 Task: Reply to email with the signature Gabriel Evans with the subject Request for a video from softage.1@softage.net with the message Could you please provide a summary of the customer feedback received? Undo the message and rewrite the message as I am writing to confirm the details of the conference call. Send the email
Action: Mouse moved to (479, 597)
Screenshot: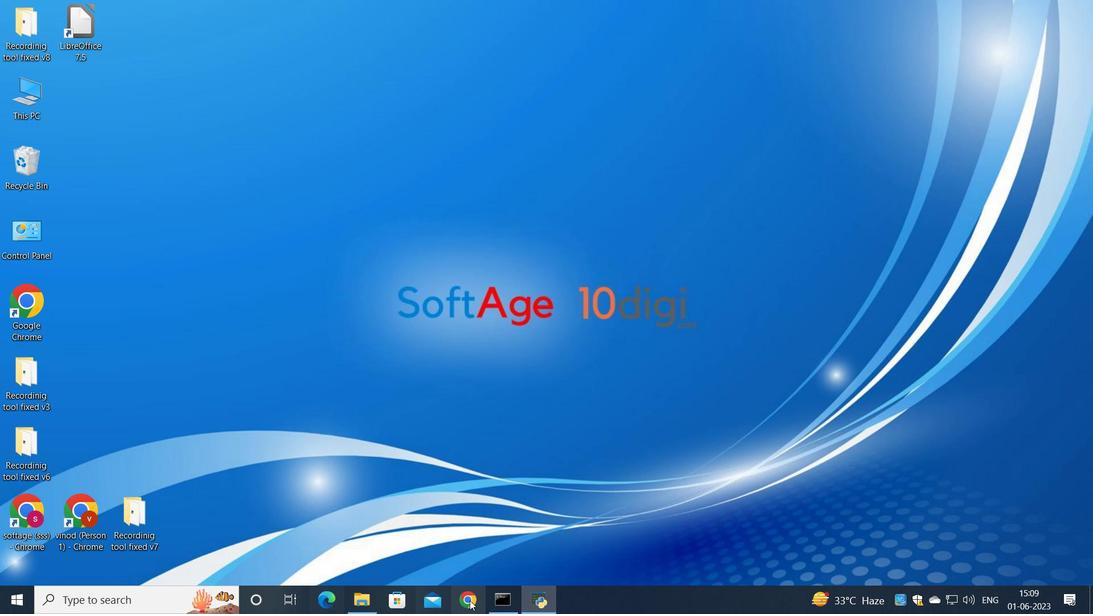 
Action: Mouse pressed left at (479, 597)
Screenshot: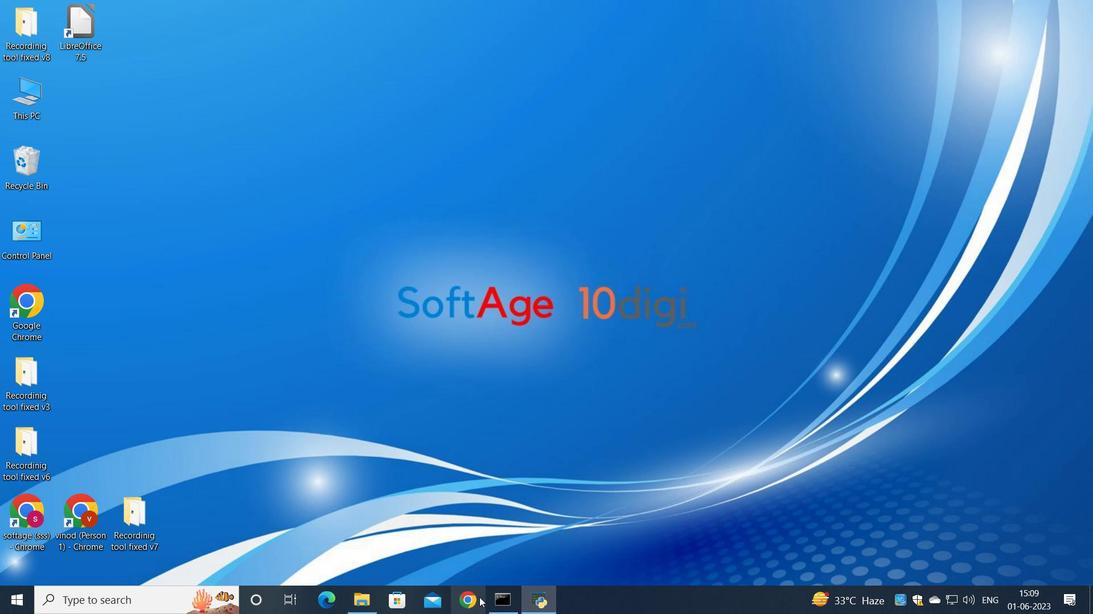
Action: Mouse moved to (470, 348)
Screenshot: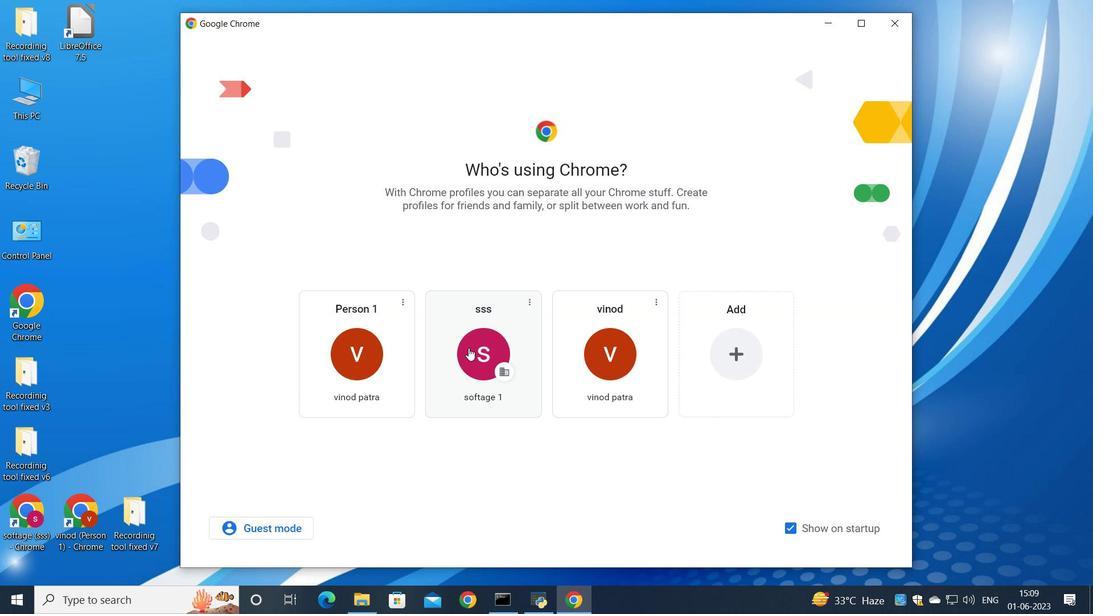 
Action: Mouse pressed left at (470, 348)
Screenshot: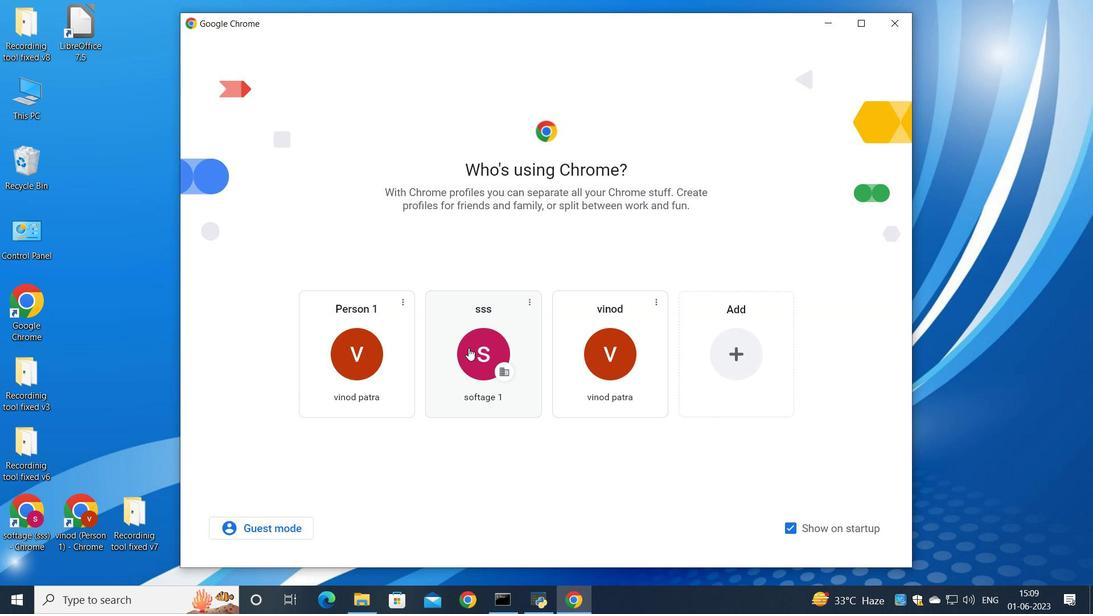 
Action: Mouse moved to (945, 96)
Screenshot: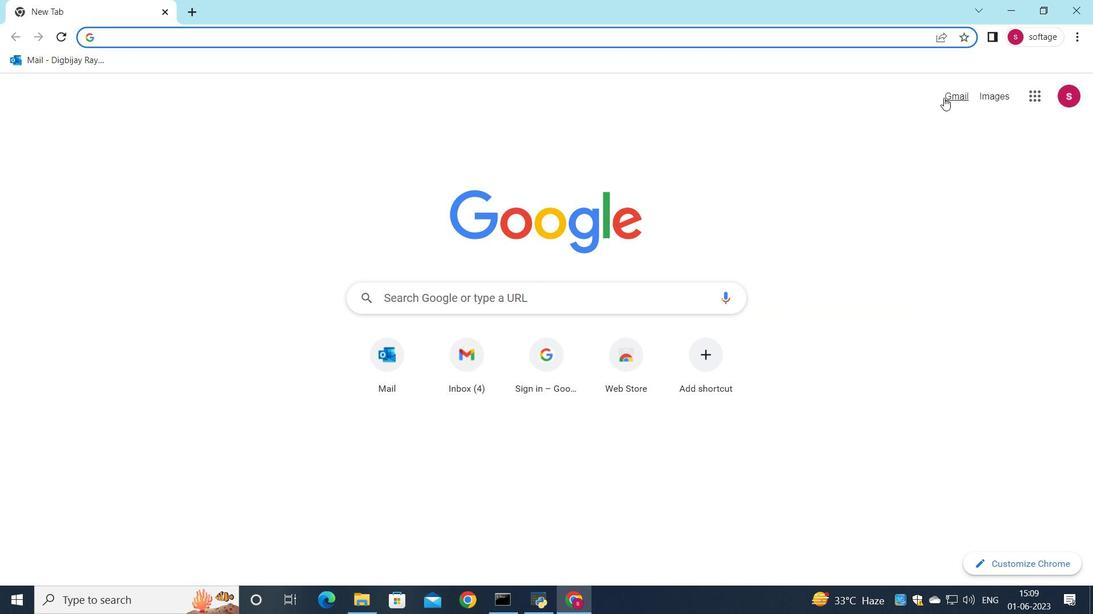 
Action: Mouse pressed left at (945, 96)
Screenshot: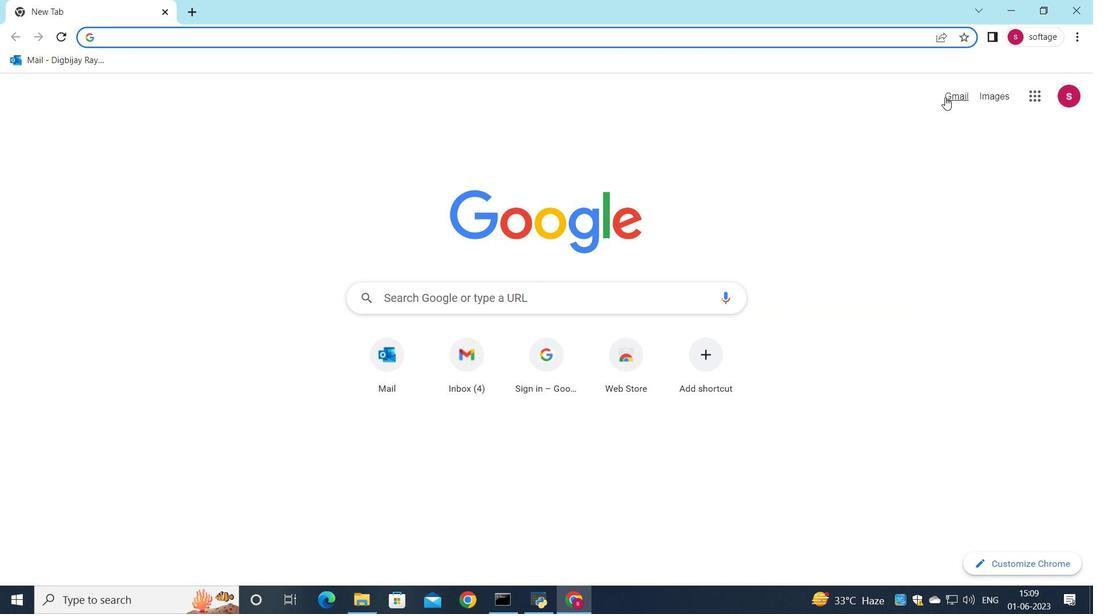 
Action: Mouse moved to (935, 103)
Screenshot: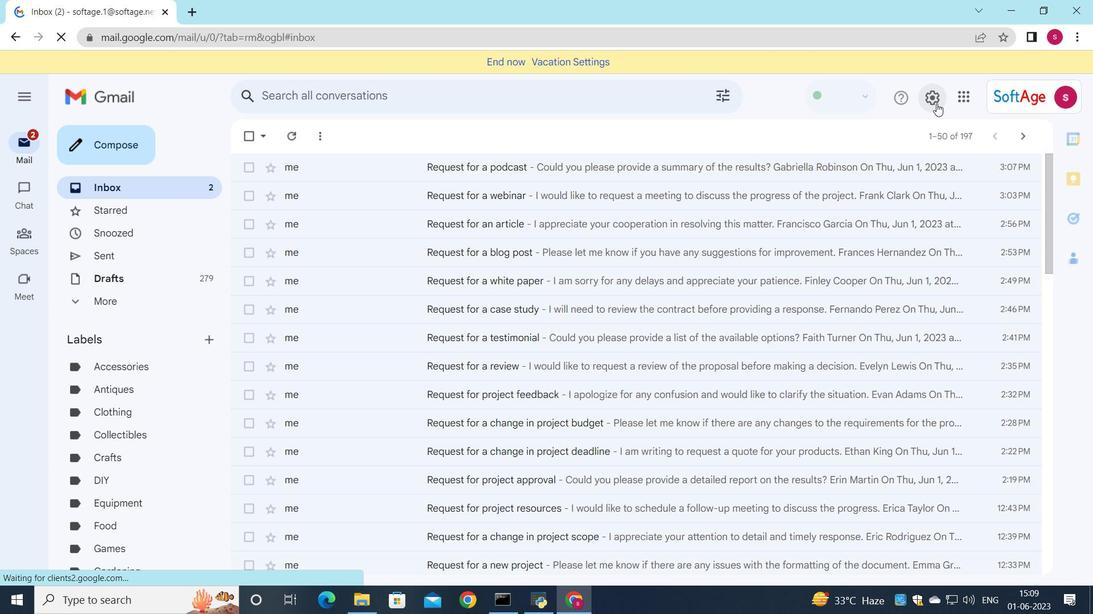 
Action: Mouse pressed left at (935, 103)
Screenshot: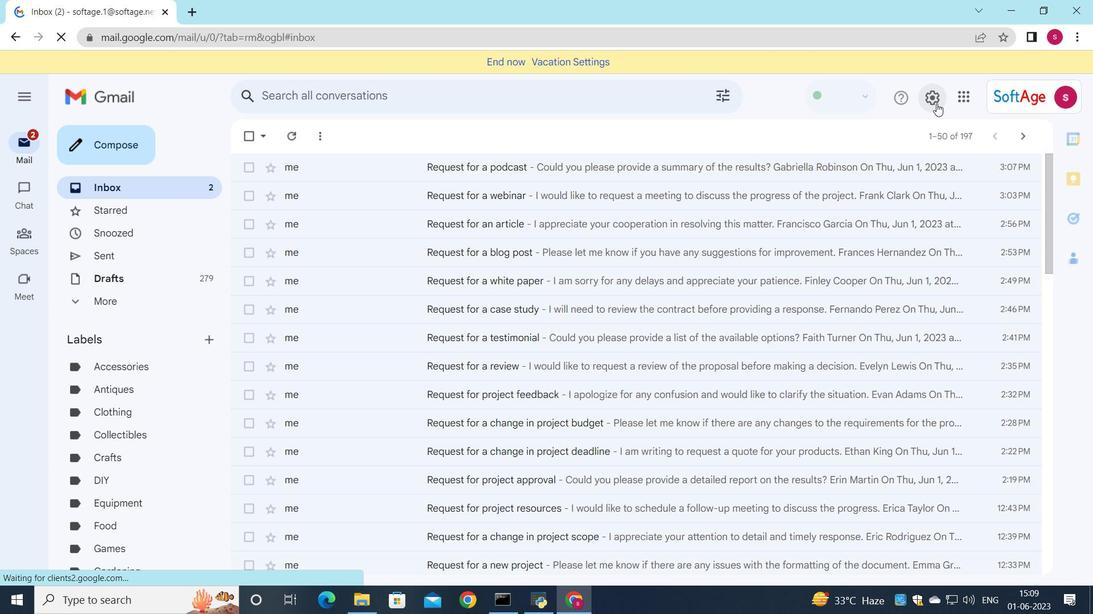
Action: Mouse moved to (946, 165)
Screenshot: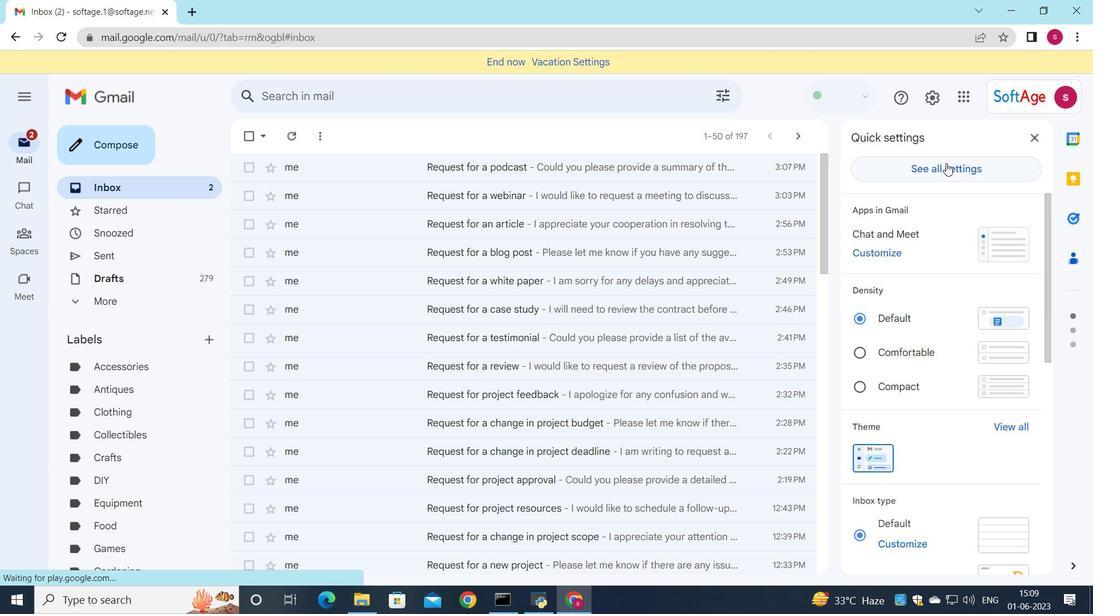 
Action: Mouse pressed left at (946, 165)
Screenshot: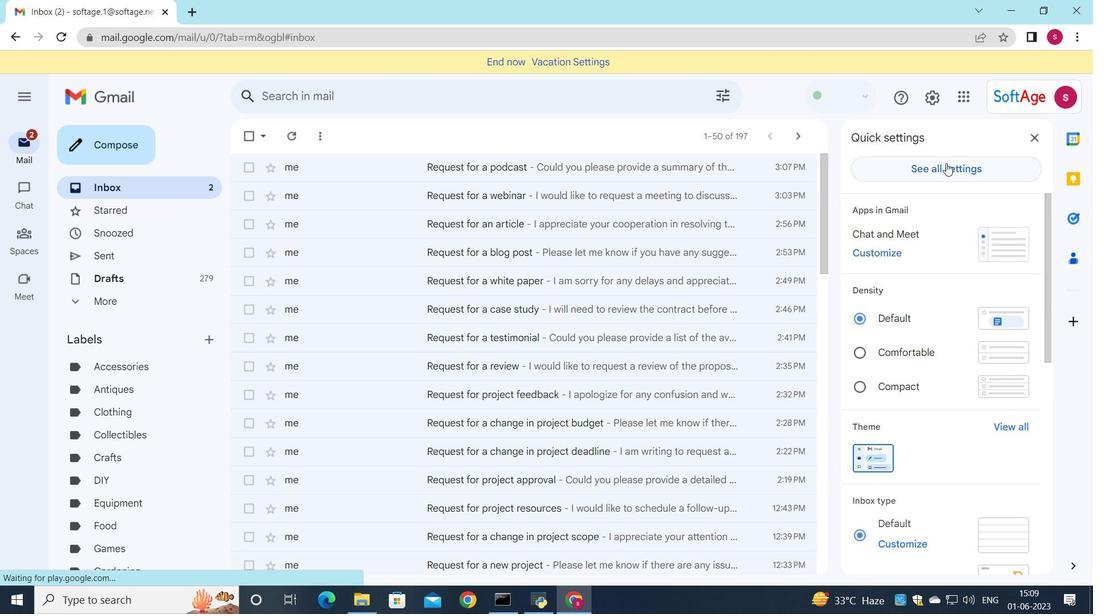 
Action: Mouse moved to (594, 248)
Screenshot: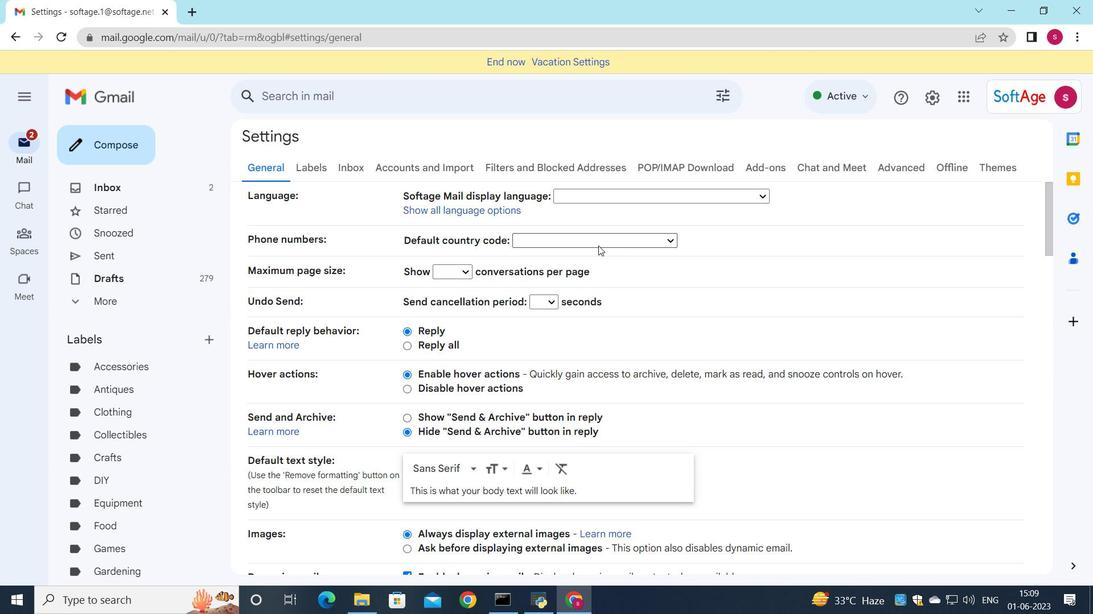 
Action: Mouse scrolled (594, 247) with delta (0, 0)
Screenshot: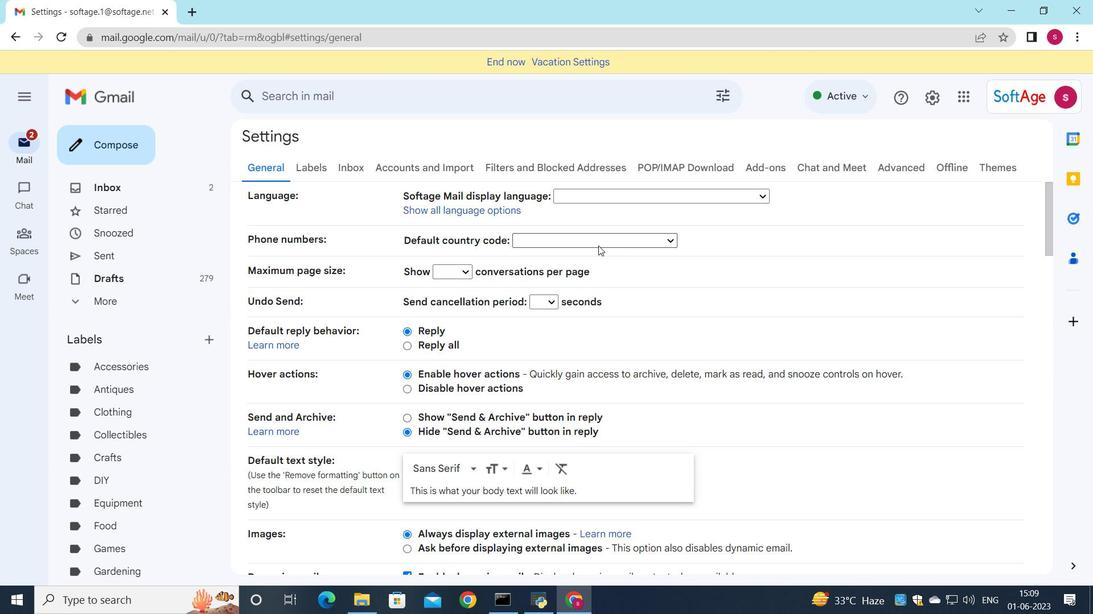 
Action: Mouse moved to (594, 248)
Screenshot: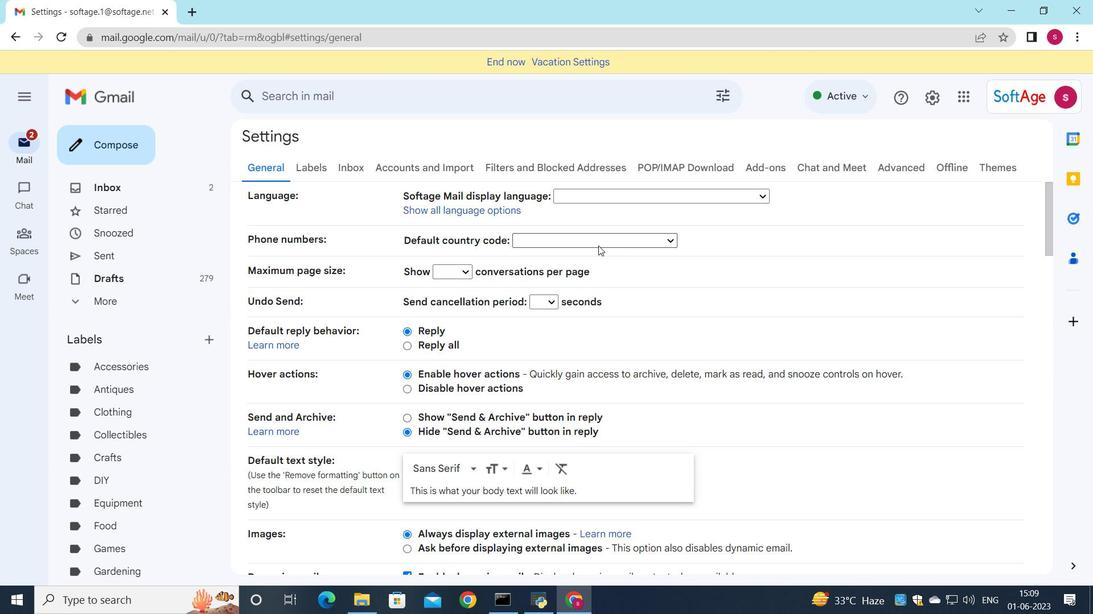 
Action: Mouse scrolled (594, 247) with delta (0, 0)
Screenshot: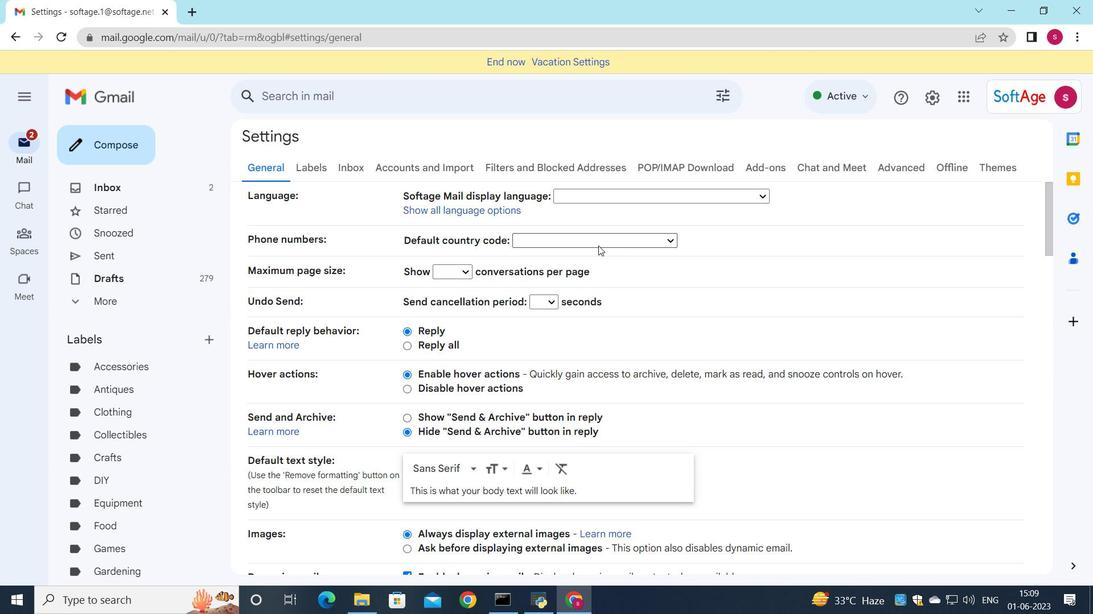
Action: Mouse moved to (594, 249)
Screenshot: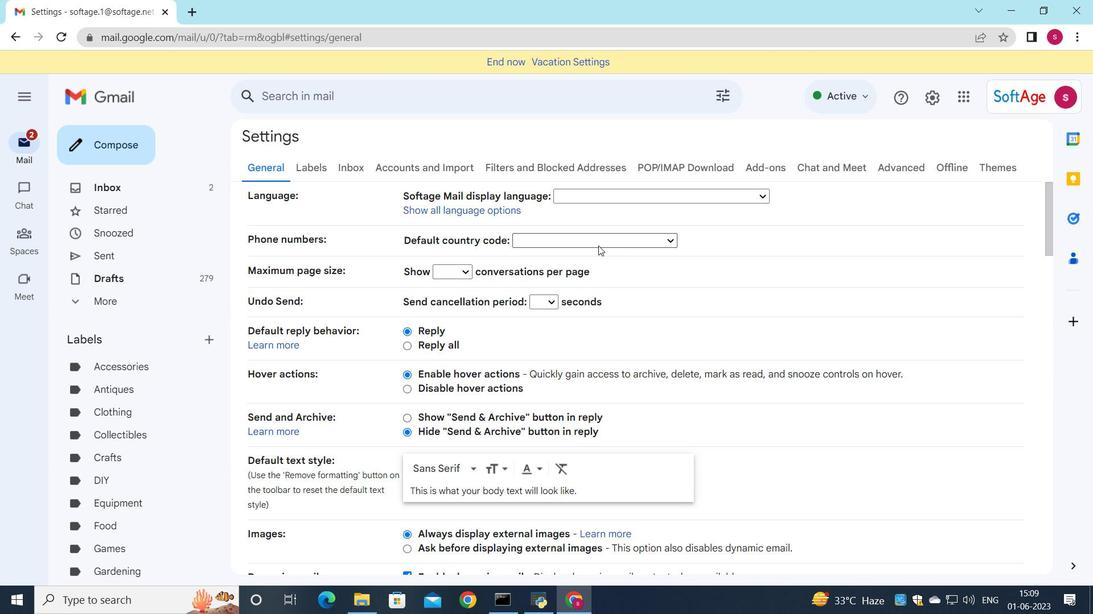 
Action: Mouse scrolled (594, 248) with delta (0, 0)
Screenshot: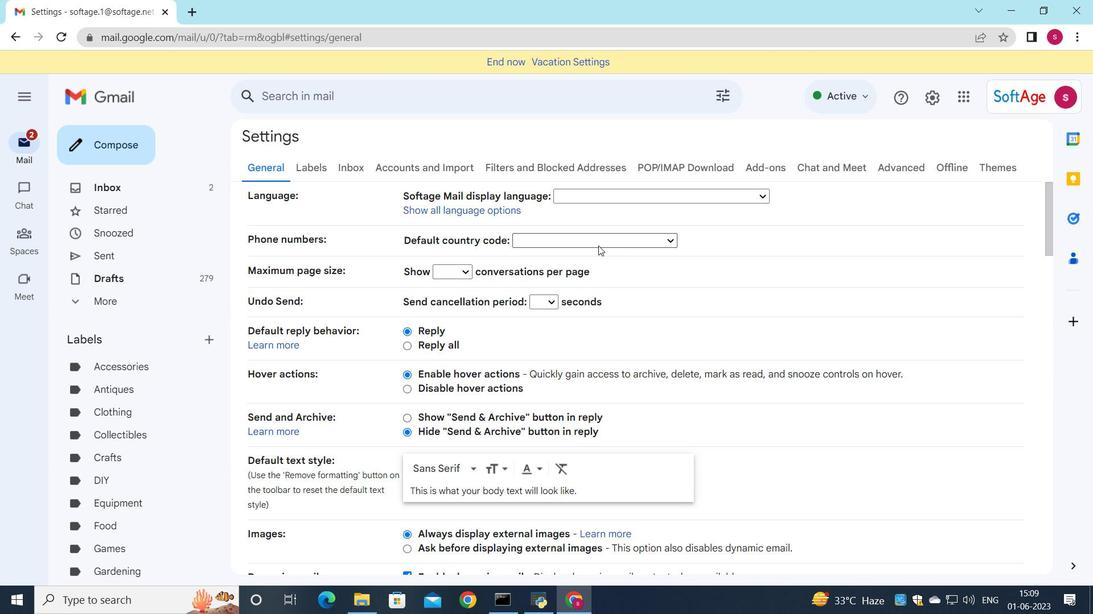 
Action: Mouse moved to (593, 251)
Screenshot: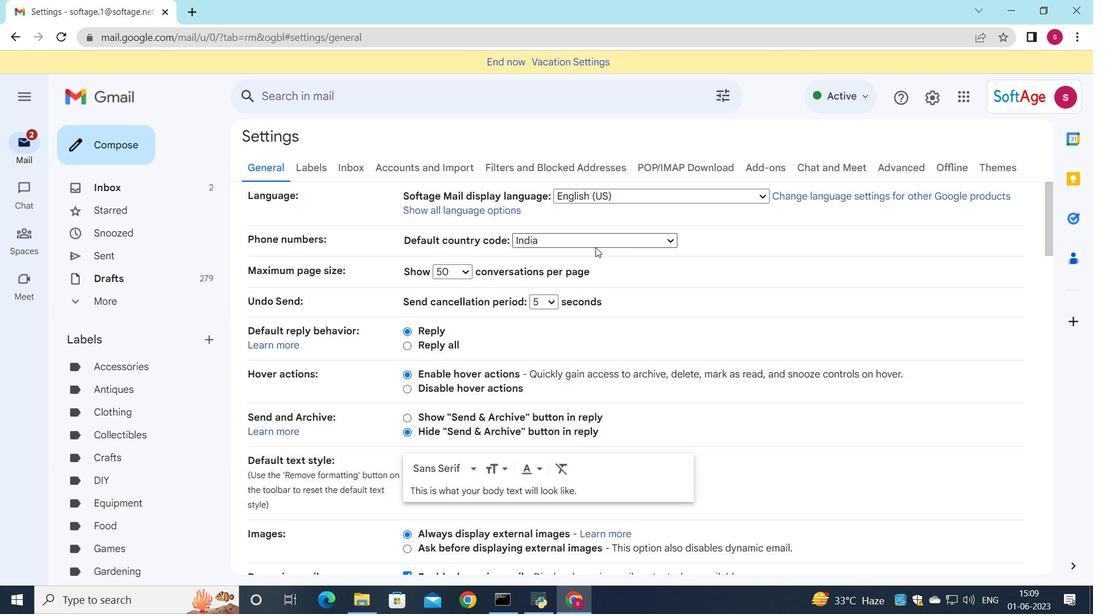 
Action: Mouse scrolled (593, 250) with delta (0, 0)
Screenshot: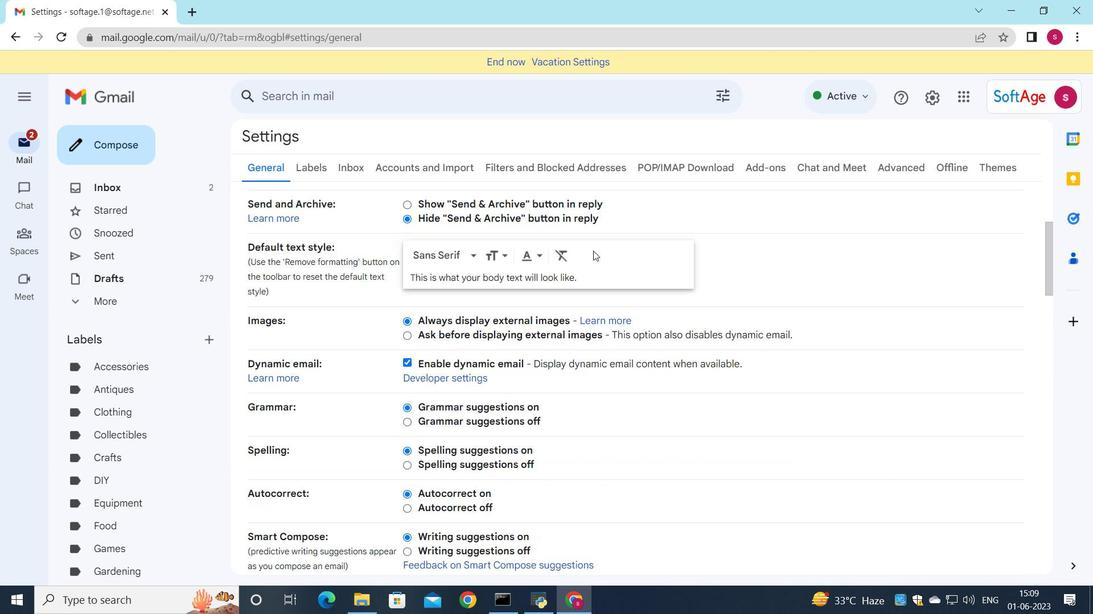 
Action: Mouse scrolled (593, 250) with delta (0, 0)
Screenshot: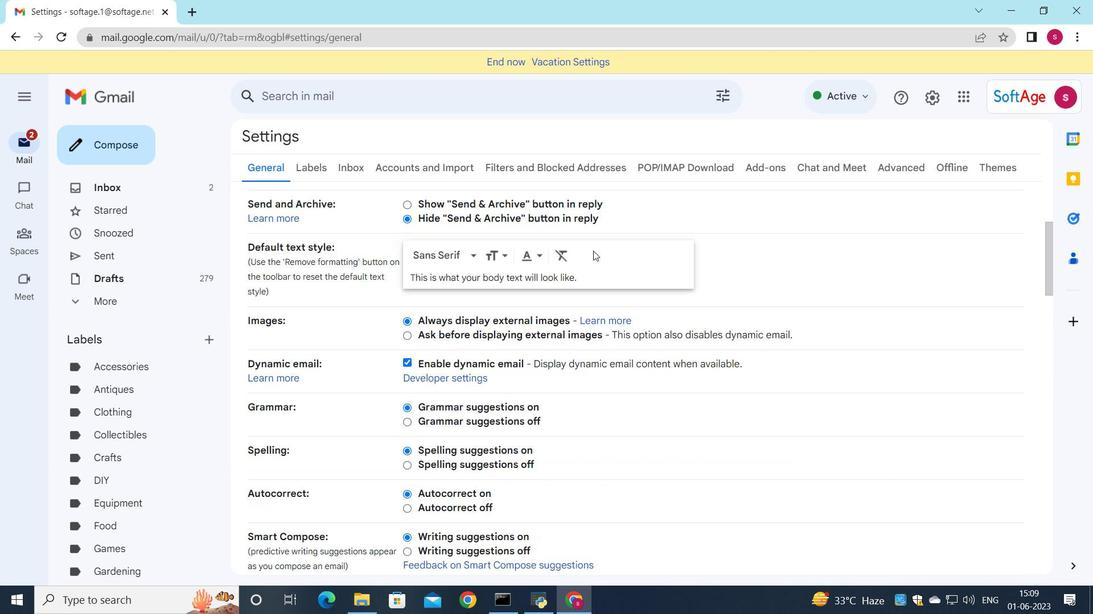 
Action: Mouse scrolled (593, 250) with delta (0, 0)
Screenshot: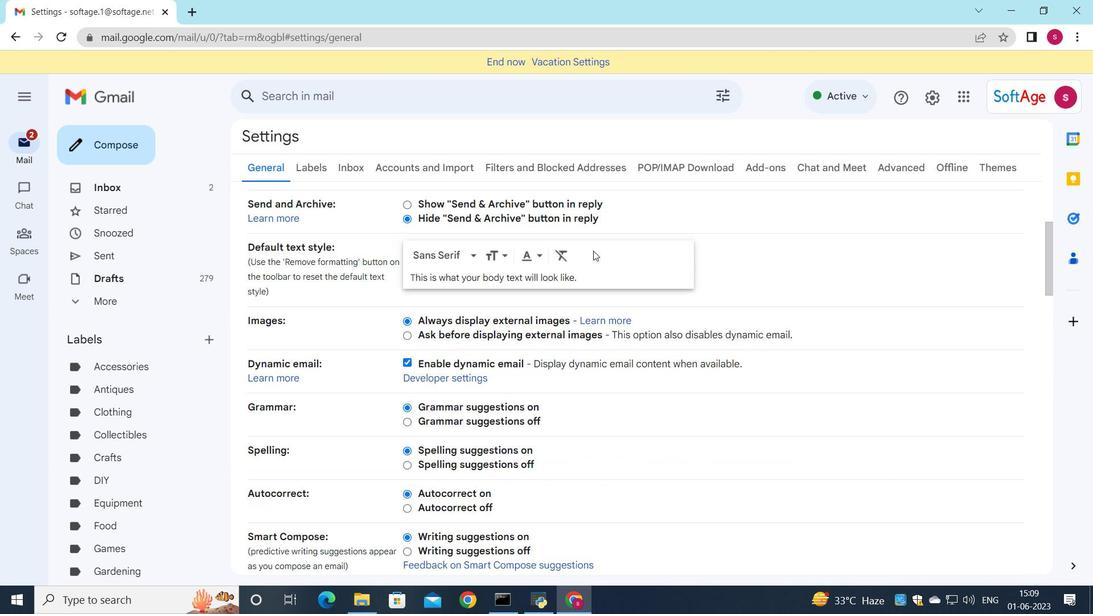 
Action: Mouse scrolled (593, 250) with delta (0, 0)
Screenshot: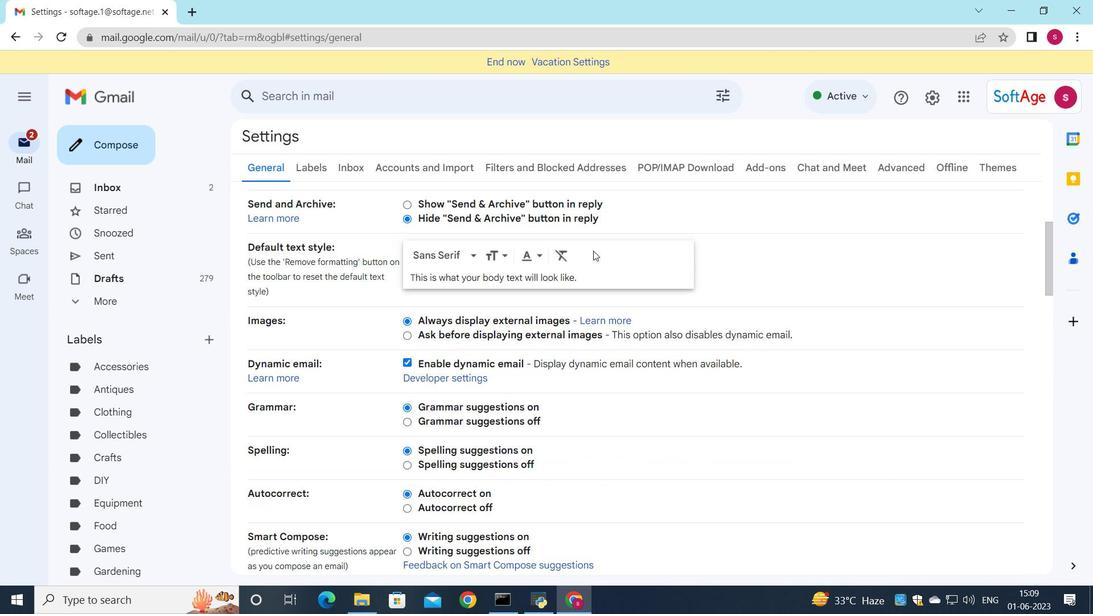 
Action: Mouse scrolled (593, 250) with delta (0, 0)
Screenshot: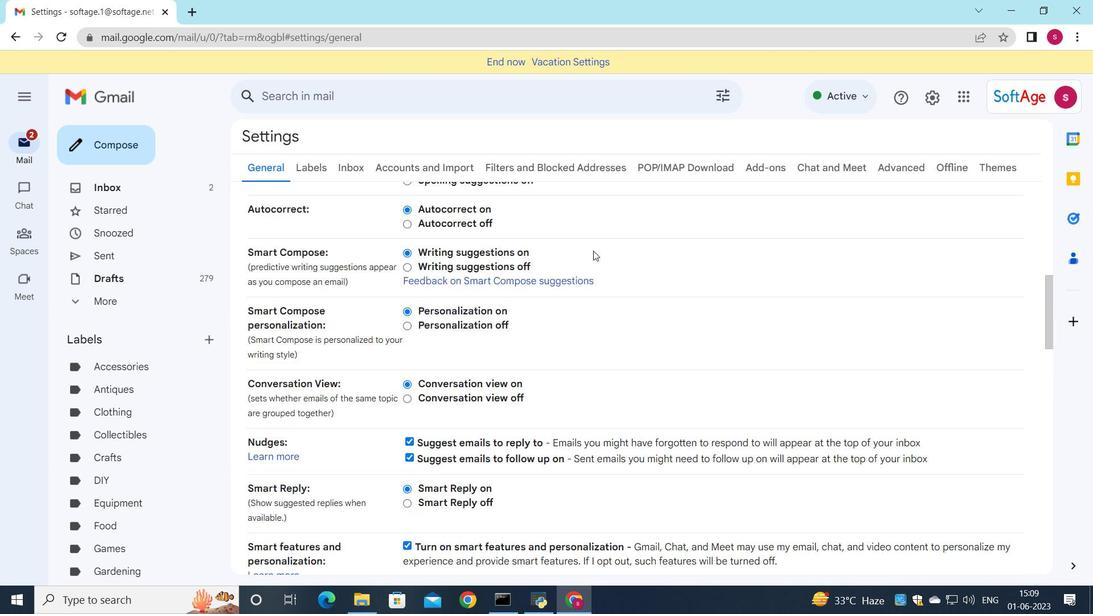 
Action: Mouse scrolled (593, 250) with delta (0, 0)
Screenshot: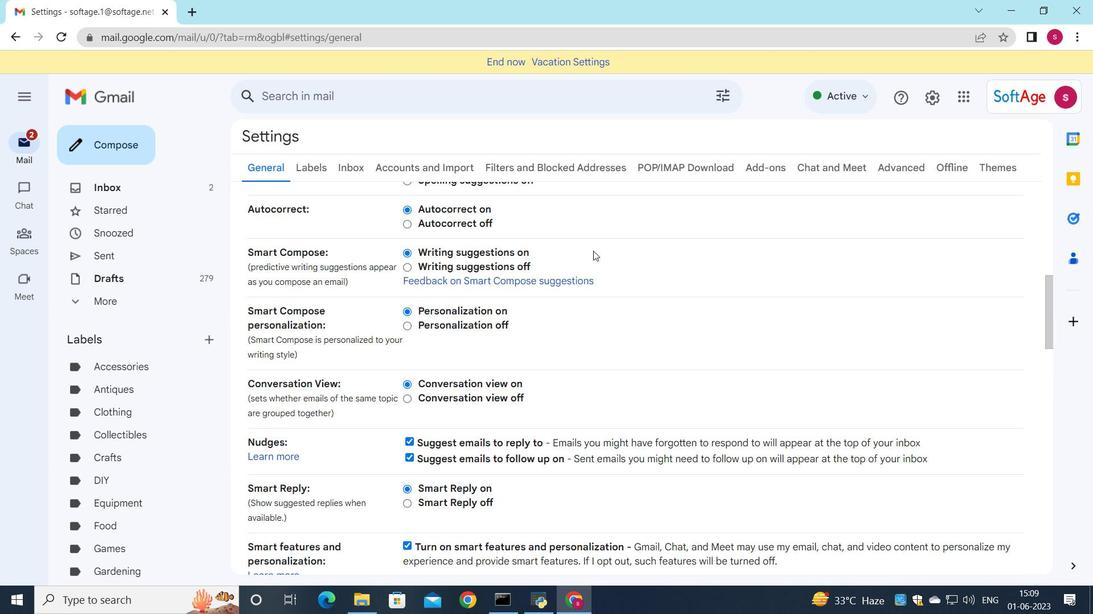 
Action: Mouse scrolled (593, 250) with delta (0, 0)
Screenshot: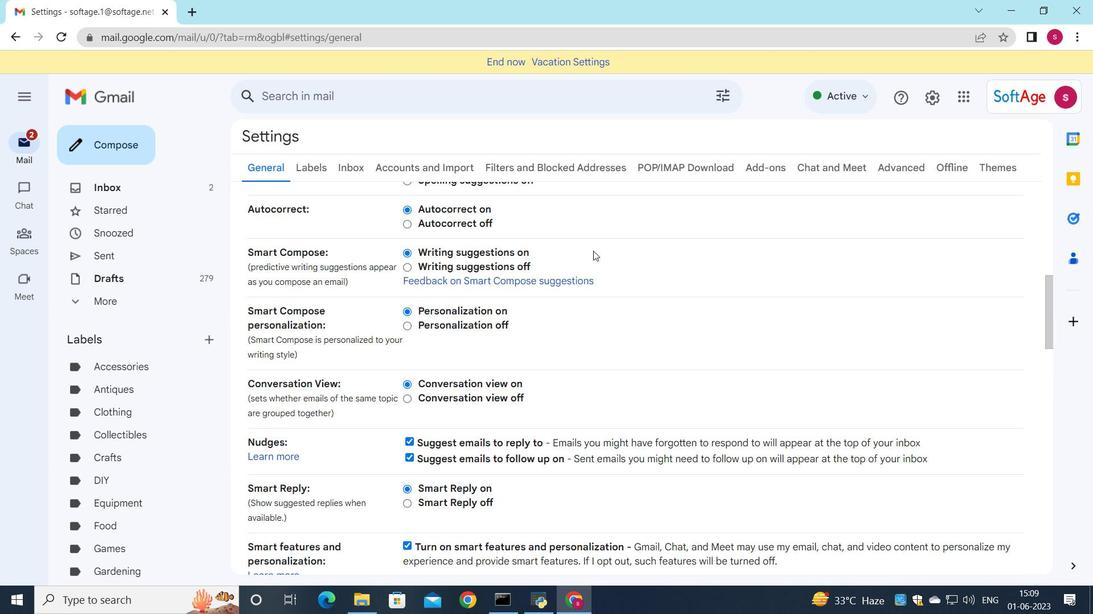 
Action: Mouse scrolled (593, 250) with delta (0, 0)
Screenshot: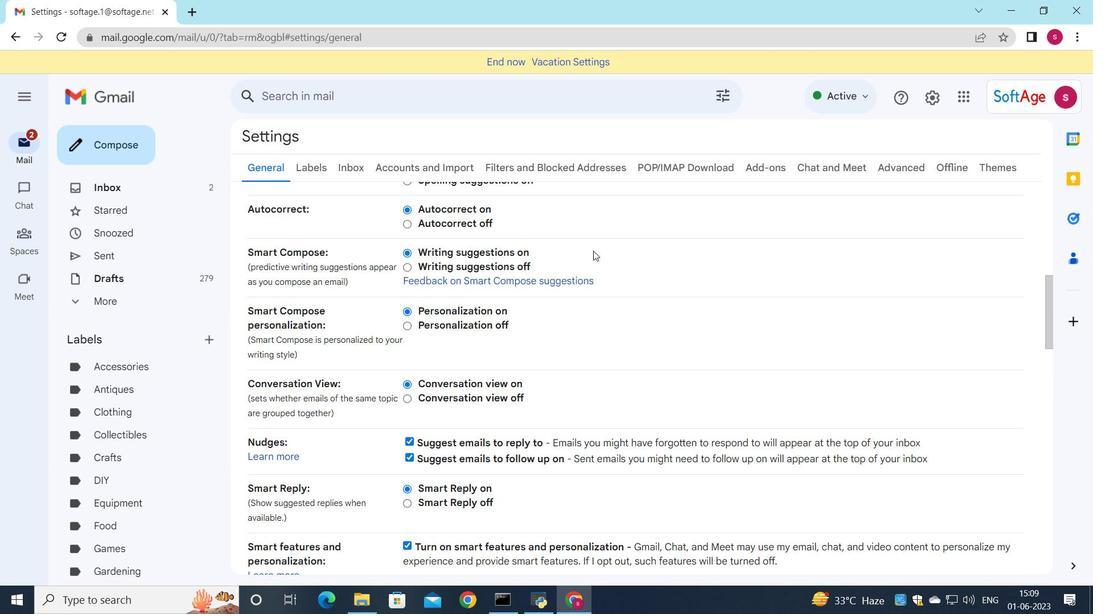 
Action: Mouse scrolled (593, 250) with delta (0, 0)
Screenshot: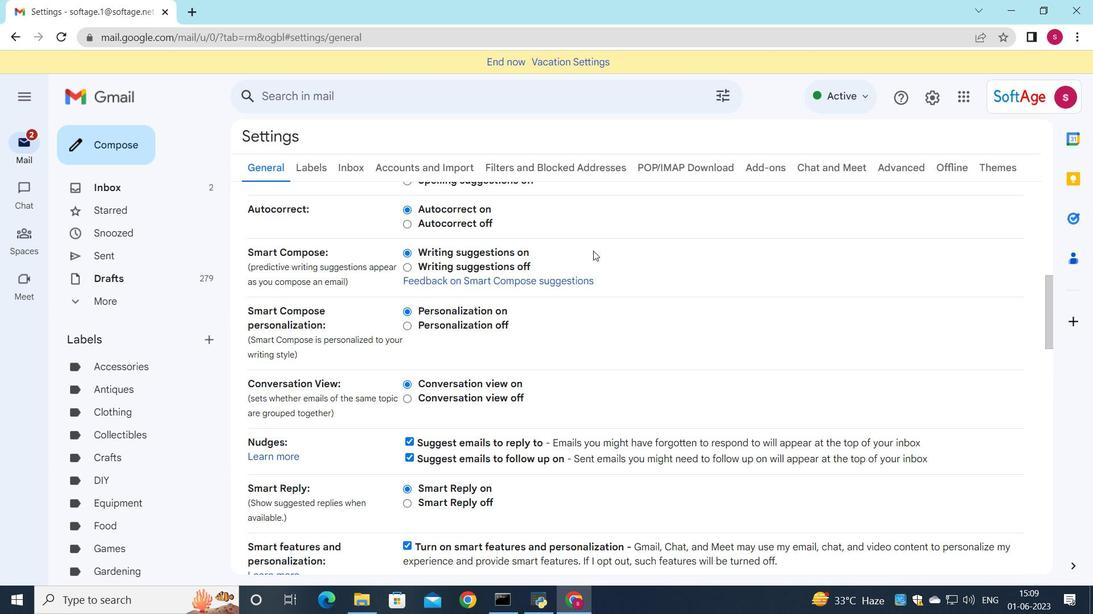 
Action: Mouse scrolled (593, 250) with delta (0, 0)
Screenshot: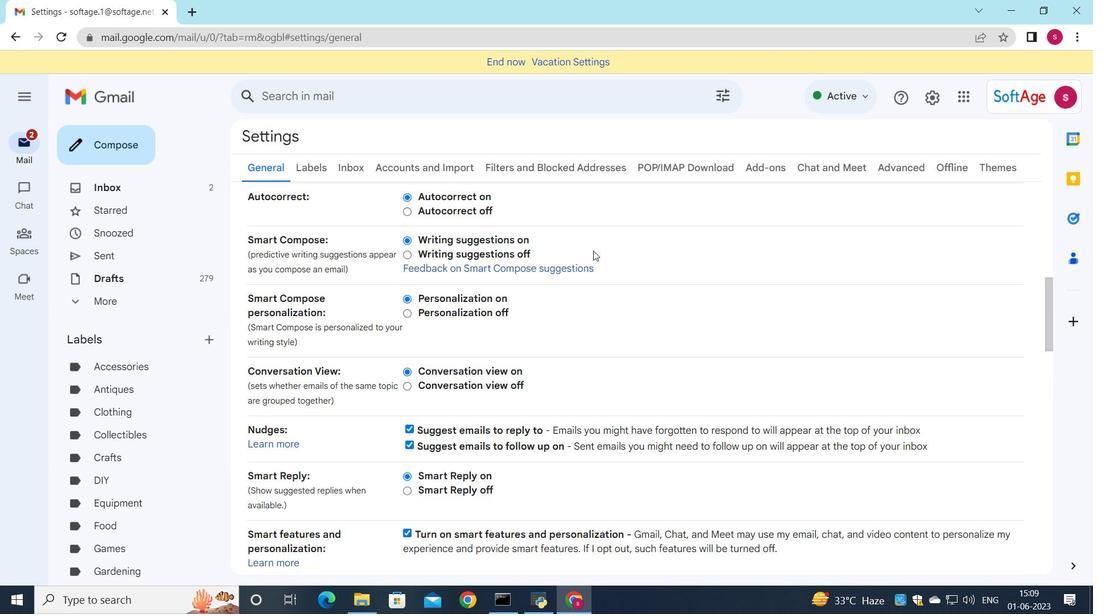 
Action: Mouse scrolled (593, 250) with delta (0, 0)
Screenshot: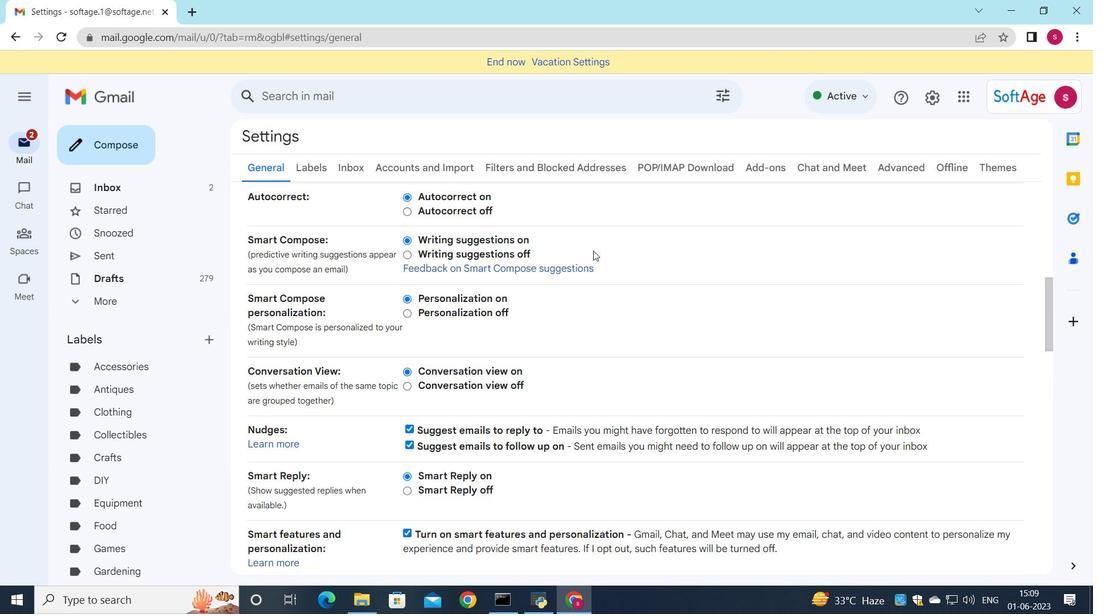 
Action: Mouse scrolled (593, 250) with delta (0, 0)
Screenshot: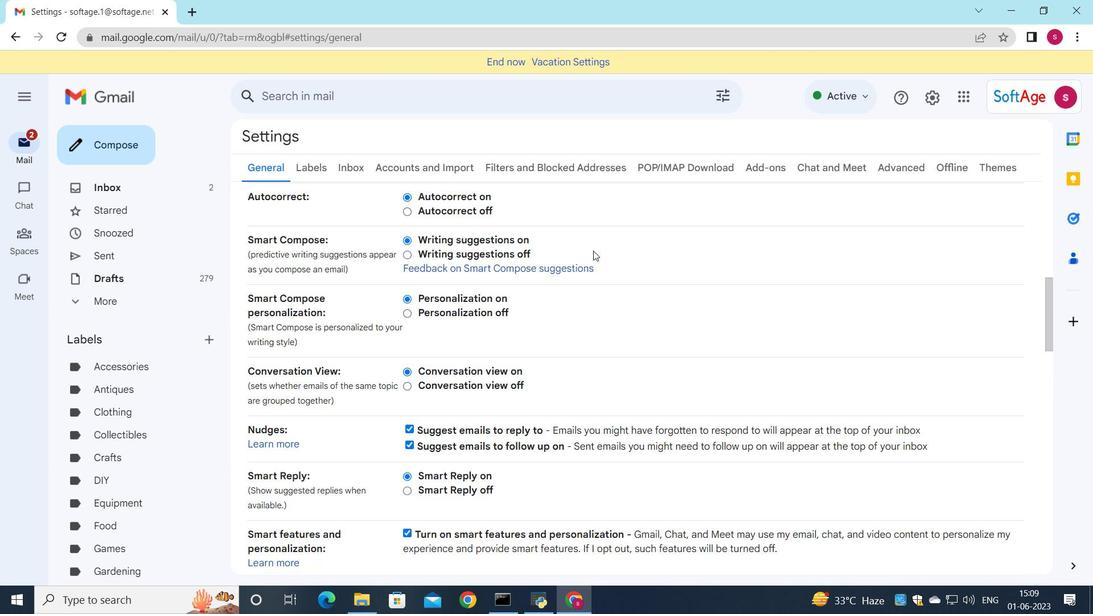 
Action: Mouse scrolled (593, 250) with delta (0, 0)
Screenshot: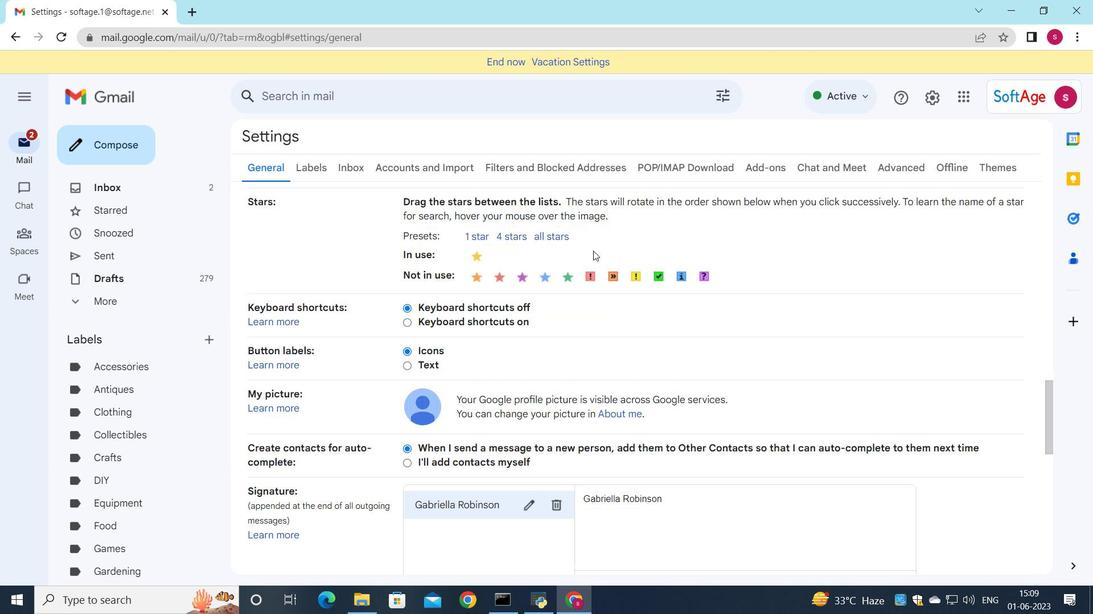 
Action: Mouse scrolled (593, 250) with delta (0, 0)
Screenshot: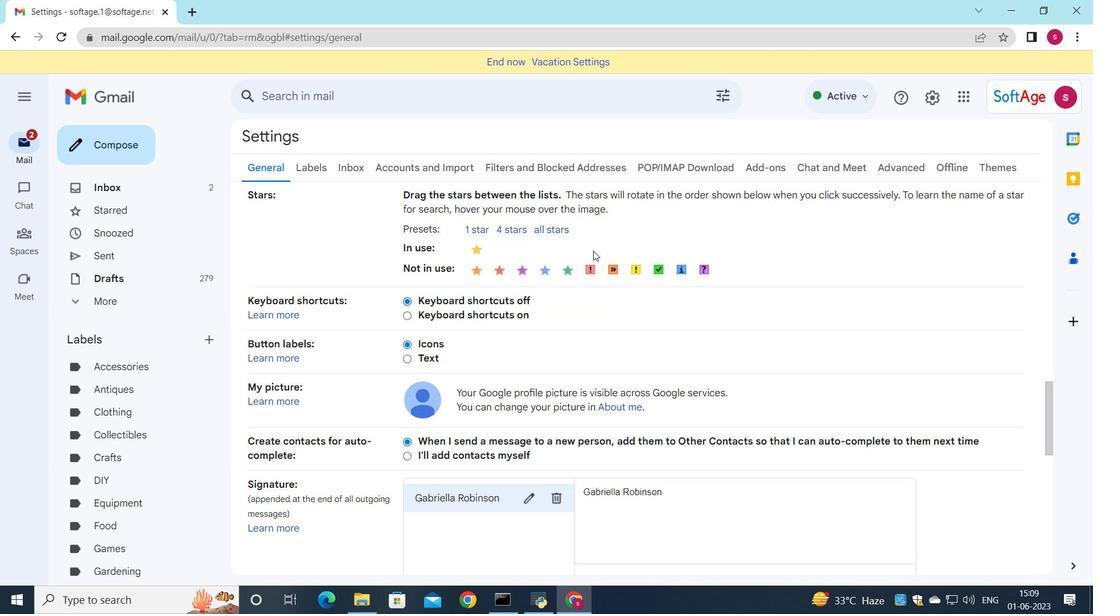 
Action: Mouse scrolled (593, 250) with delta (0, 0)
Screenshot: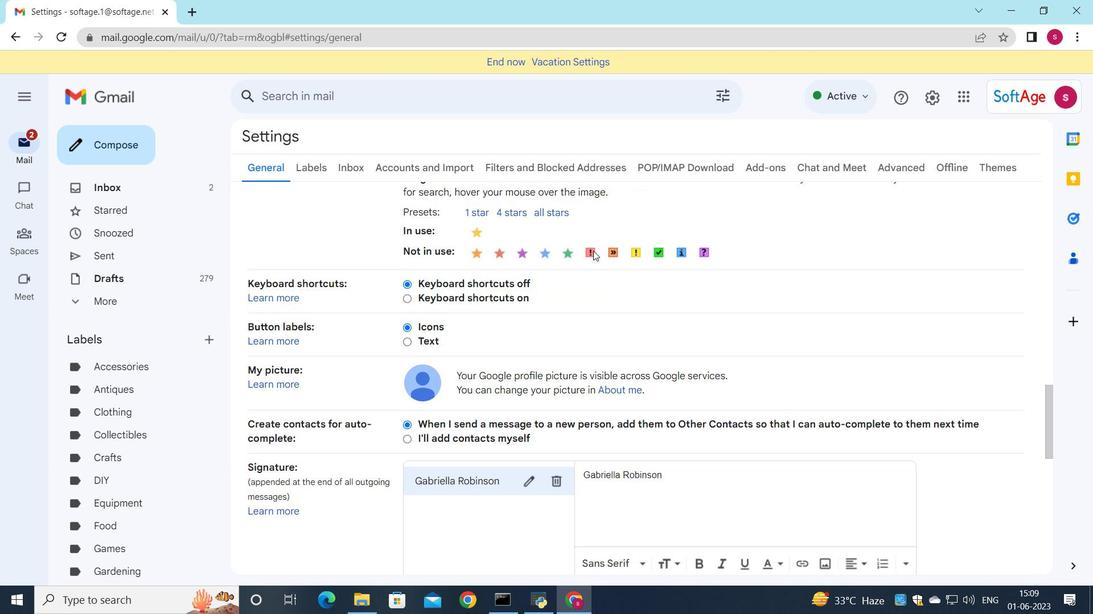 
Action: Mouse moved to (566, 278)
Screenshot: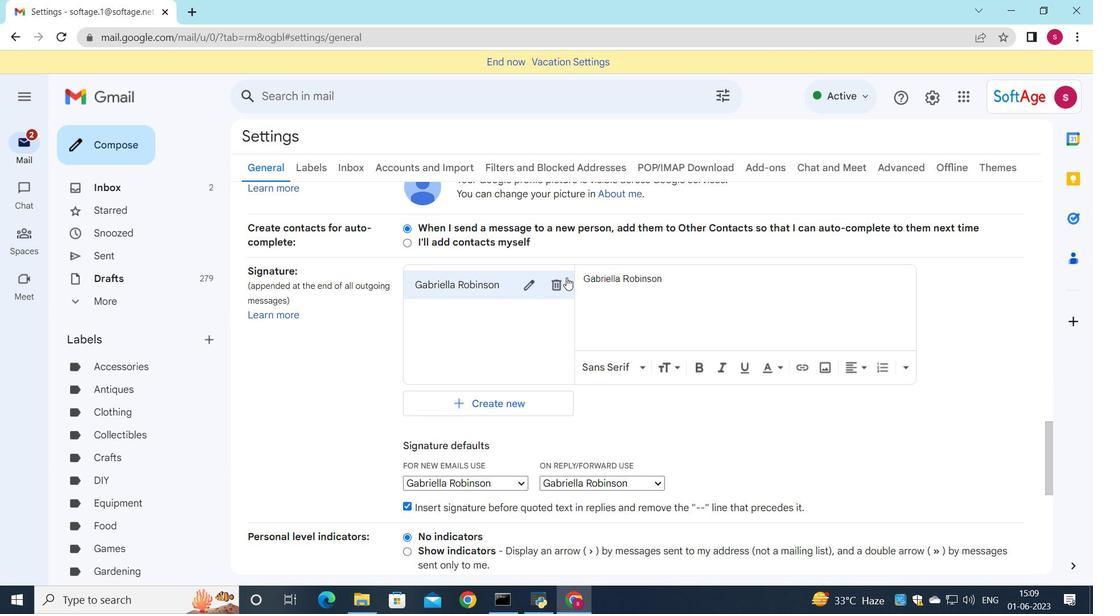 
Action: Mouse pressed left at (566, 278)
Screenshot: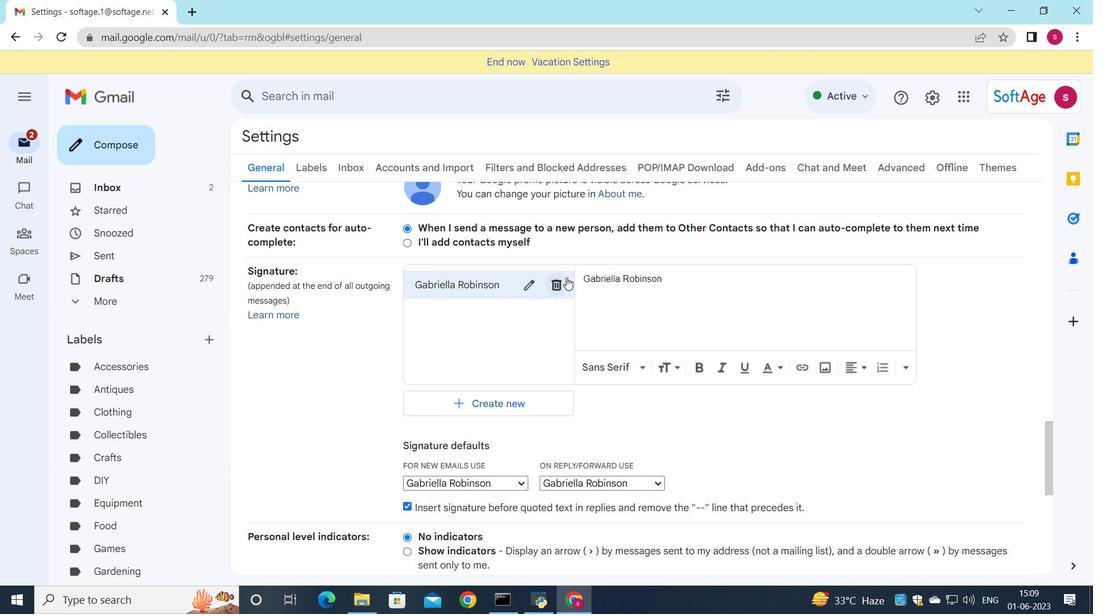 
Action: Mouse moved to (672, 345)
Screenshot: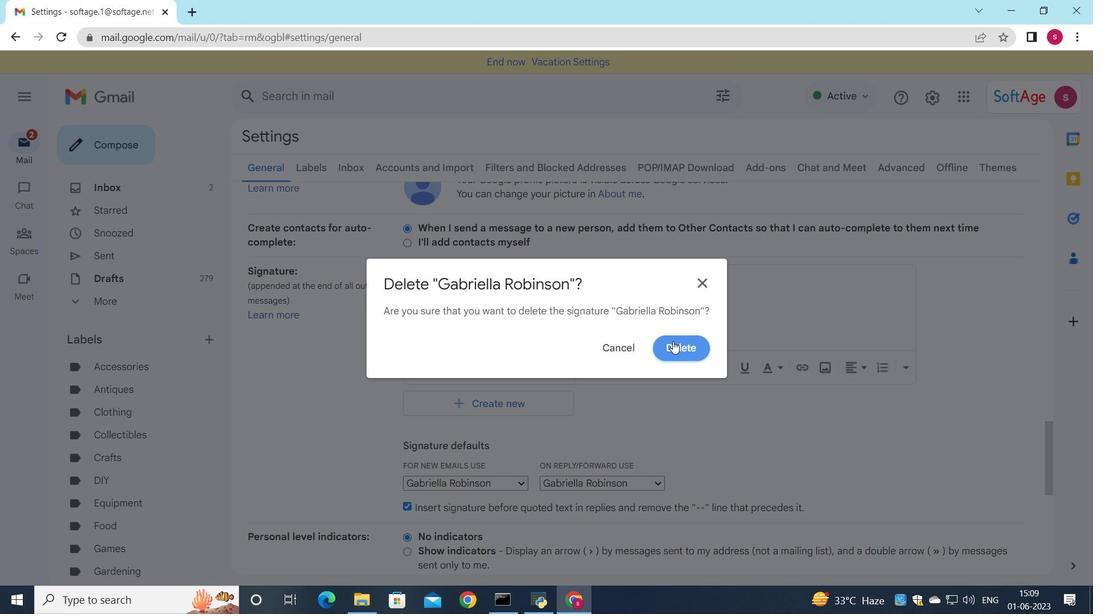 
Action: Mouse pressed left at (672, 345)
Screenshot: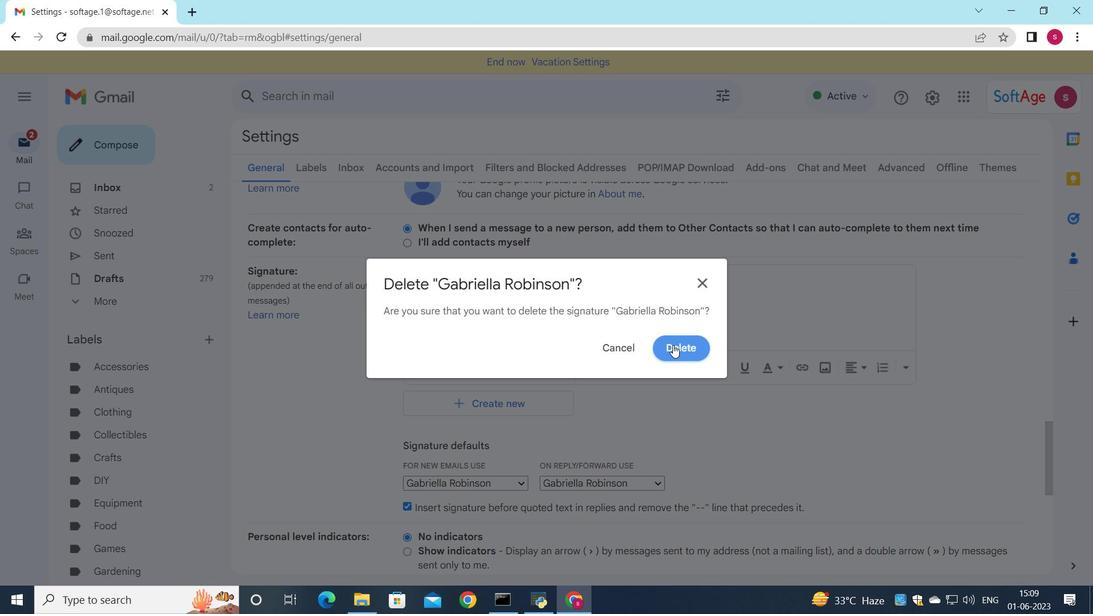 
Action: Mouse moved to (475, 296)
Screenshot: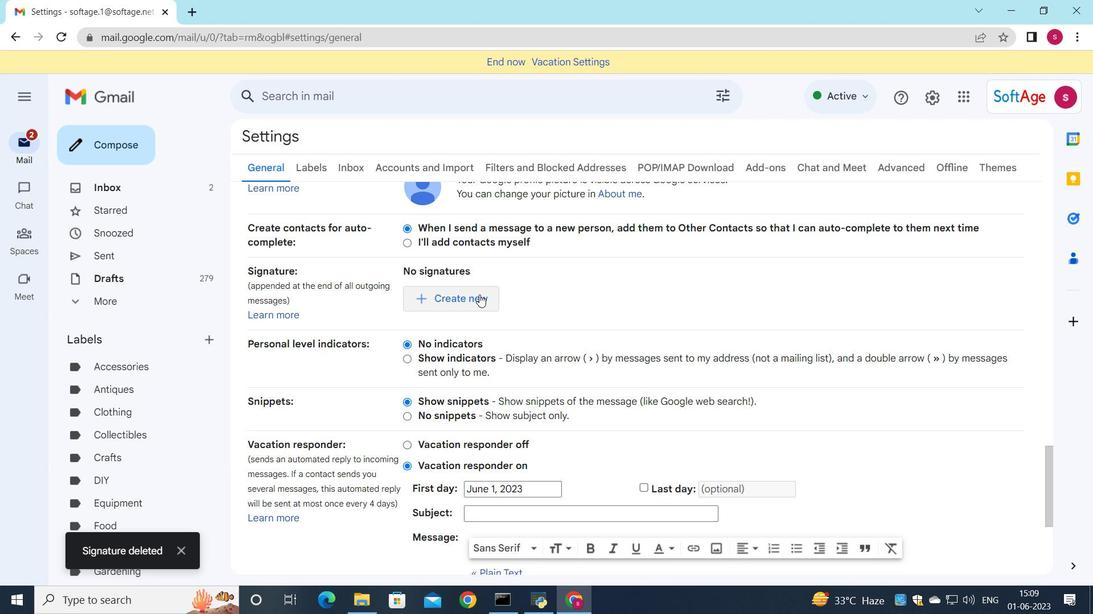 
Action: Mouse pressed left at (475, 296)
Screenshot: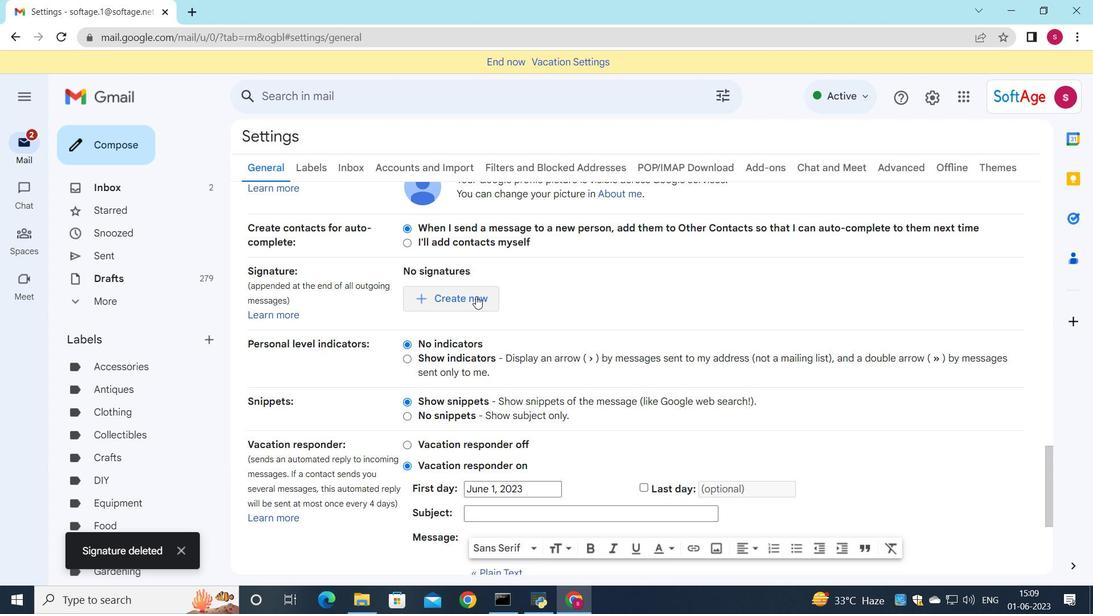 
Action: Mouse moved to (660, 243)
Screenshot: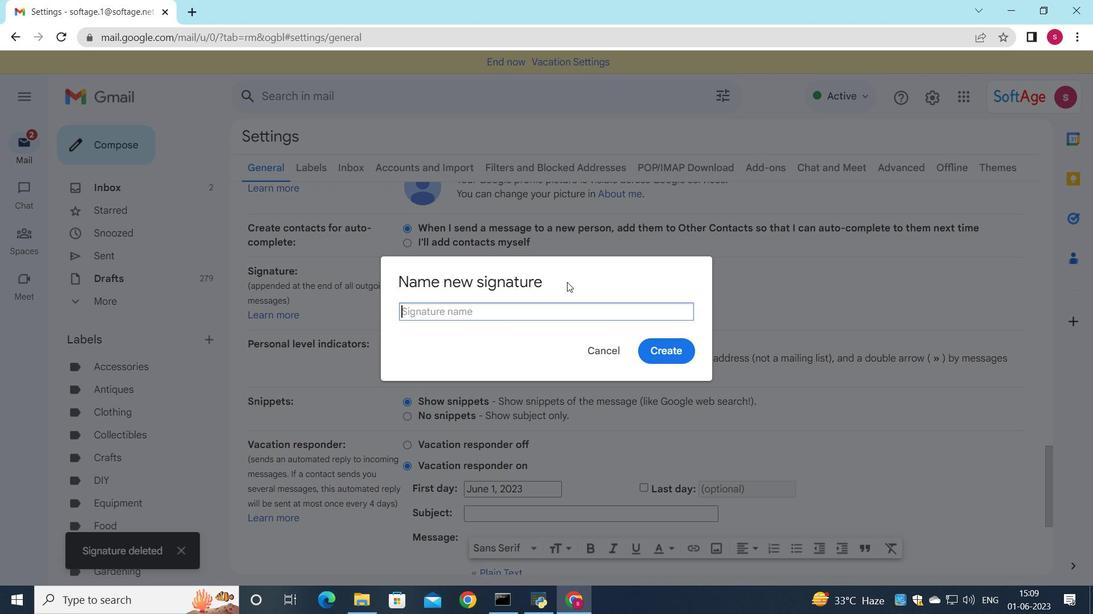 
Action: Key pressed <Key.shift>Gabriel<Key.space><Key.shift>Evans
Screenshot: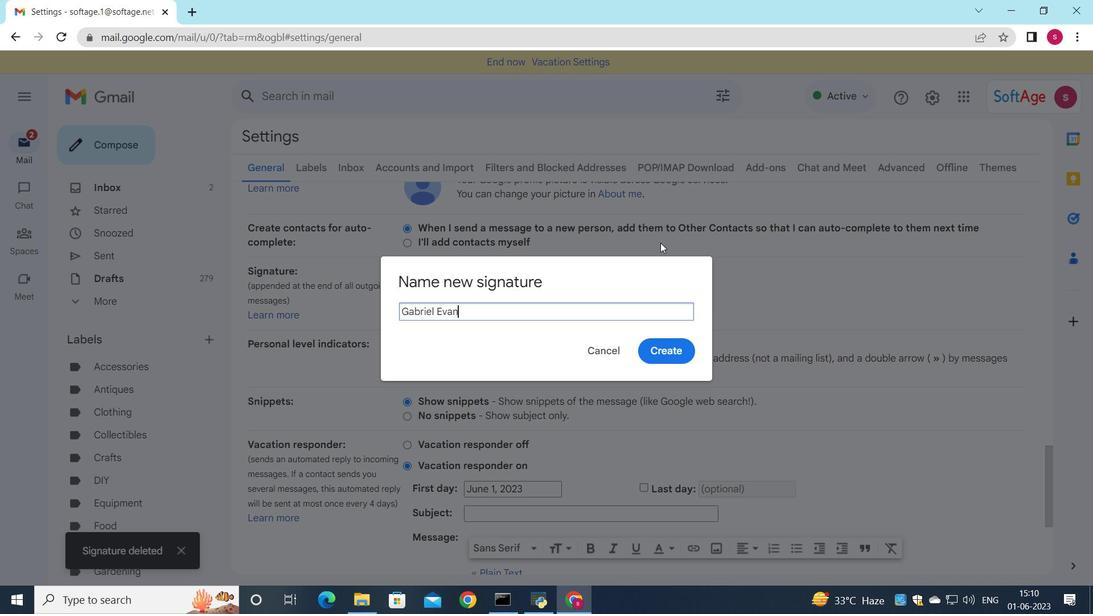 
Action: Mouse moved to (666, 348)
Screenshot: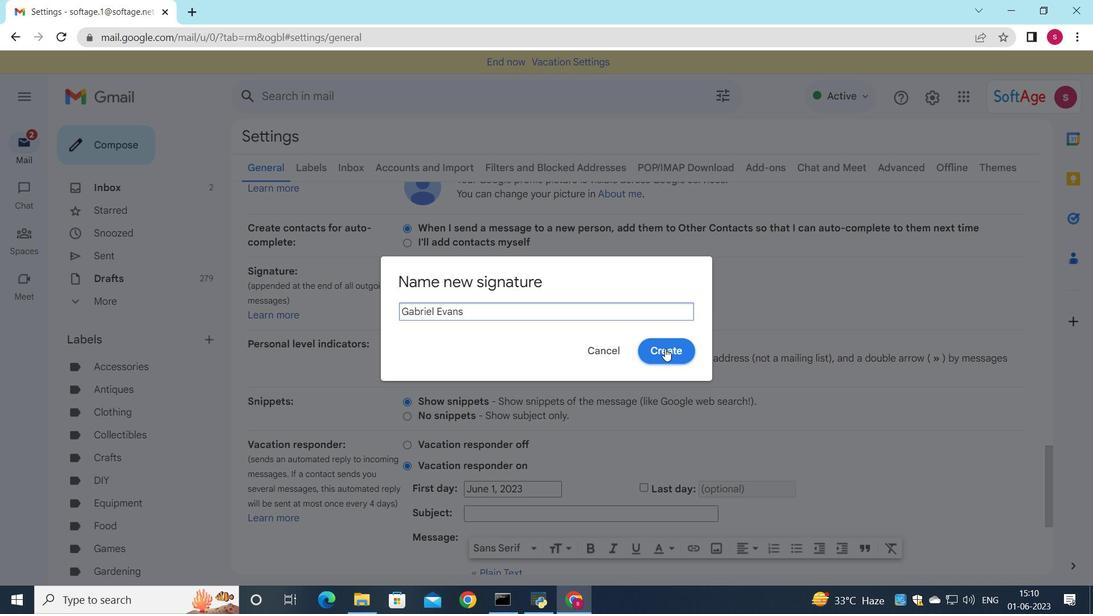
Action: Mouse pressed left at (666, 348)
Screenshot: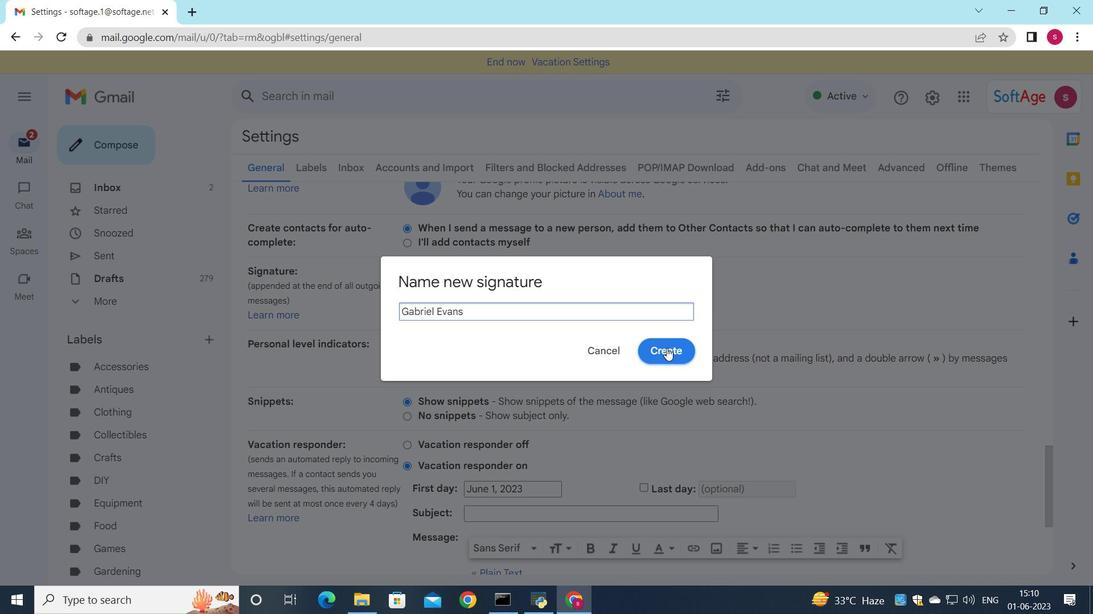 
Action: Mouse moved to (627, 291)
Screenshot: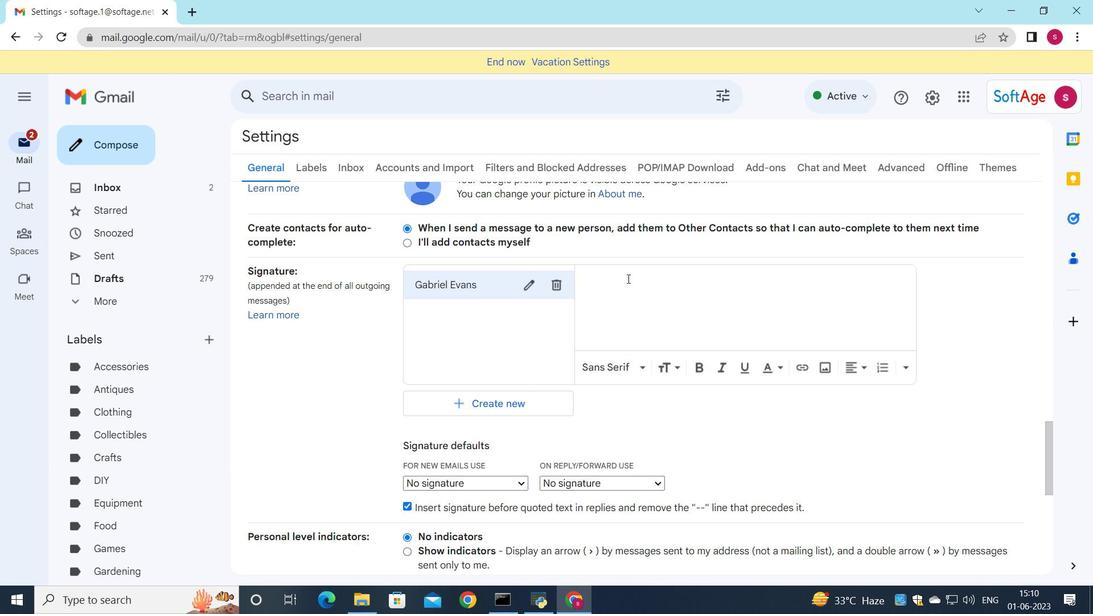 
Action: Mouse pressed left at (627, 291)
Screenshot: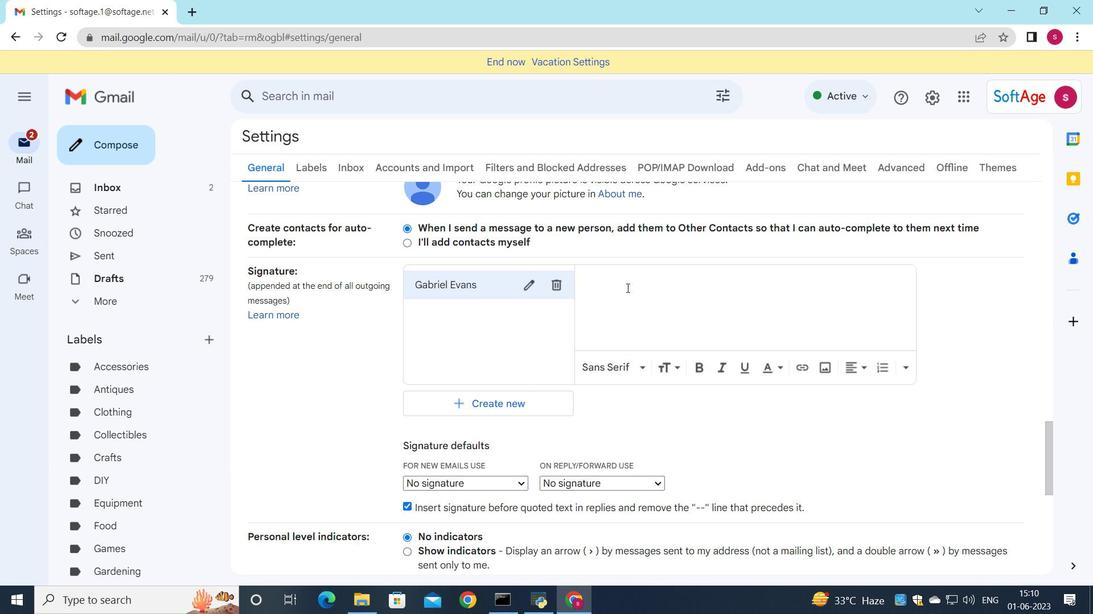 
Action: Key pressed <Key.shift><Key.shift><Key.shift><Key.shift><Key.shift><Key.shift><Key.shift><Key.shift><Key.shift>Gabriel<Key.space><Key.shift>Evans
Screenshot: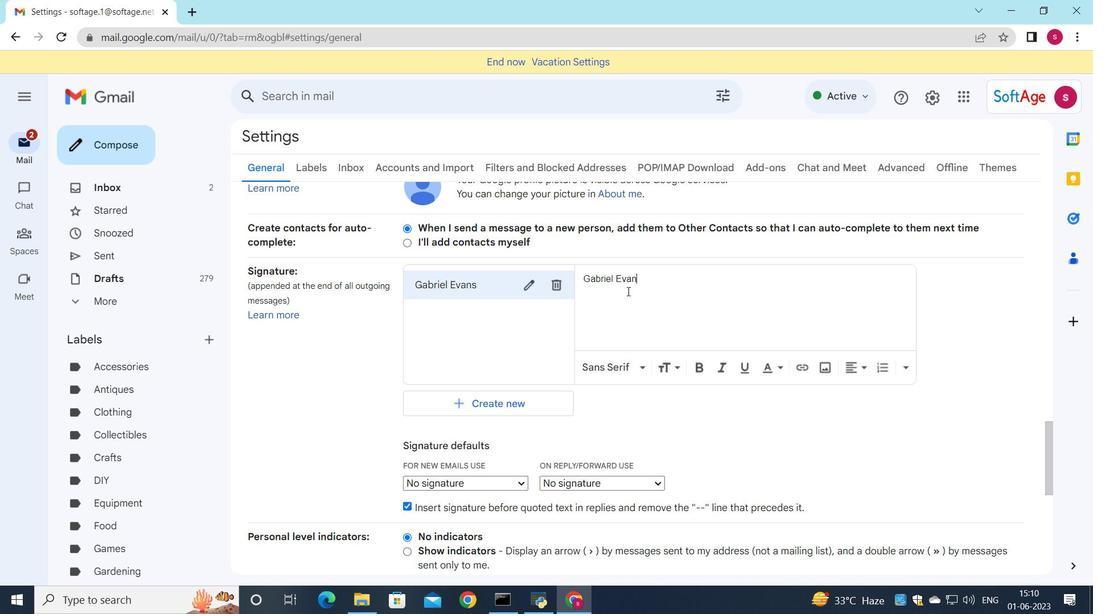 
Action: Mouse moved to (627, 291)
Screenshot: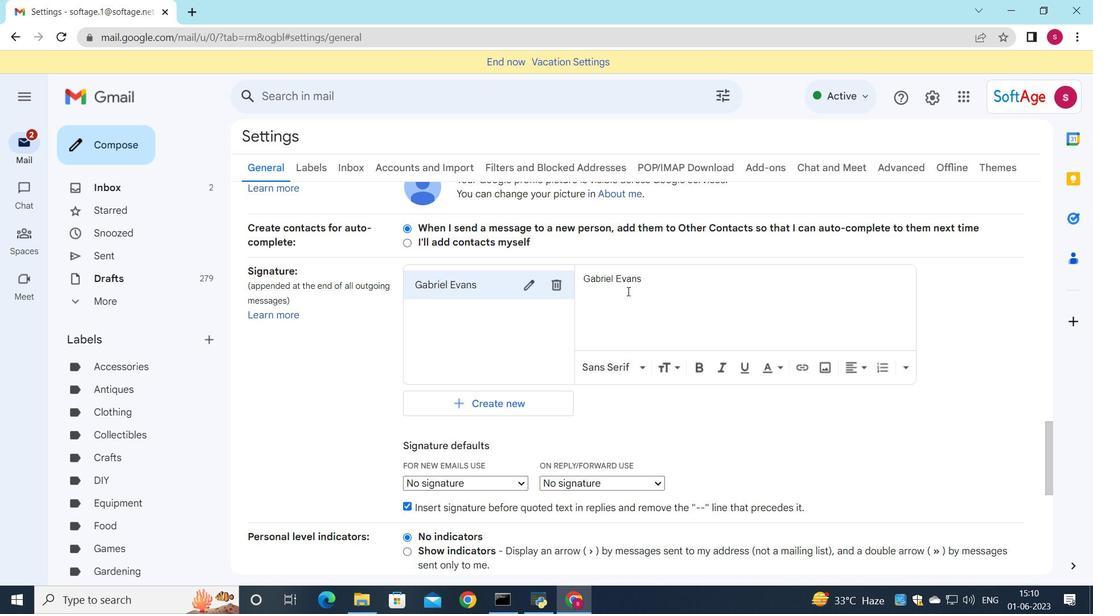 
Action: Mouse scrolled (627, 290) with delta (0, 0)
Screenshot: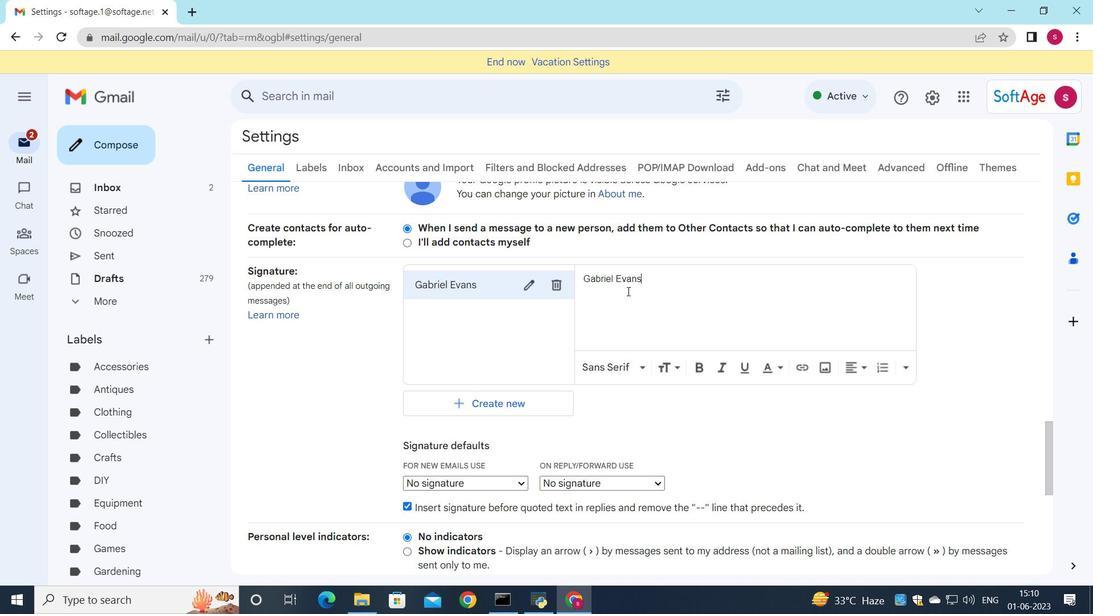 
Action: Mouse scrolled (627, 290) with delta (0, 0)
Screenshot: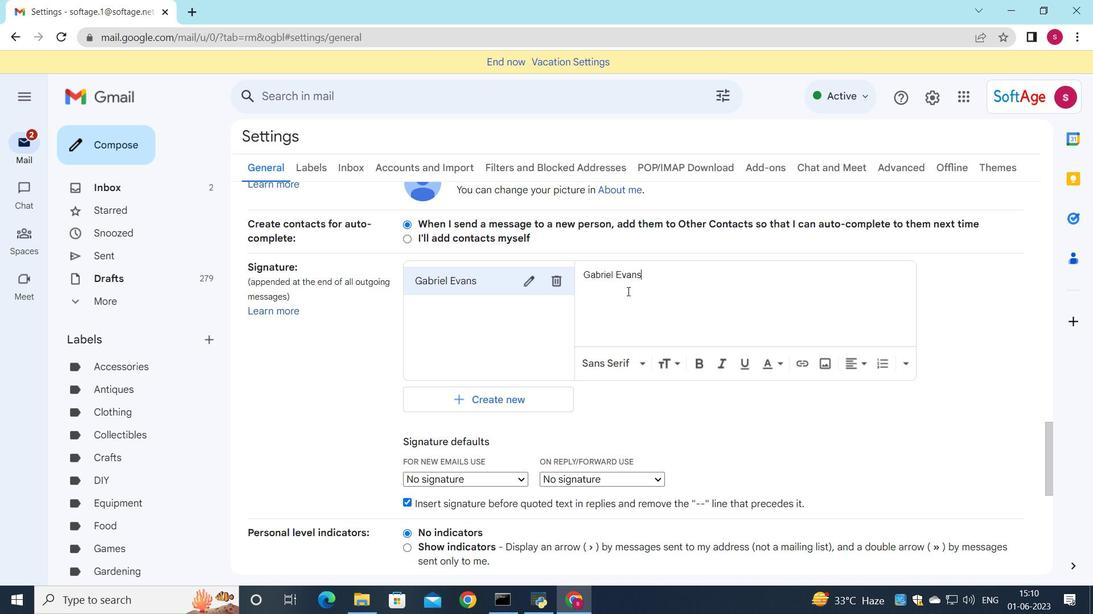 
Action: Mouse moved to (479, 337)
Screenshot: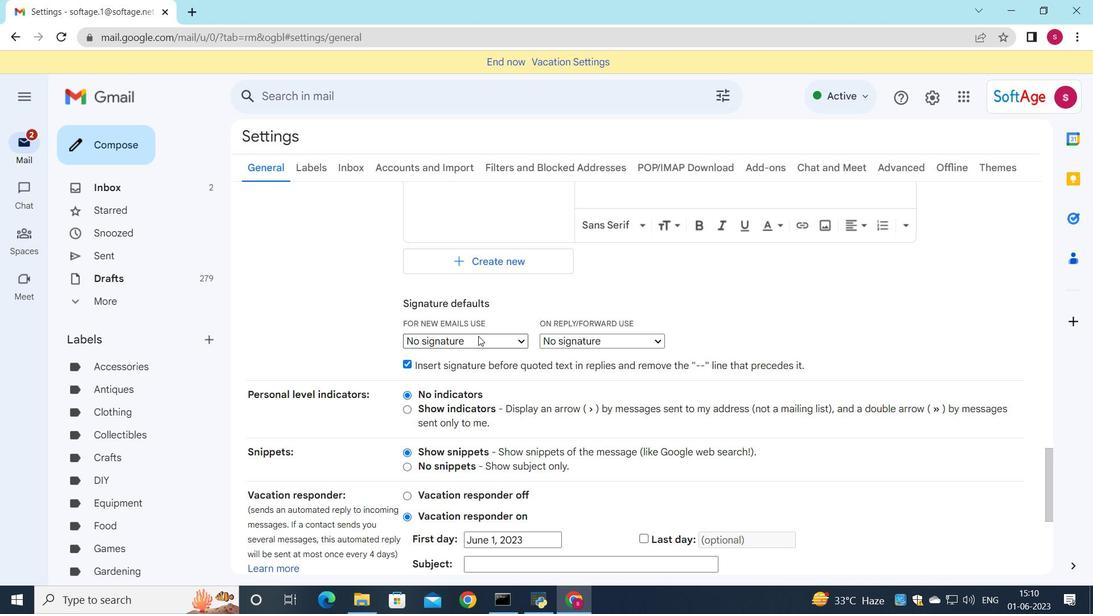 
Action: Mouse pressed left at (479, 337)
Screenshot: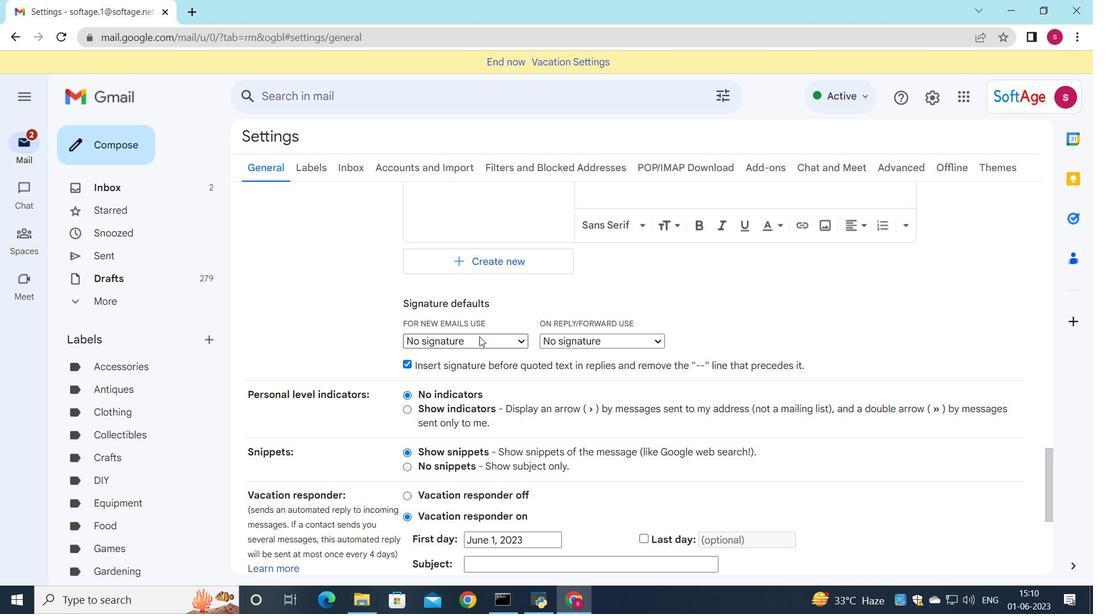 
Action: Mouse moved to (474, 366)
Screenshot: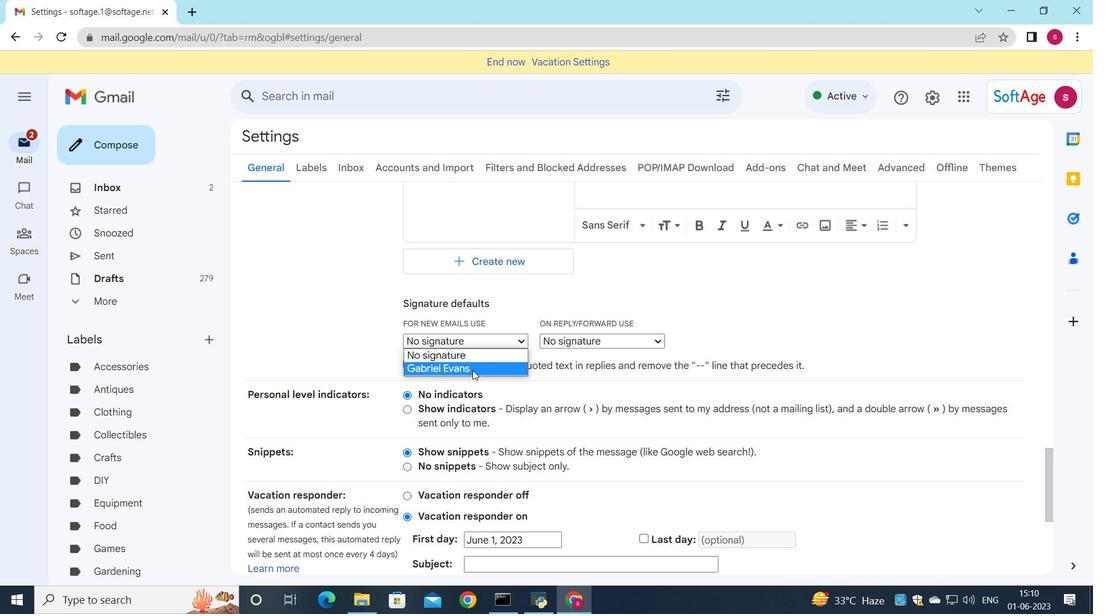 
Action: Mouse pressed left at (474, 366)
Screenshot: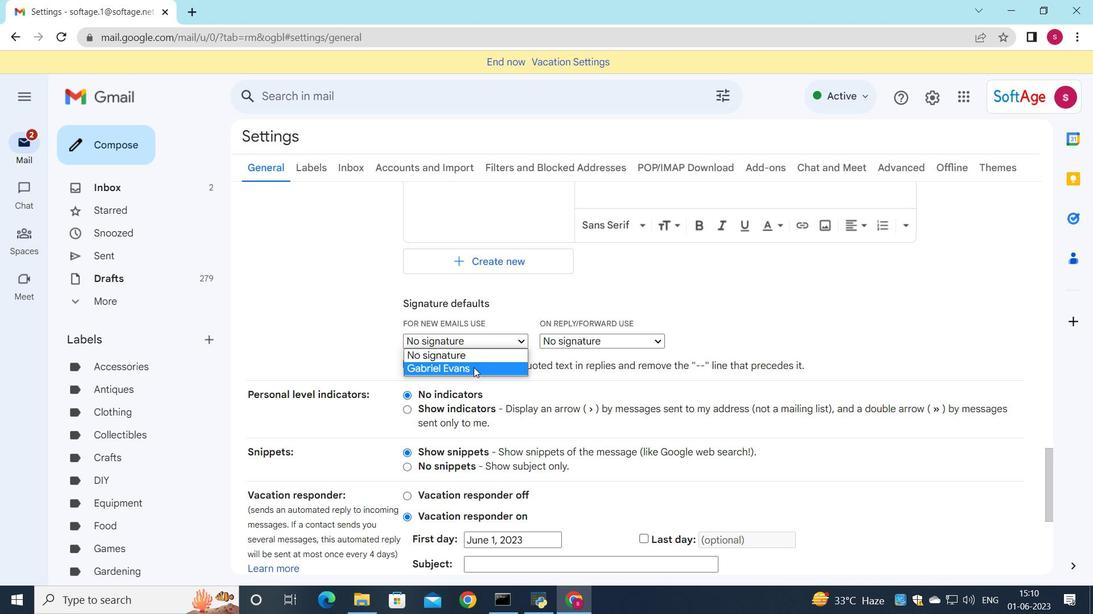 
Action: Mouse moved to (551, 339)
Screenshot: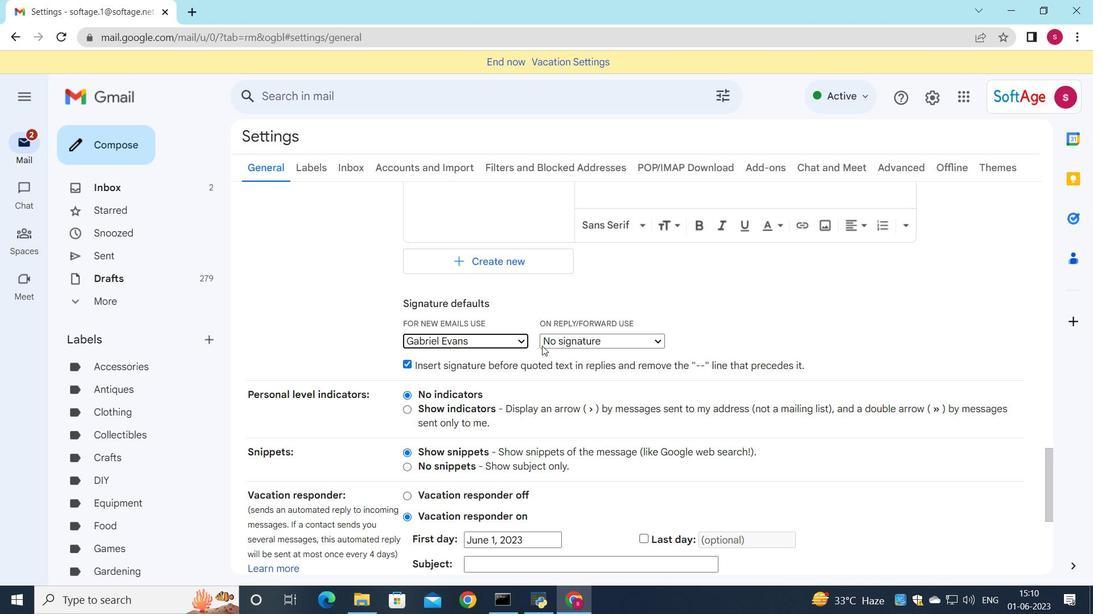 
Action: Mouse pressed left at (551, 339)
Screenshot: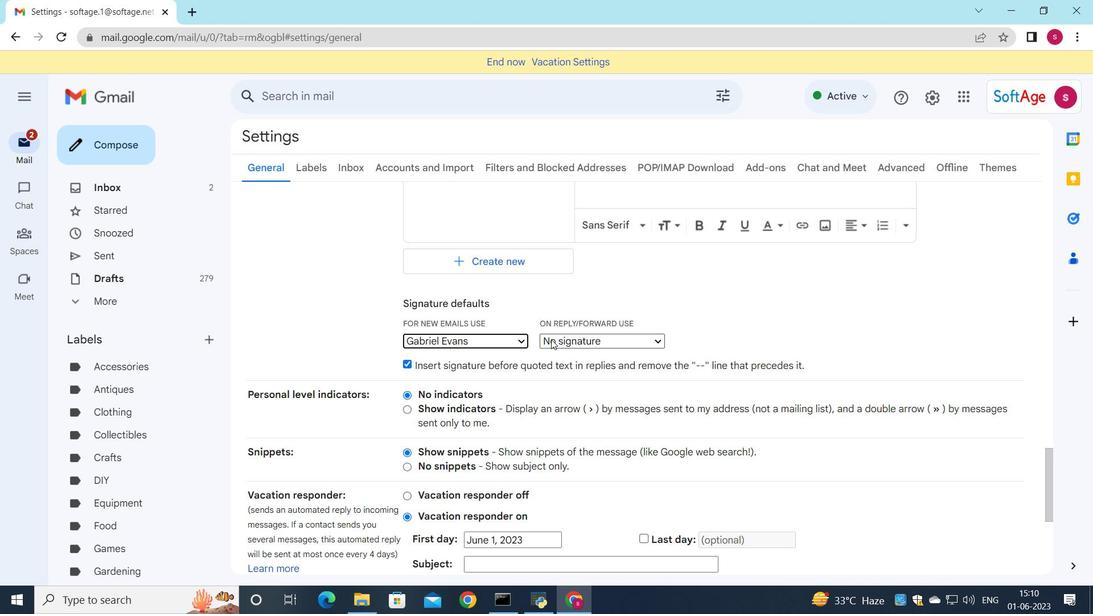 
Action: Mouse moved to (550, 368)
Screenshot: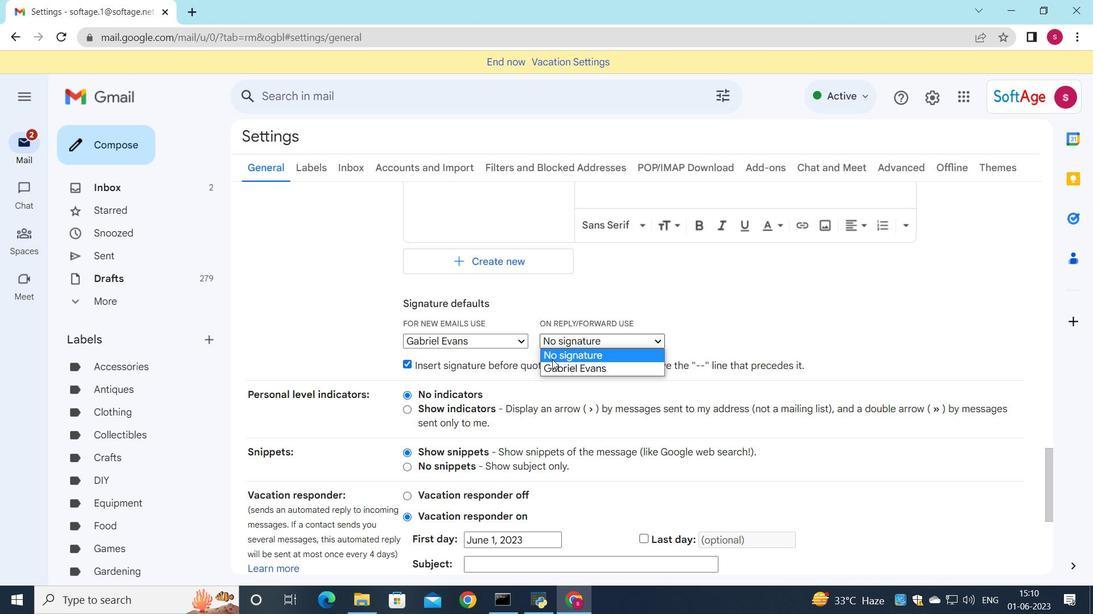 
Action: Mouse pressed left at (550, 368)
Screenshot: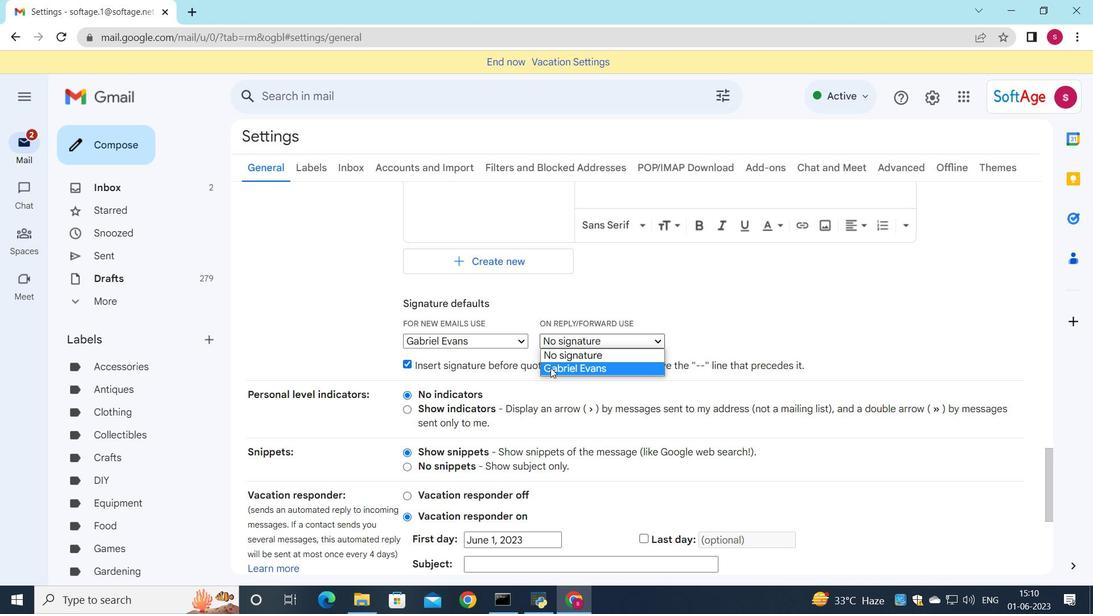 
Action: Mouse moved to (526, 327)
Screenshot: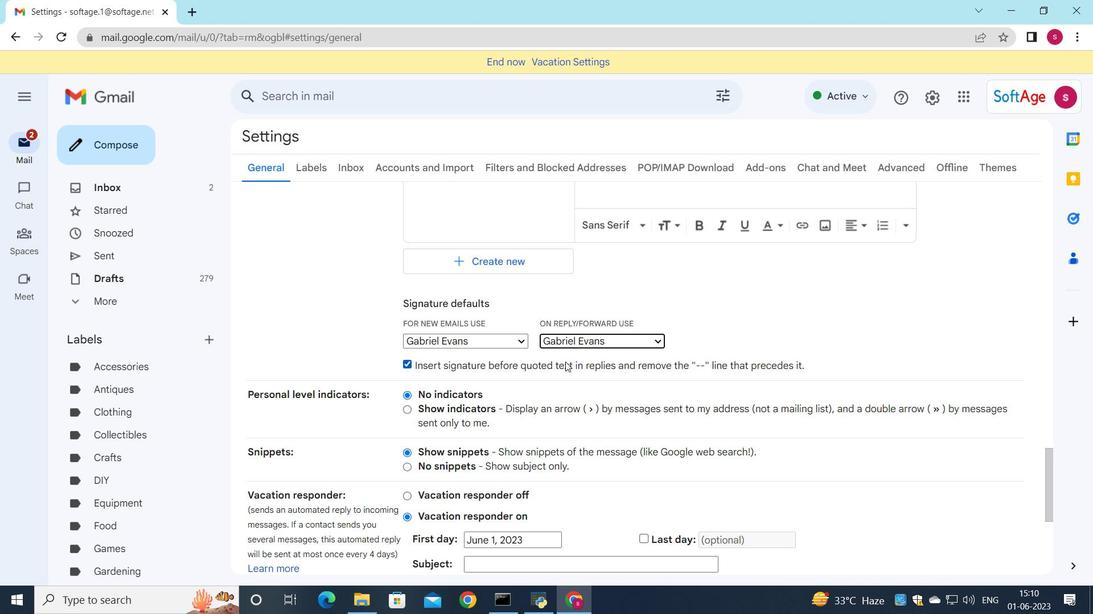 
Action: Mouse scrolled (526, 327) with delta (0, 0)
Screenshot: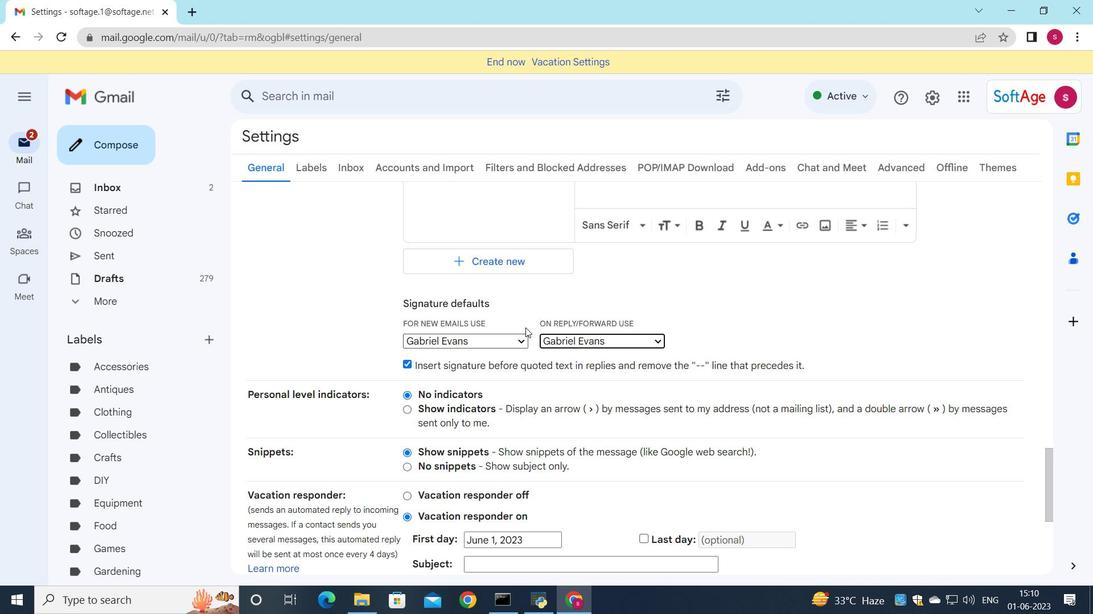 
Action: Mouse scrolled (526, 327) with delta (0, 0)
Screenshot: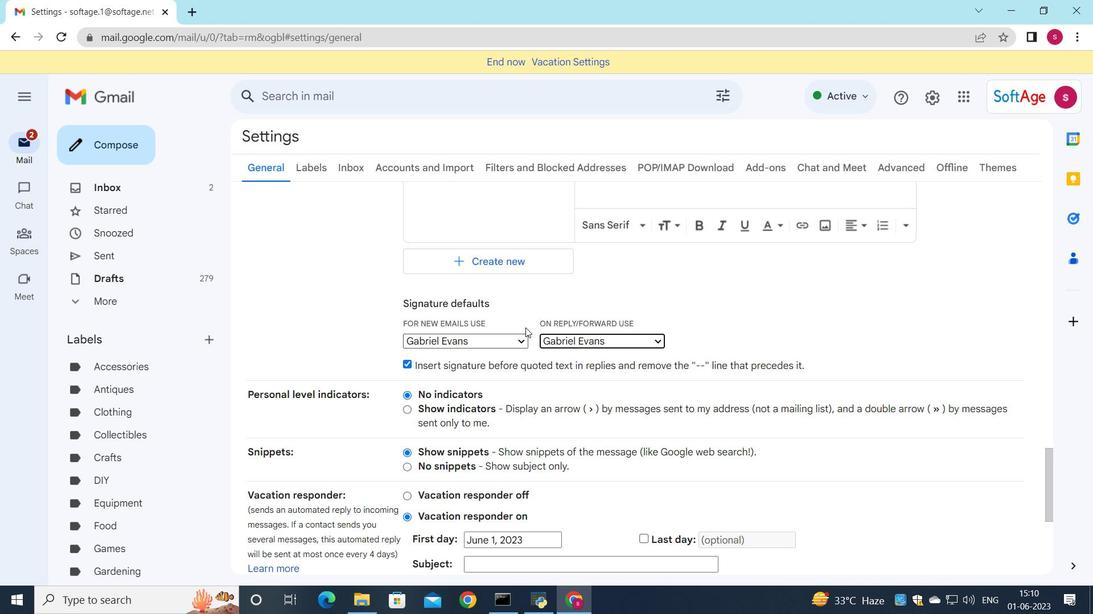 
Action: Mouse scrolled (526, 327) with delta (0, 0)
Screenshot: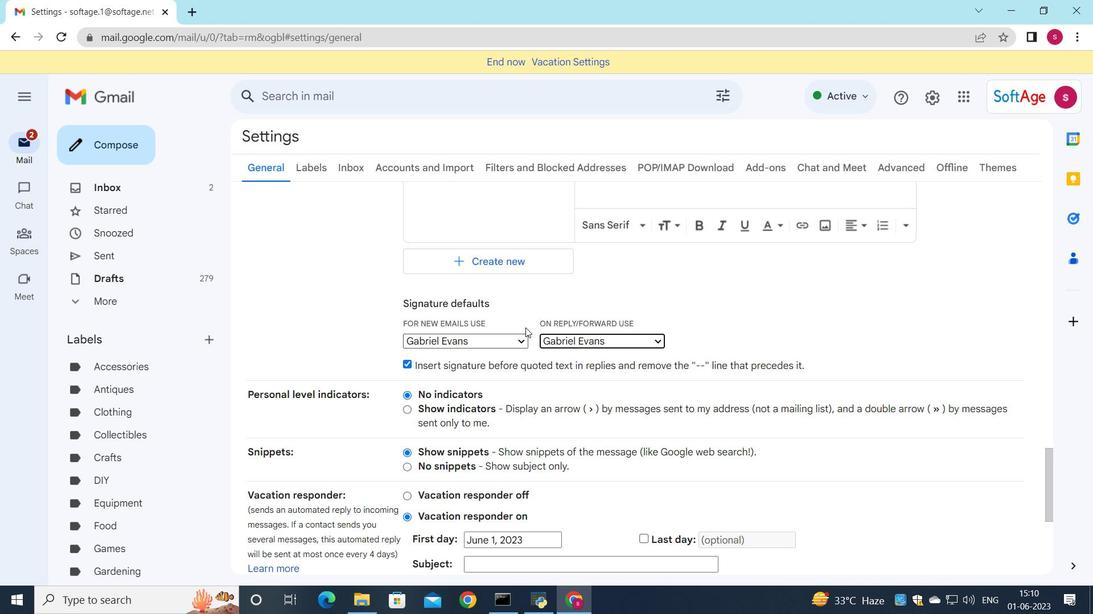 
Action: Mouse scrolled (526, 327) with delta (0, 0)
Screenshot: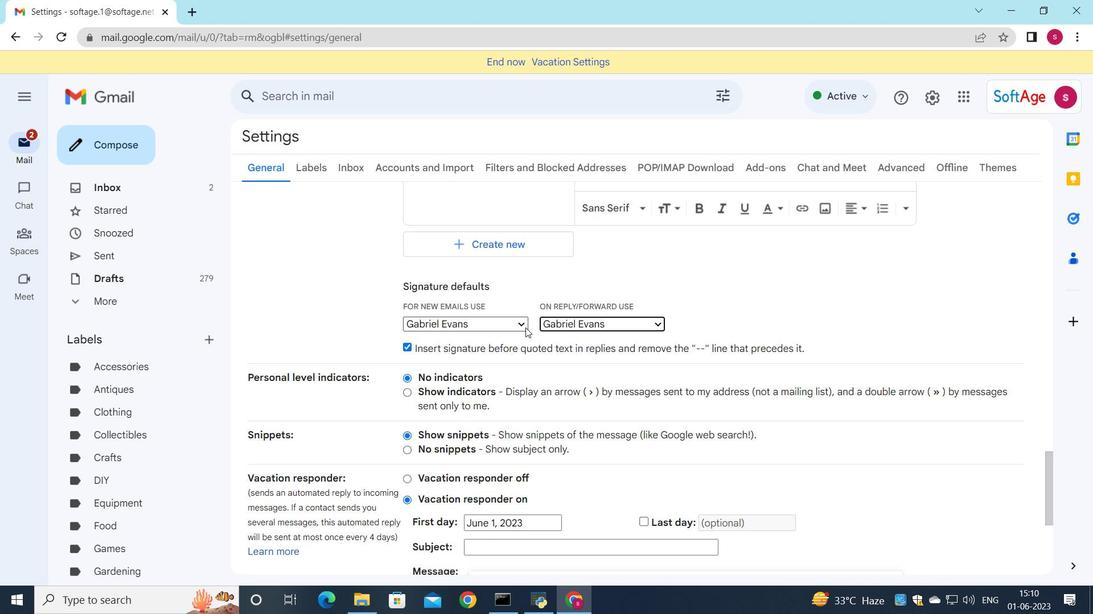 
Action: Mouse moved to (531, 343)
Screenshot: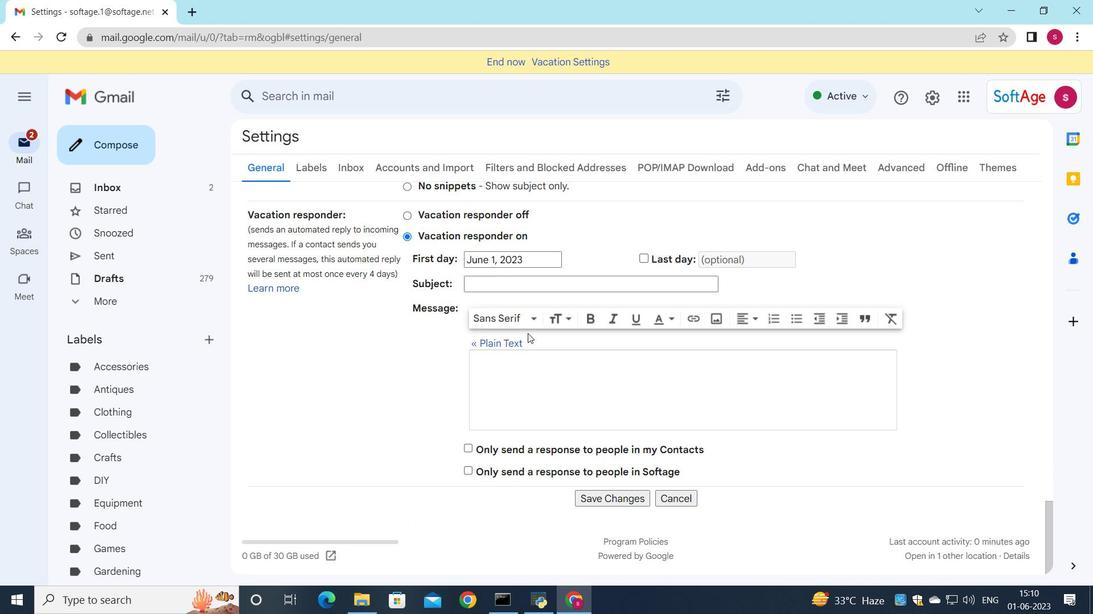 
Action: Mouse scrolled (531, 342) with delta (0, 0)
Screenshot: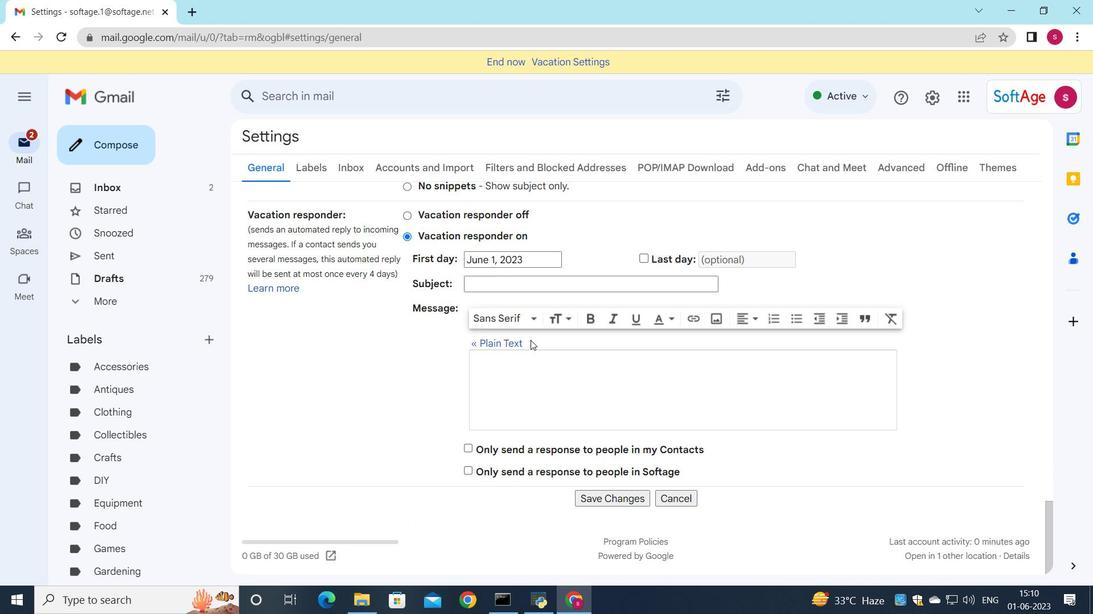 
Action: Mouse moved to (532, 347)
Screenshot: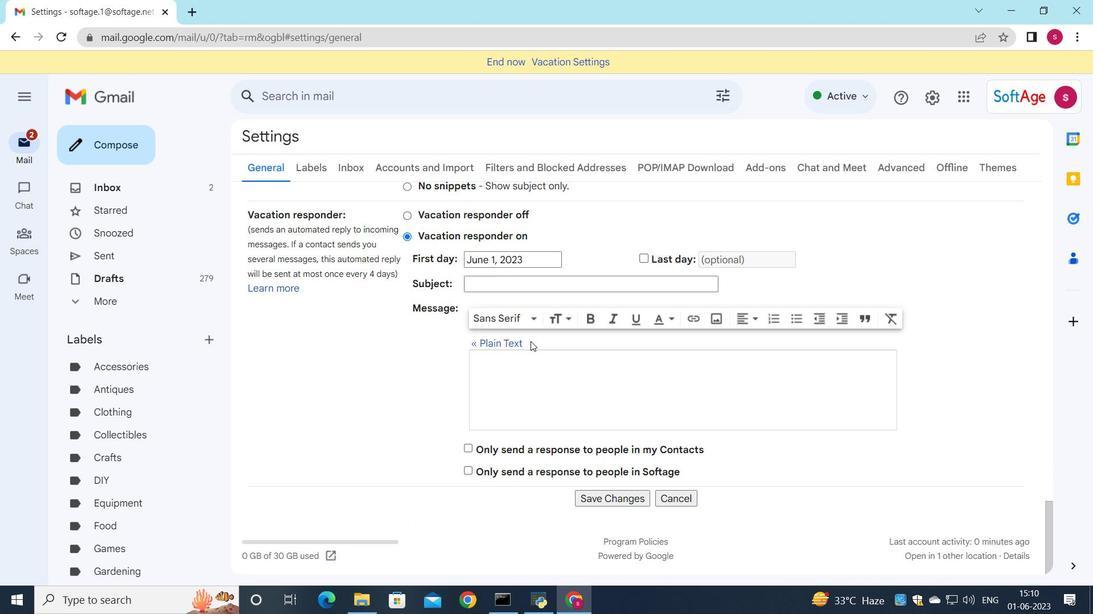 
Action: Mouse scrolled (532, 346) with delta (0, 0)
Screenshot: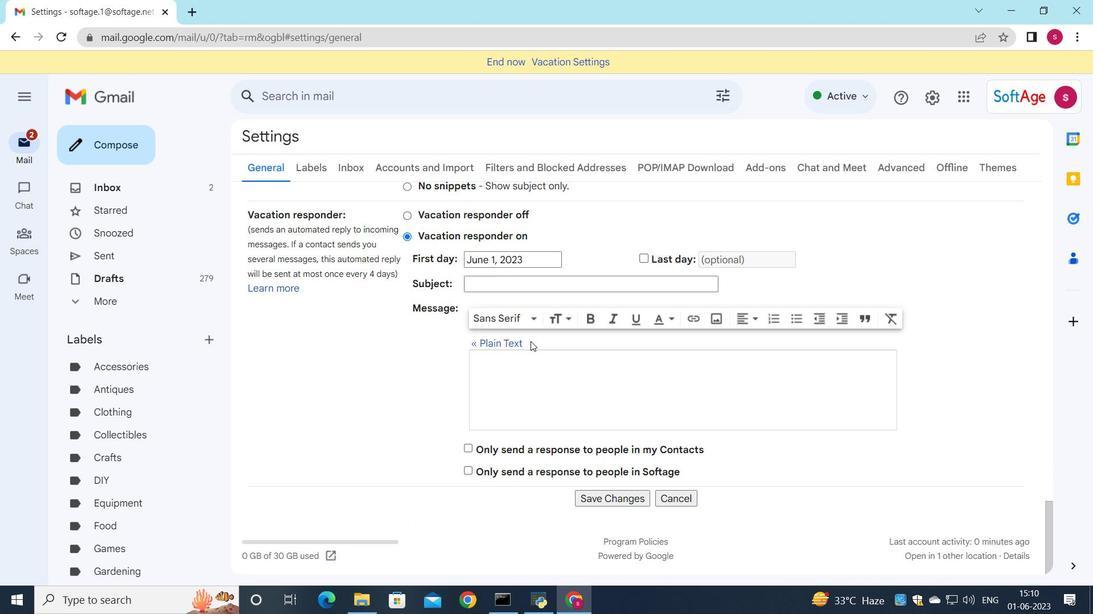
Action: Mouse moved to (532, 348)
Screenshot: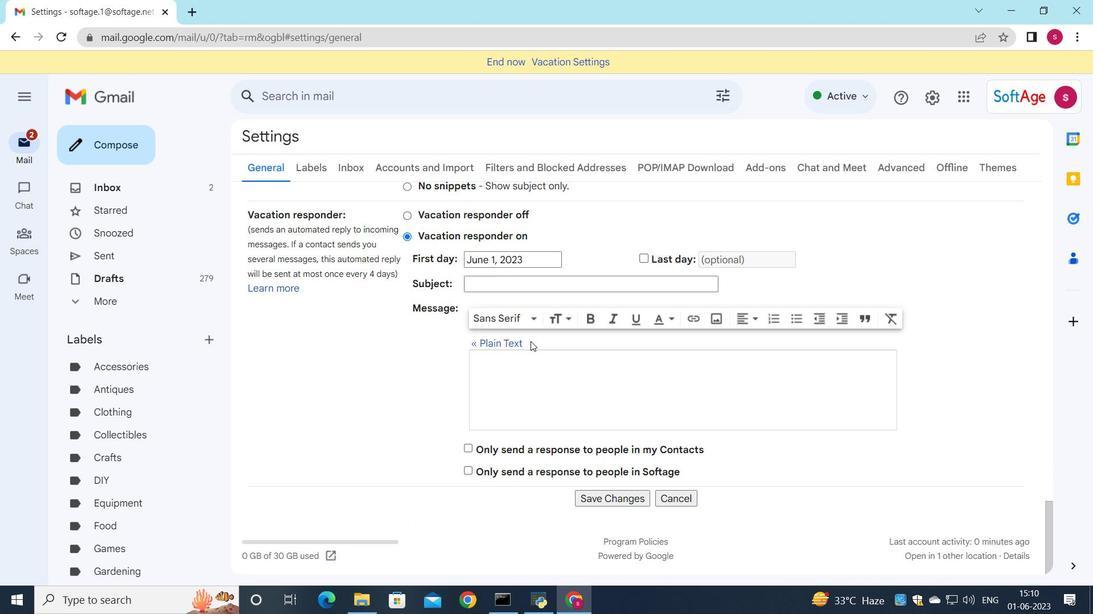 
Action: Mouse scrolled (532, 348) with delta (0, 0)
Screenshot: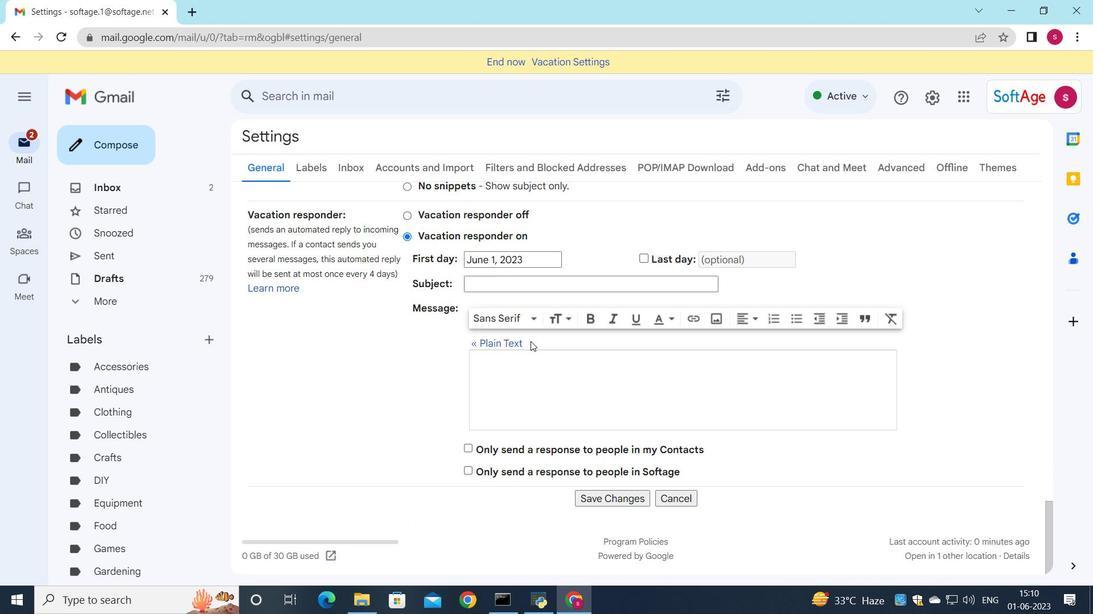 
Action: Mouse moved to (547, 378)
Screenshot: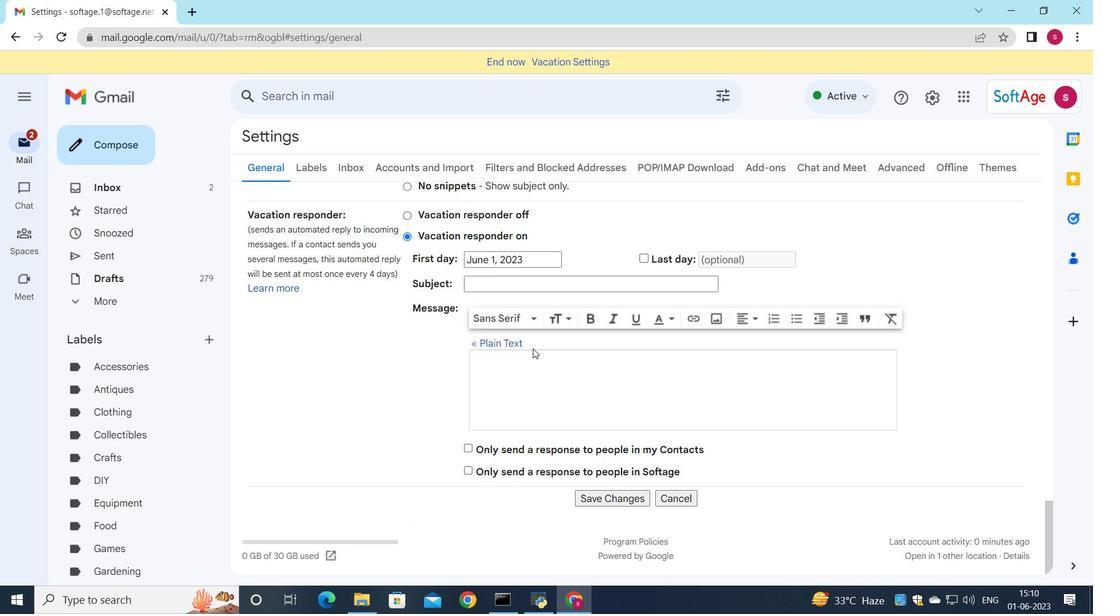 
Action: Mouse scrolled (533, 350) with delta (0, 0)
Screenshot: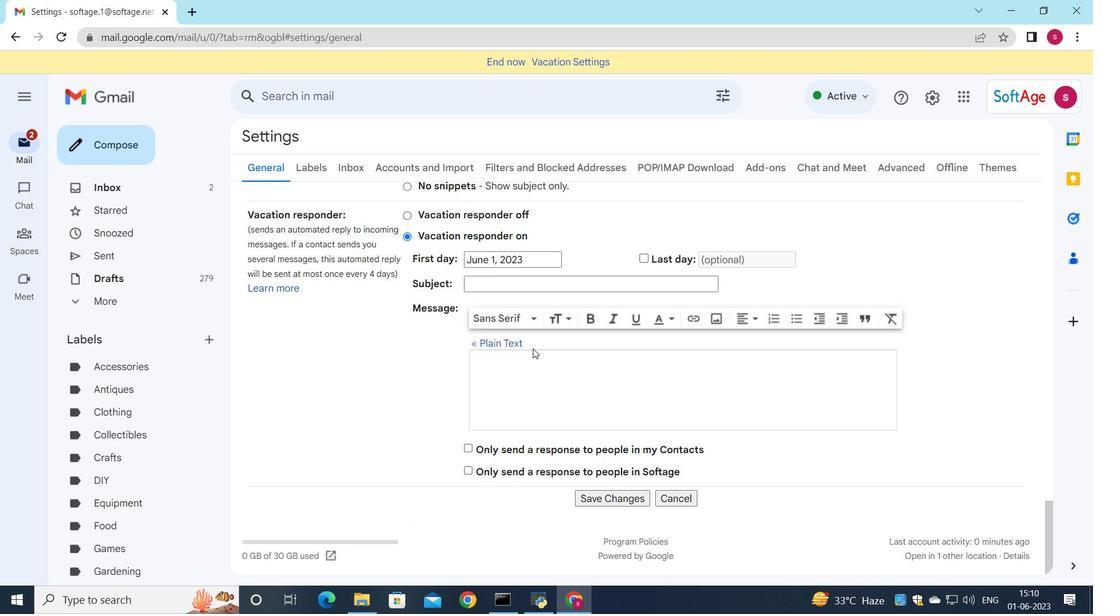 
Action: Mouse moved to (547, 380)
Screenshot: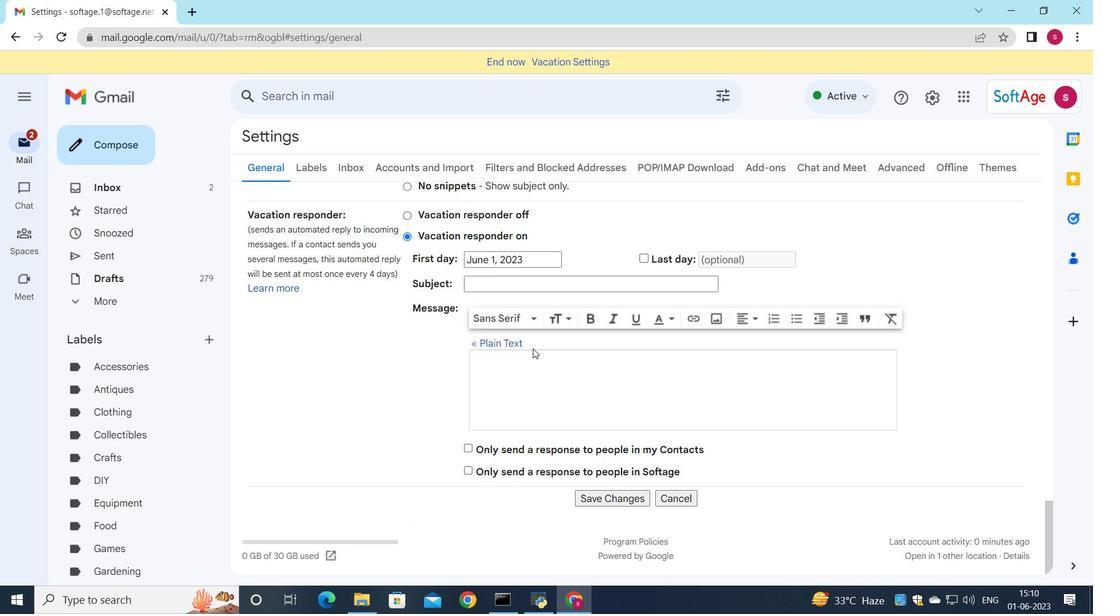 
Action: Mouse scrolled (542, 366) with delta (0, 0)
Screenshot: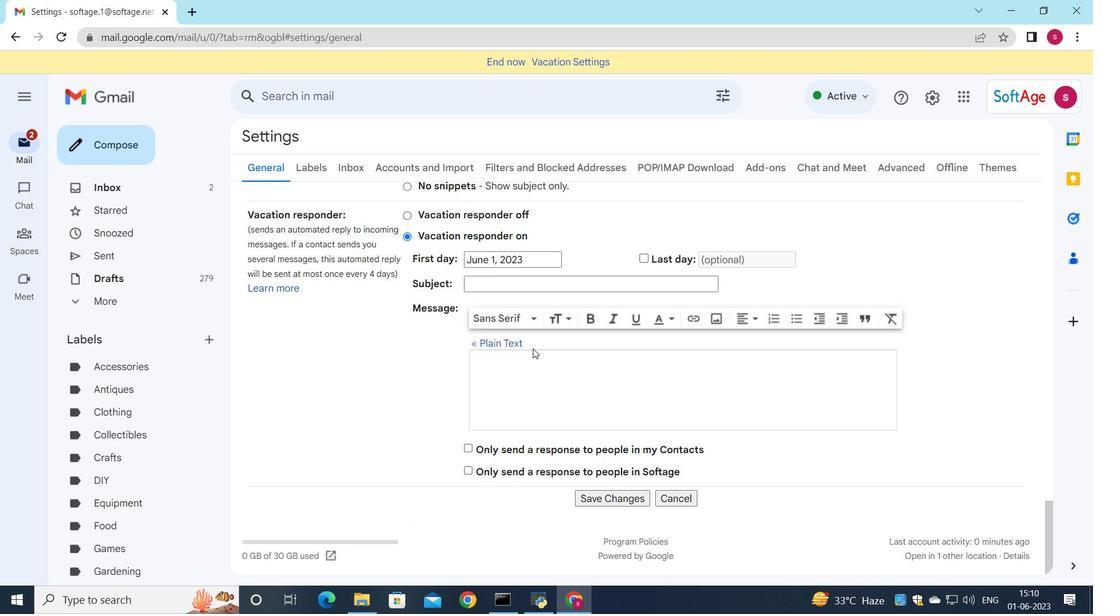 
Action: Mouse moved to (589, 498)
Screenshot: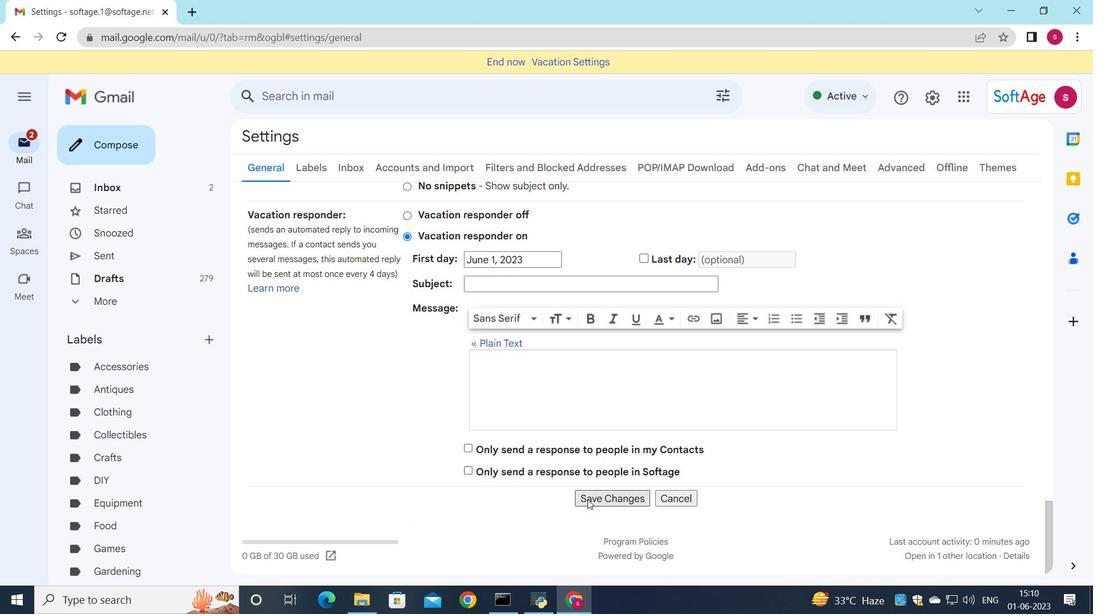 
Action: Mouse pressed left at (589, 498)
Screenshot: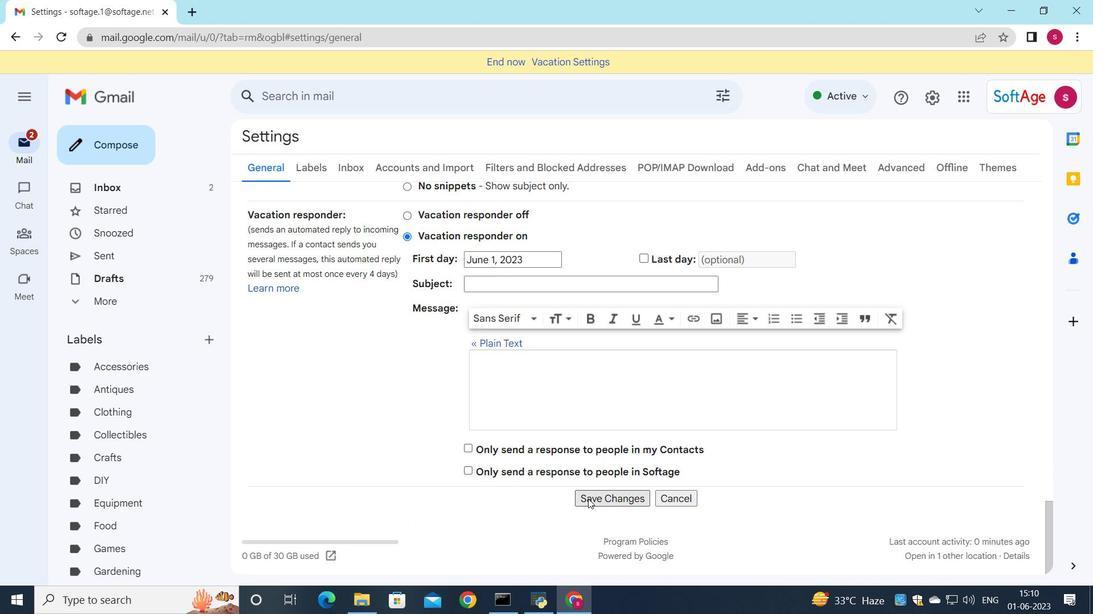 
Action: Mouse moved to (502, 506)
Screenshot: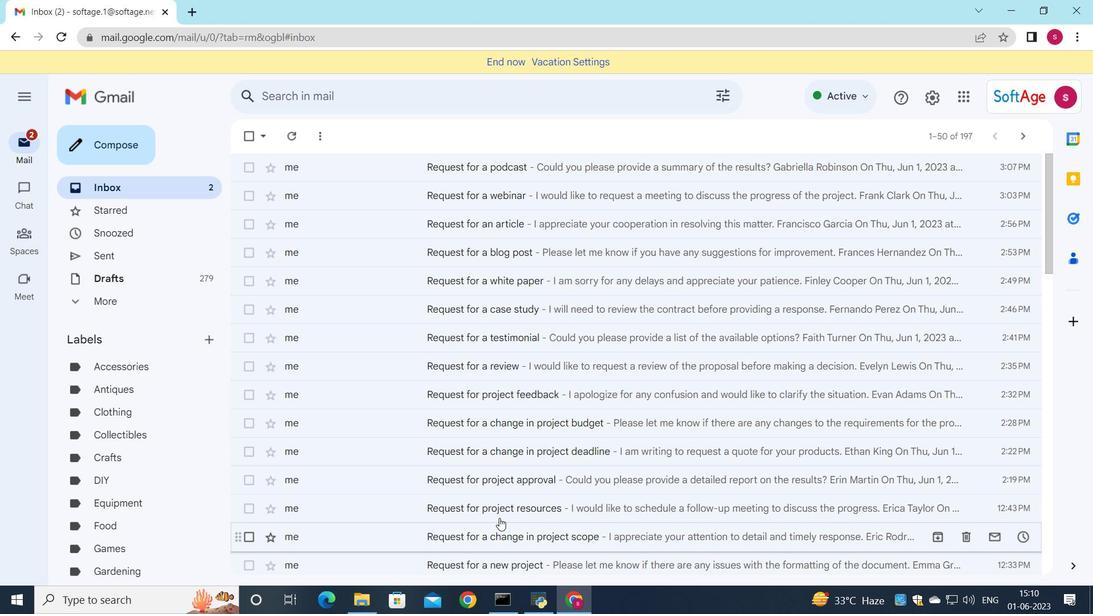 
Action: Mouse scrolled (502, 506) with delta (0, 0)
Screenshot: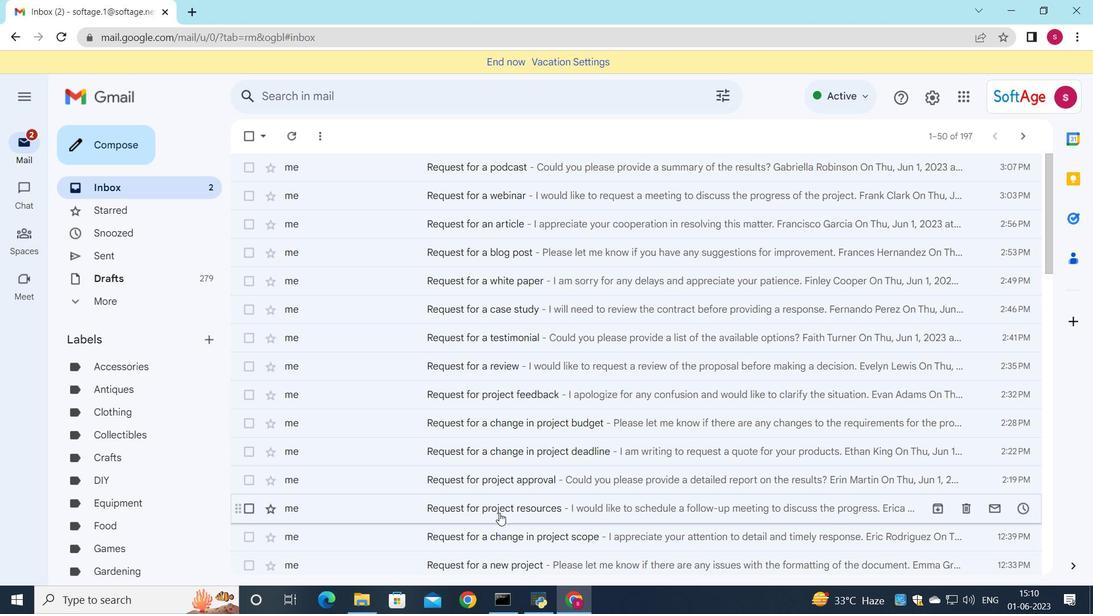 
Action: Mouse scrolled (502, 506) with delta (0, 0)
Screenshot: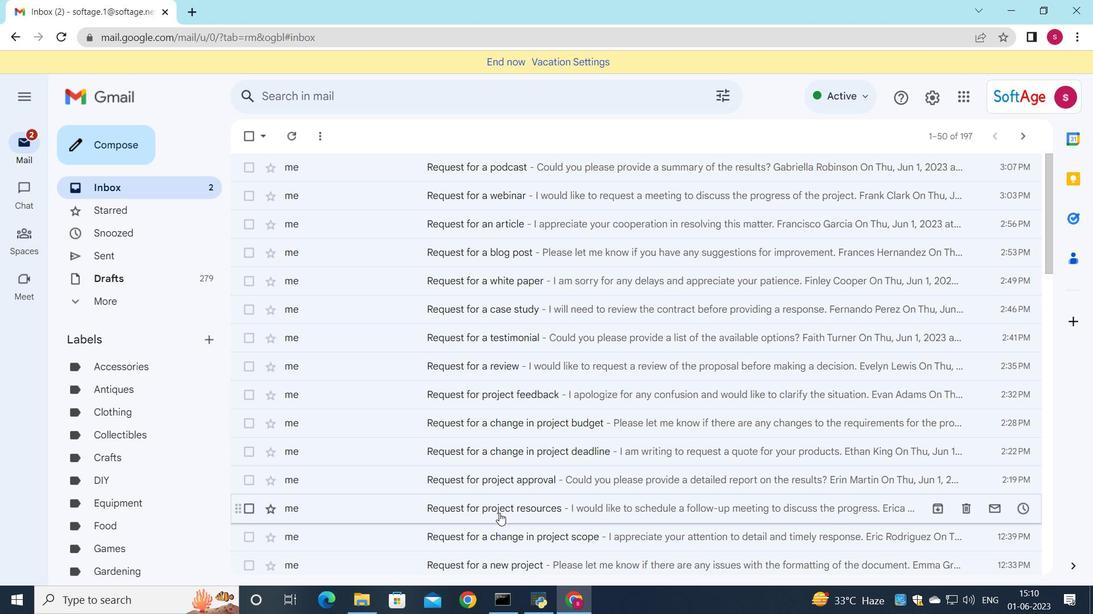 
Action: Mouse scrolled (502, 506) with delta (0, 0)
Screenshot: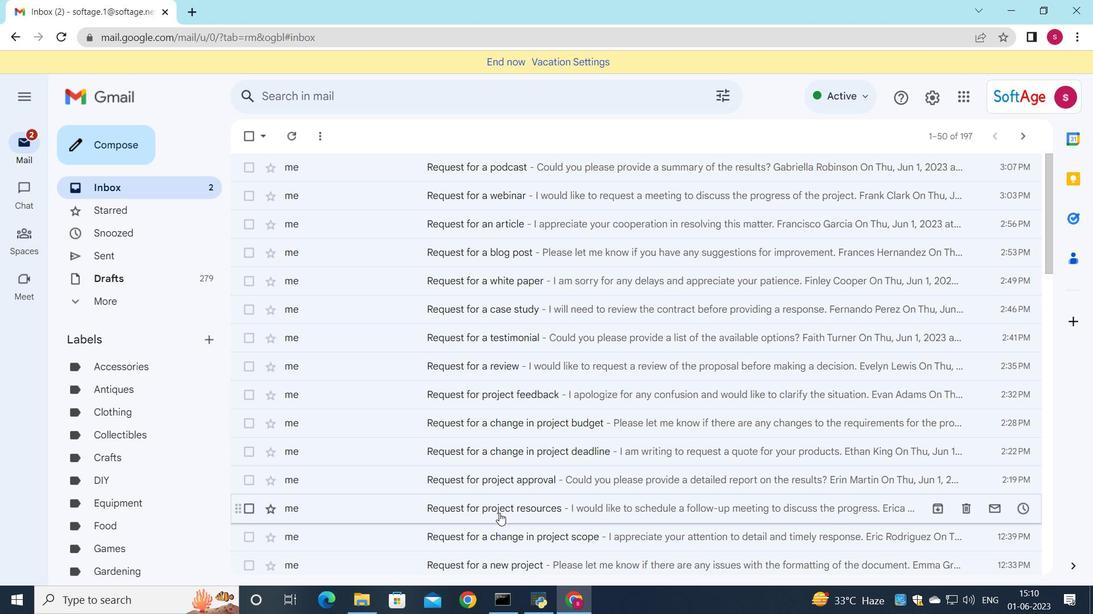 
Action: Mouse scrolled (502, 506) with delta (0, 0)
Screenshot: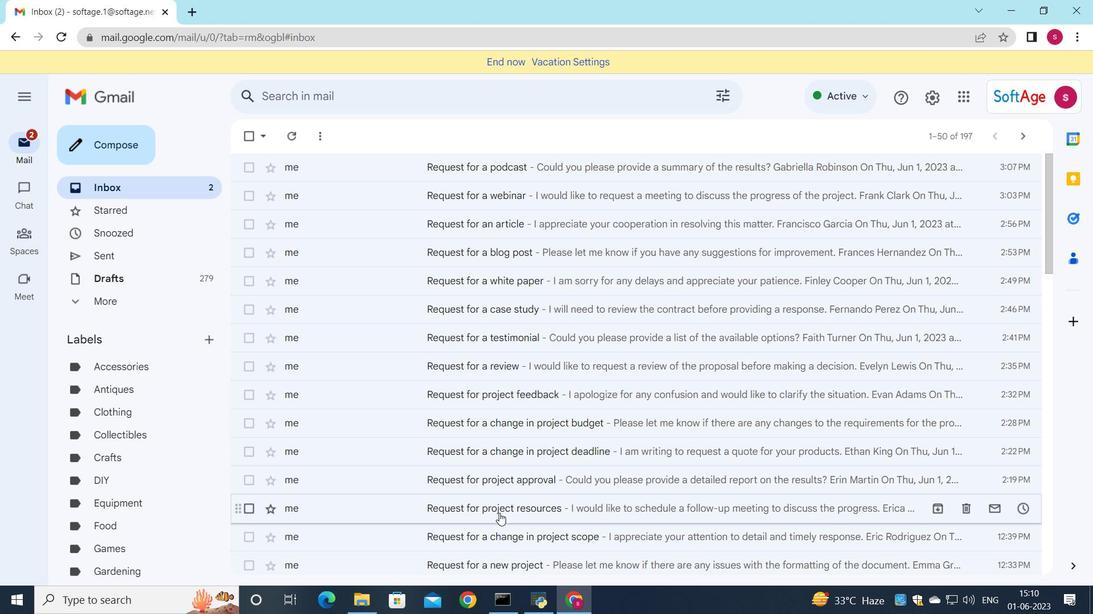 
Action: Mouse moved to (497, 554)
Screenshot: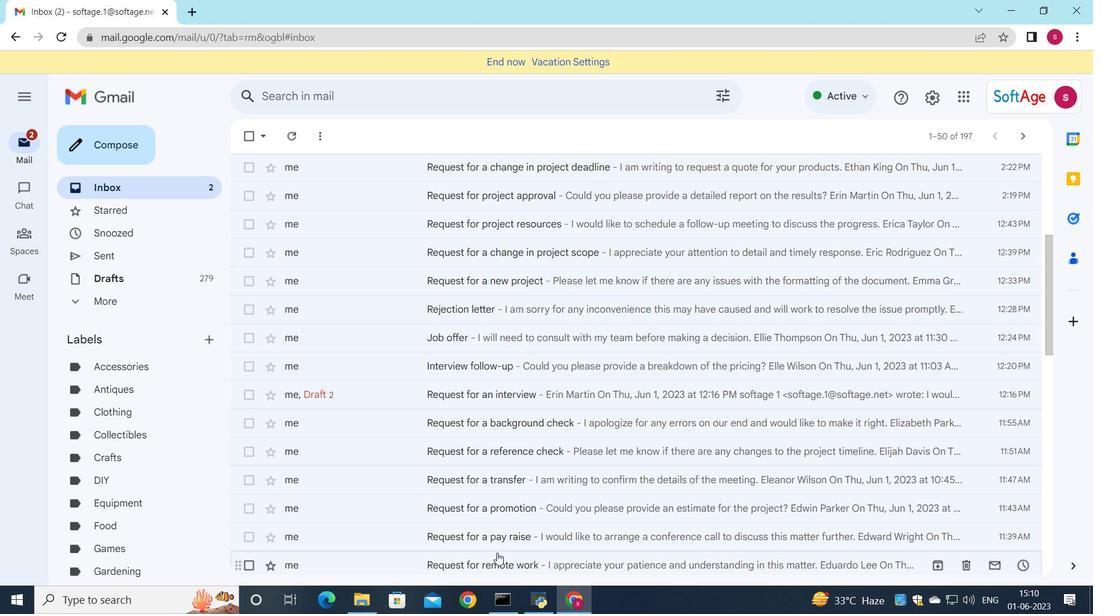 
Action: Mouse pressed left at (497, 554)
Screenshot: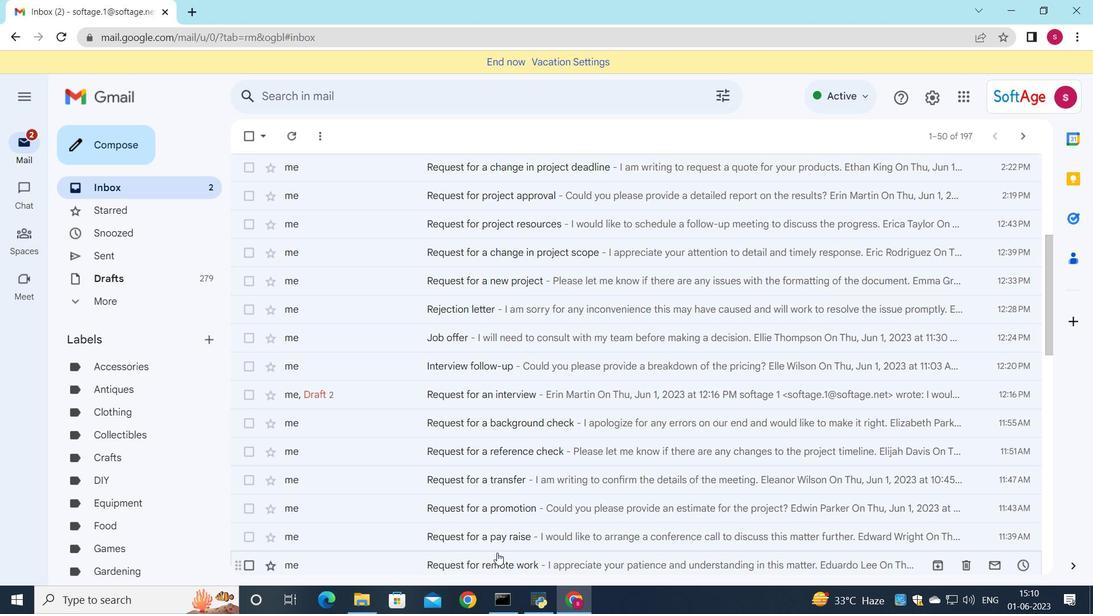 
Action: Mouse moved to (448, 411)
Screenshot: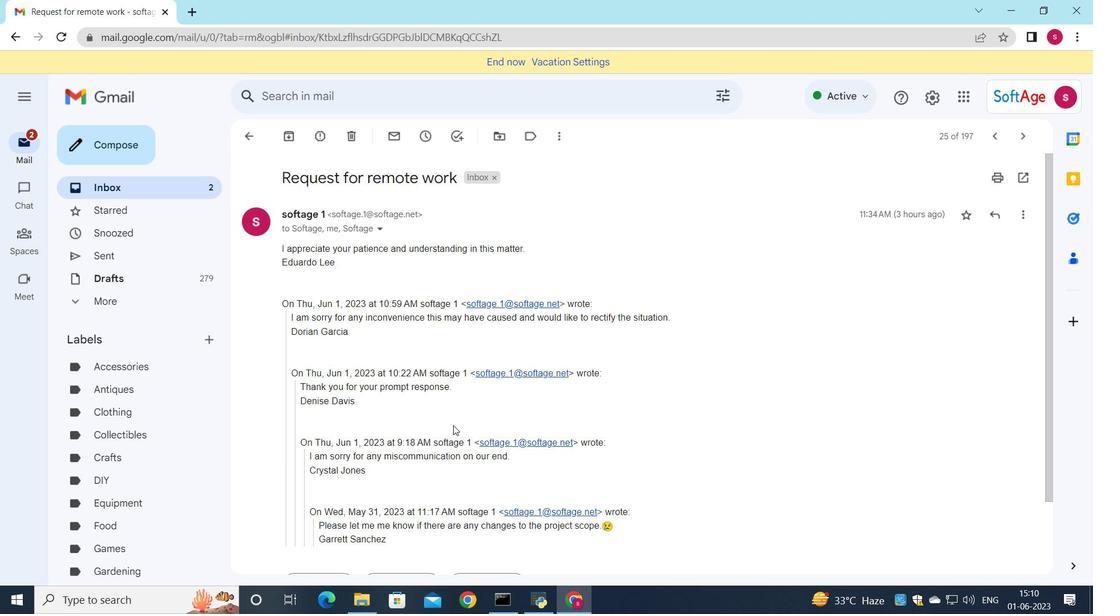 
Action: Mouse scrolled (448, 411) with delta (0, 0)
Screenshot: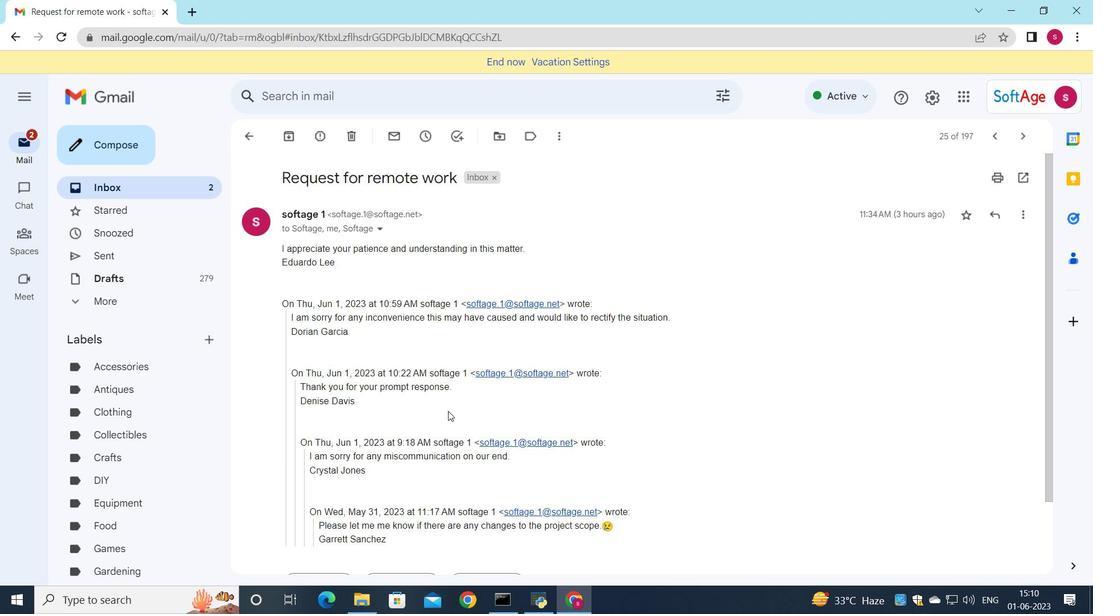 
Action: Mouse scrolled (448, 411) with delta (0, 0)
Screenshot: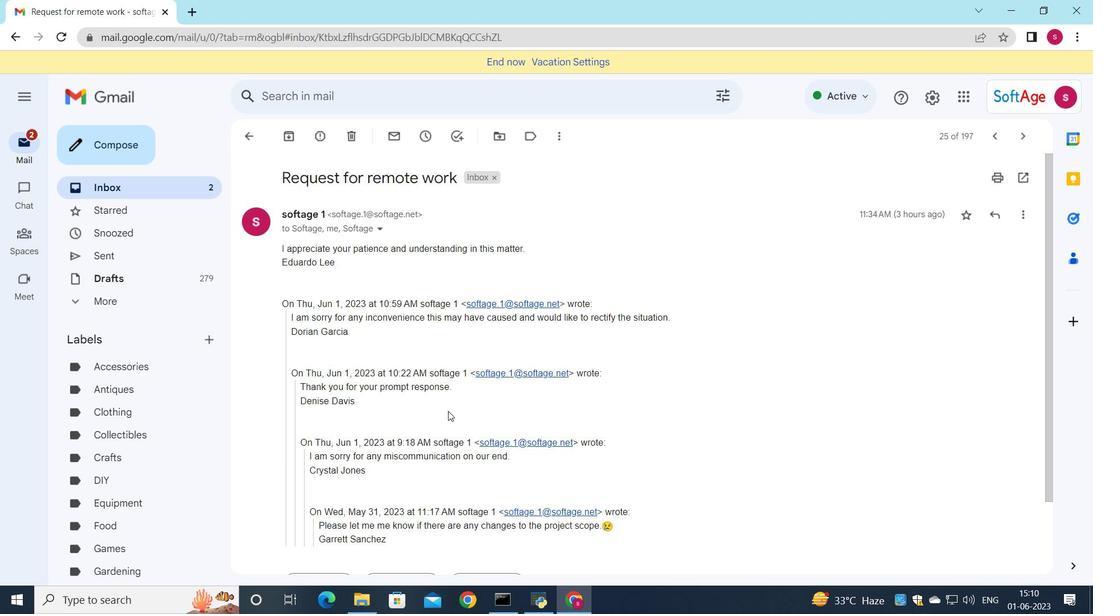 
Action: Mouse moved to (448, 412)
Screenshot: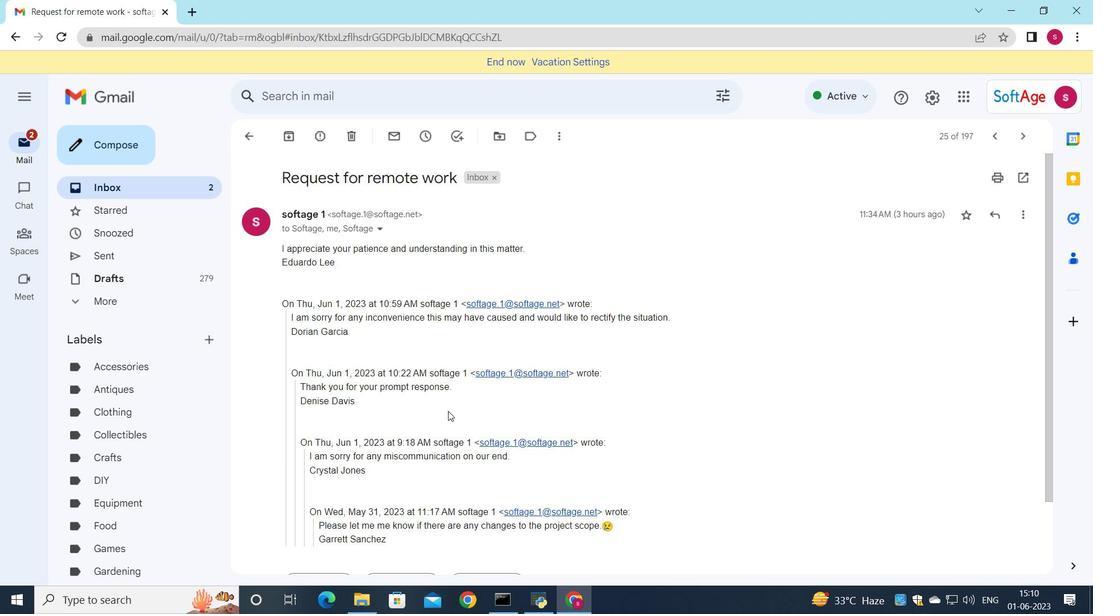 
Action: Mouse scrolled (448, 411) with delta (0, 0)
Screenshot: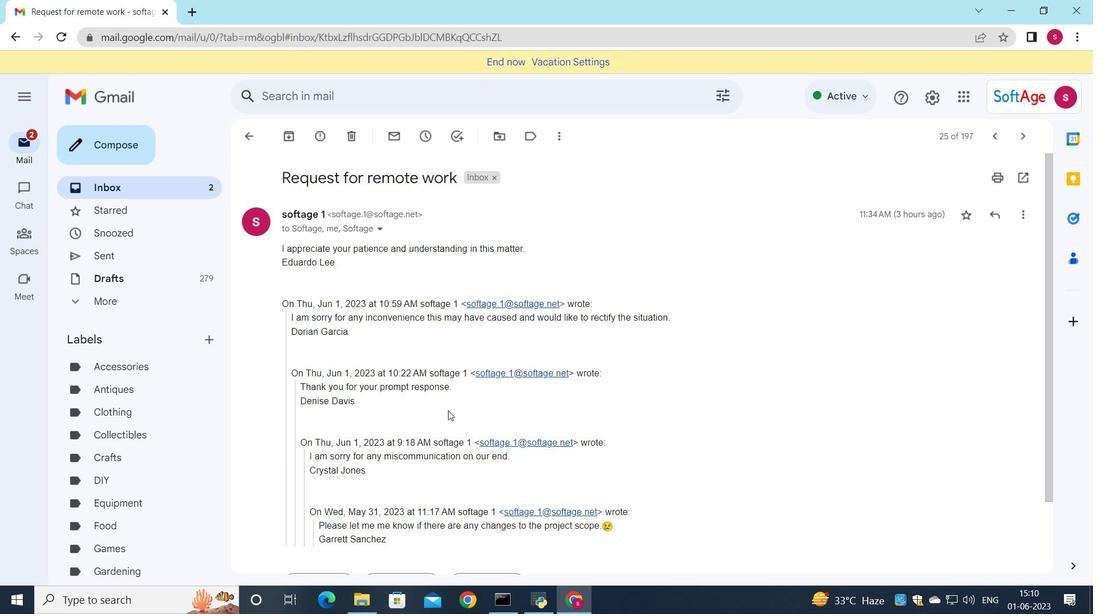 
Action: Mouse moved to (446, 414)
Screenshot: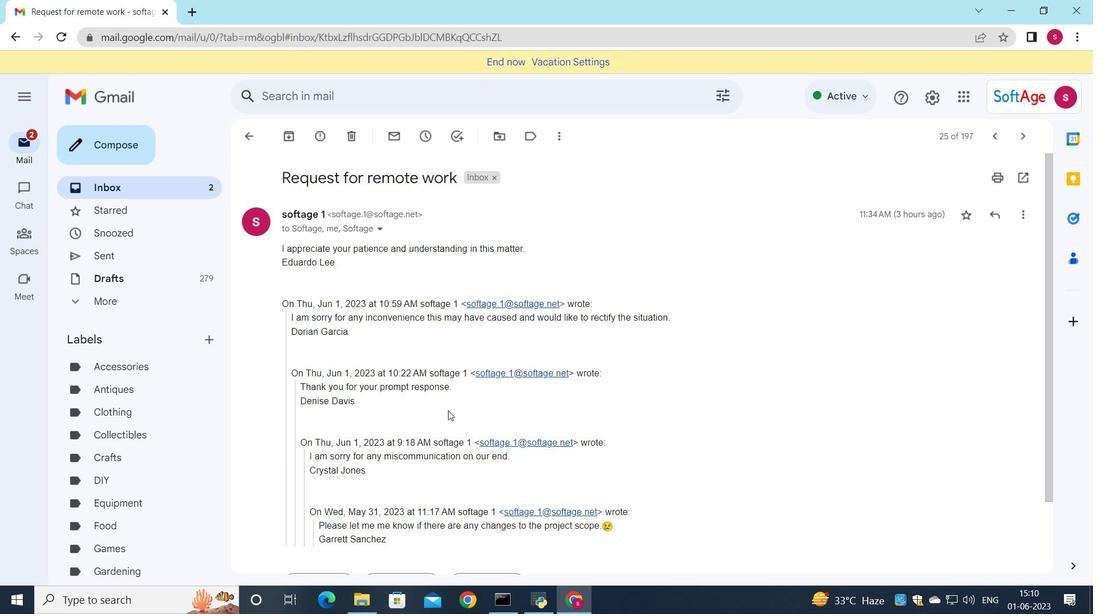 
Action: Mouse scrolled (446, 413) with delta (0, 0)
Screenshot: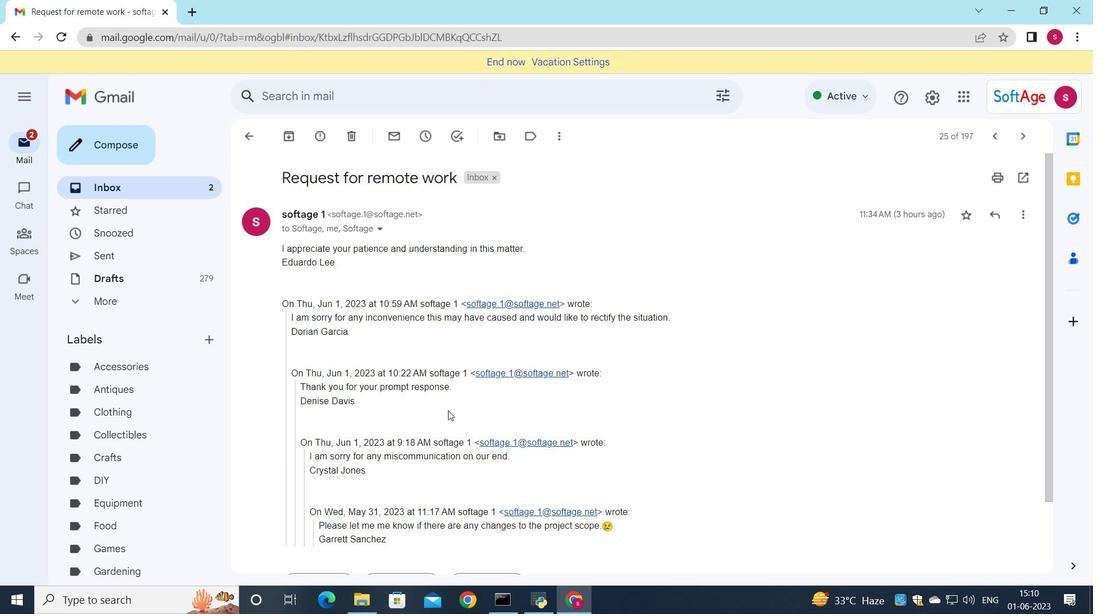 
Action: Mouse moved to (319, 494)
Screenshot: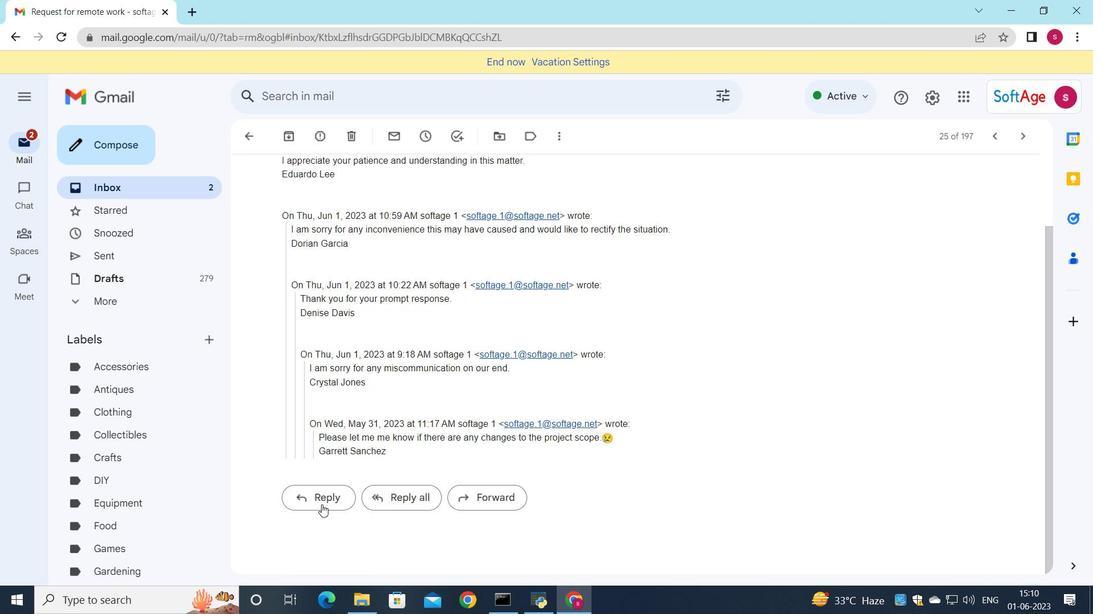 
Action: Mouse pressed left at (319, 494)
Screenshot: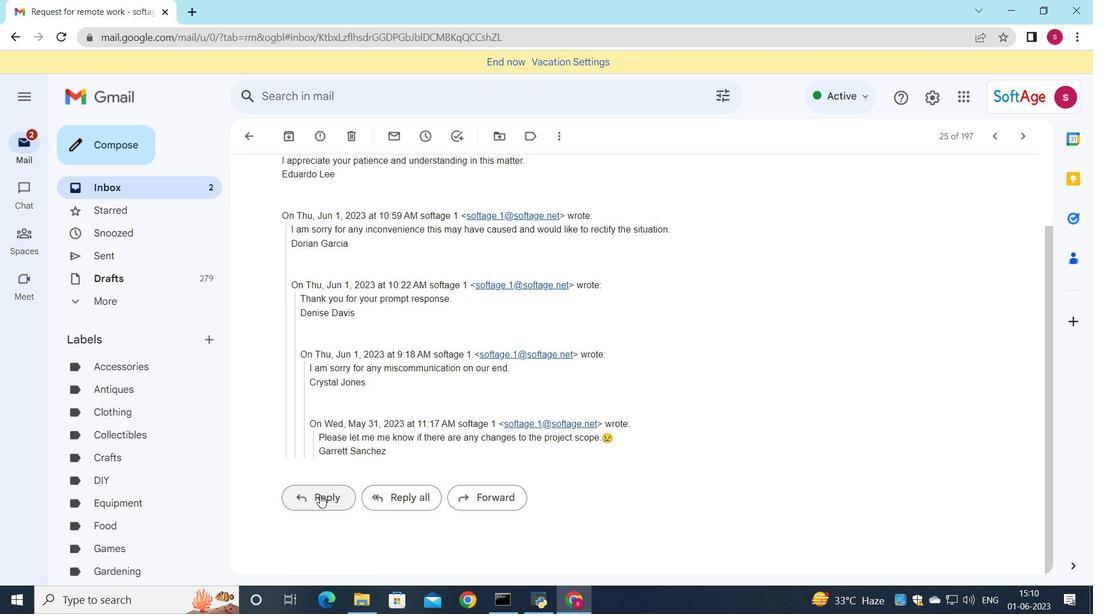
Action: Mouse moved to (310, 381)
Screenshot: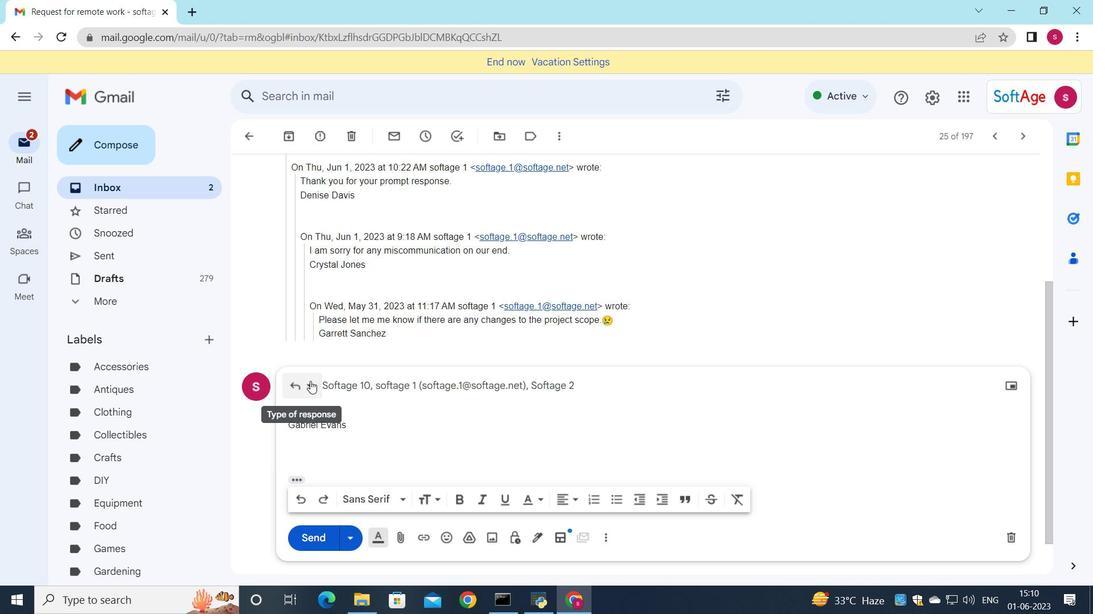 
Action: Mouse pressed left at (310, 381)
Screenshot: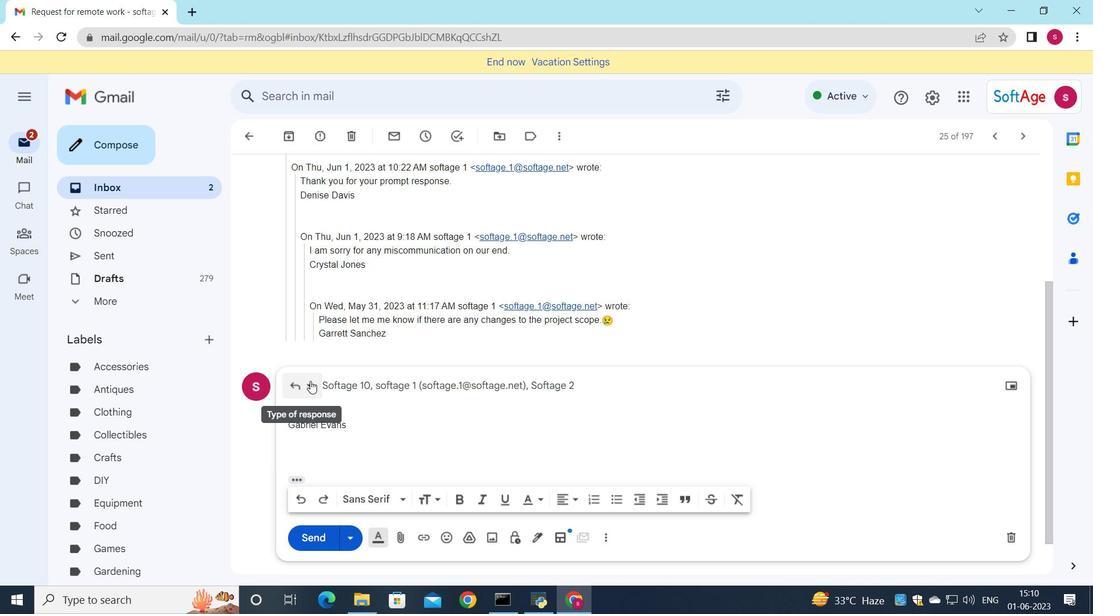 
Action: Mouse moved to (360, 494)
Screenshot: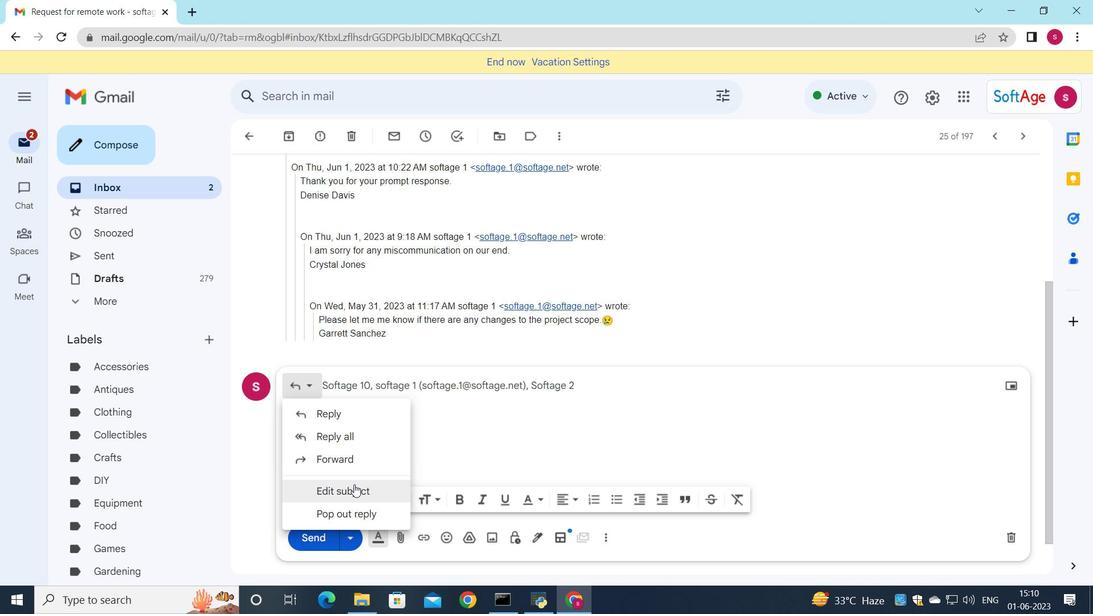 
Action: Mouse pressed left at (360, 494)
Screenshot: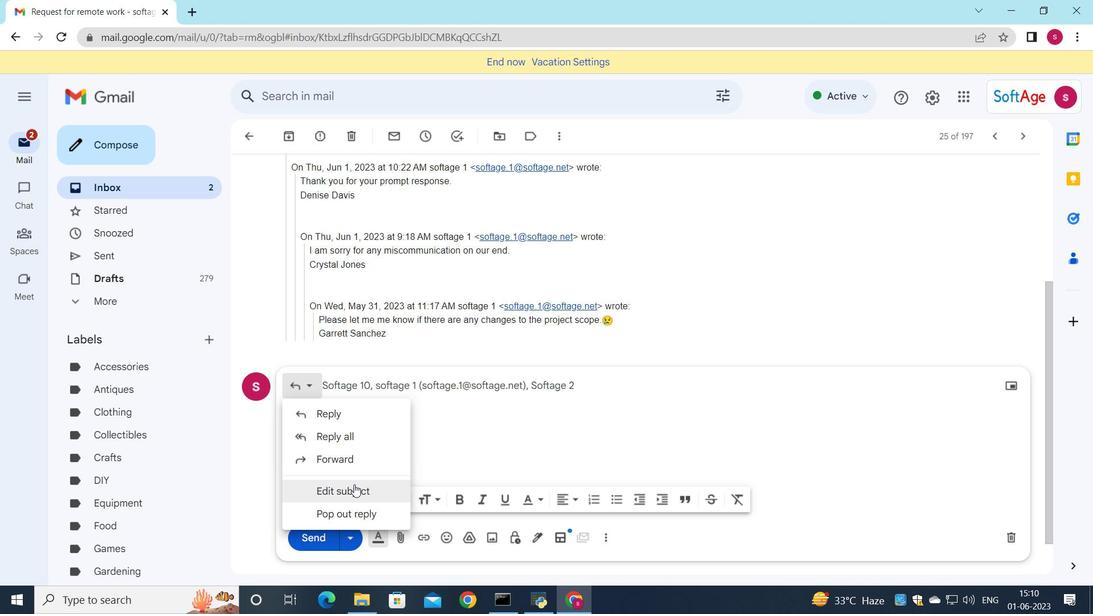 
Action: Mouse moved to (649, 280)
Screenshot: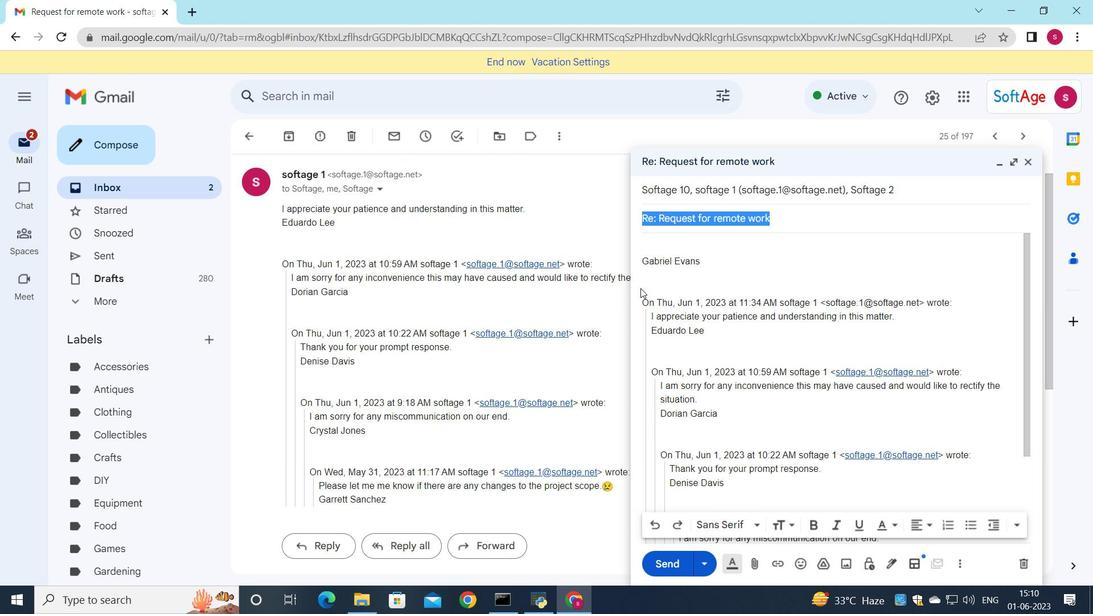 
Action: Key pressed <Key.shift><Key.shift><Key.shift><Key.shift><Key.shift>Request<Key.space>for<Key.space>a<Key.space>video
Screenshot: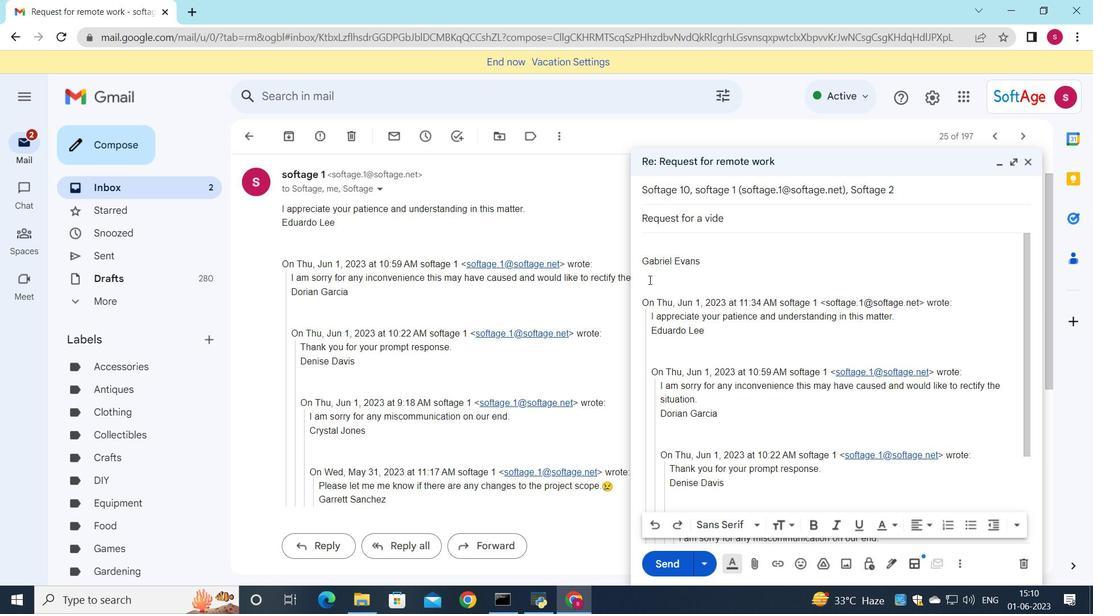 
Action: Mouse moved to (656, 239)
Screenshot: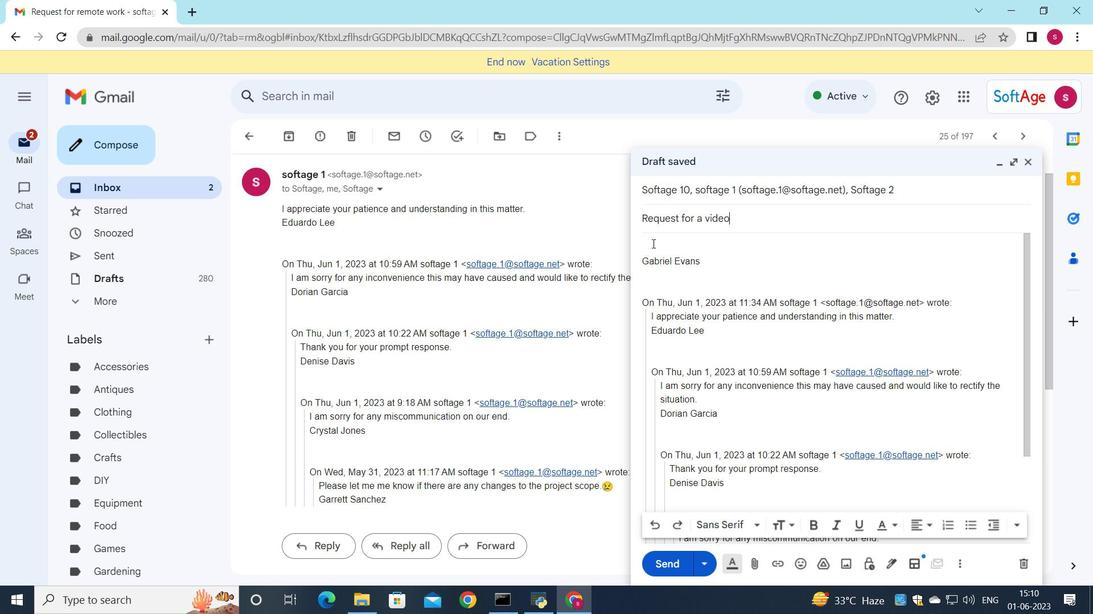 
Action: Mouse pressed left at (656, 239)
Screenshot: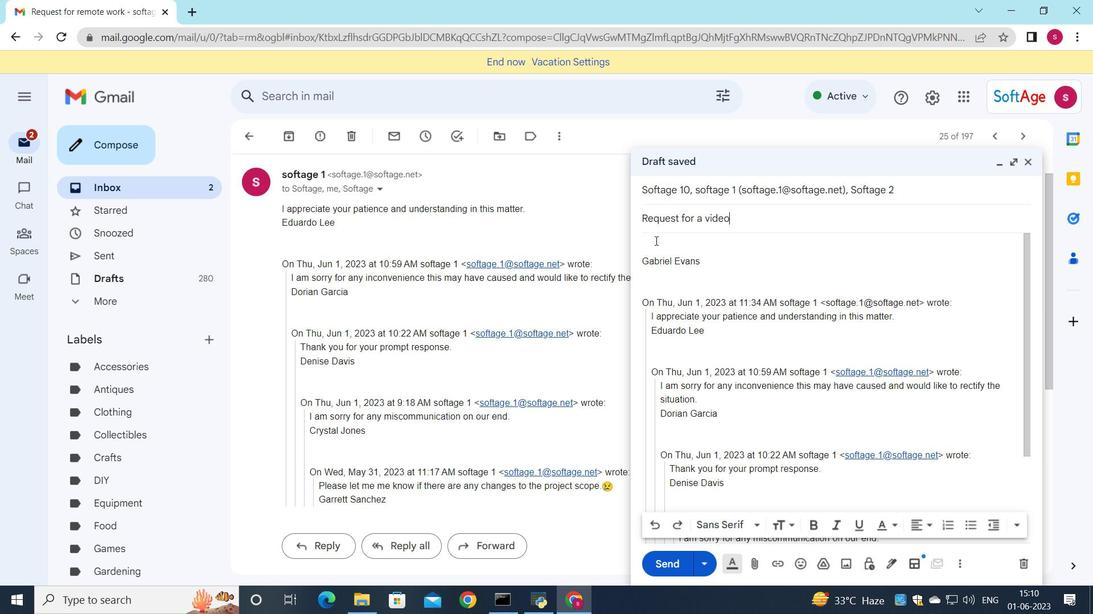 
Action: Mouse moved to (641, 181)
Screenshot: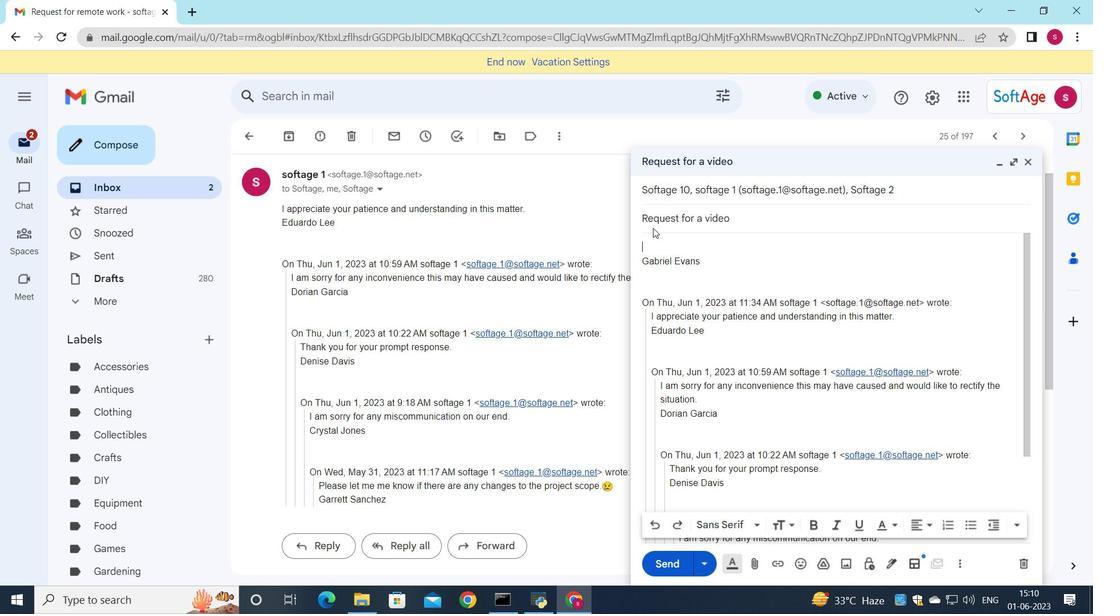 
Action: Key pressed <Key.shift>Could<Key.space>you<Key.space>please<Key.space>provide<Key.space>a<Key.space>summary<Key.space>of<Key.space>the<Key.space>customer<Key.space>feedback<Key.space>received<Key.shift_r>?
Screenshot: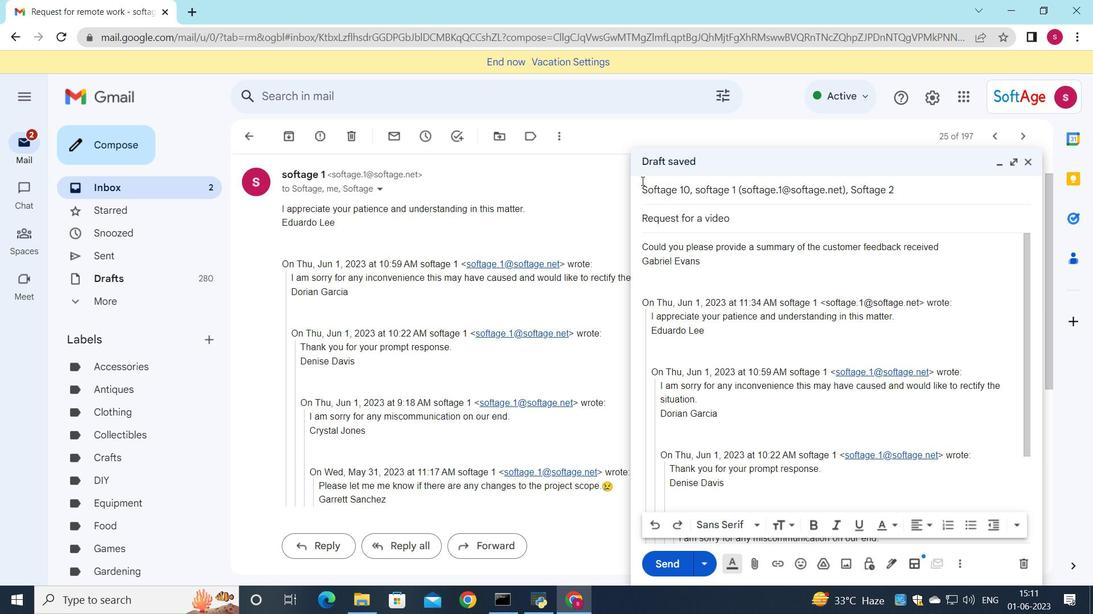 
Action: Mouse moved to (650, 529)
Screenshot: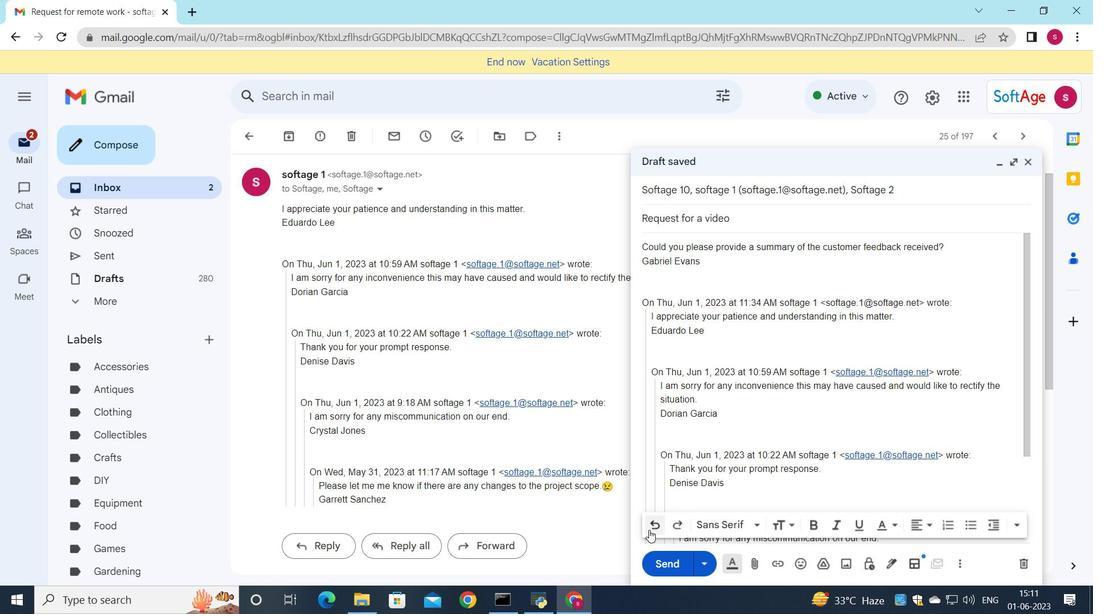 
Action: Mouse pressed left at (650, 529)
Screenshot: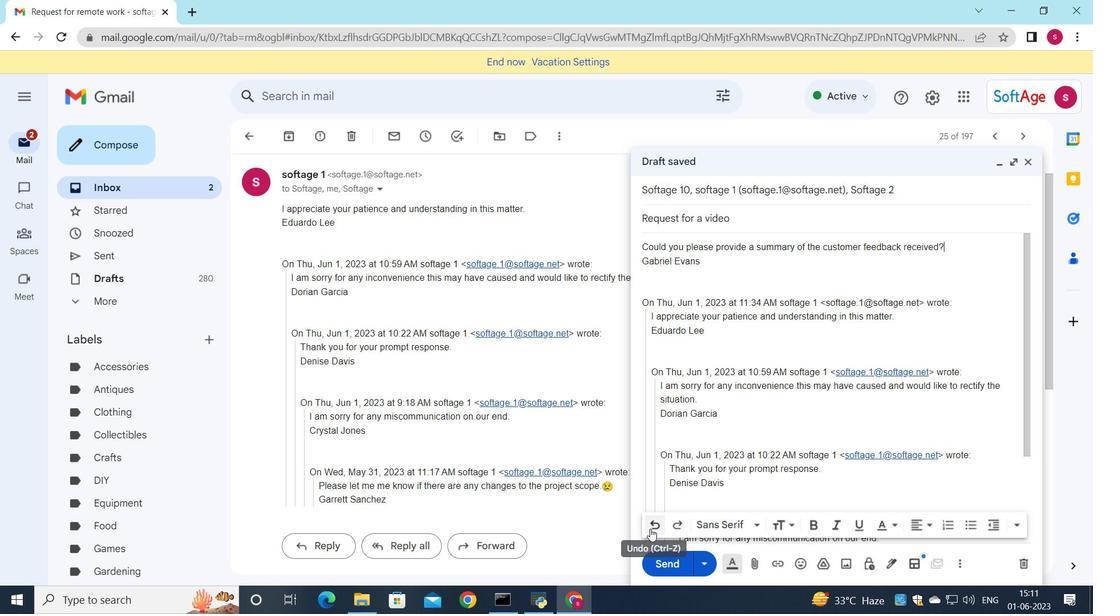 
Action: Mouse pressed left at (650, 529)
Screenshot: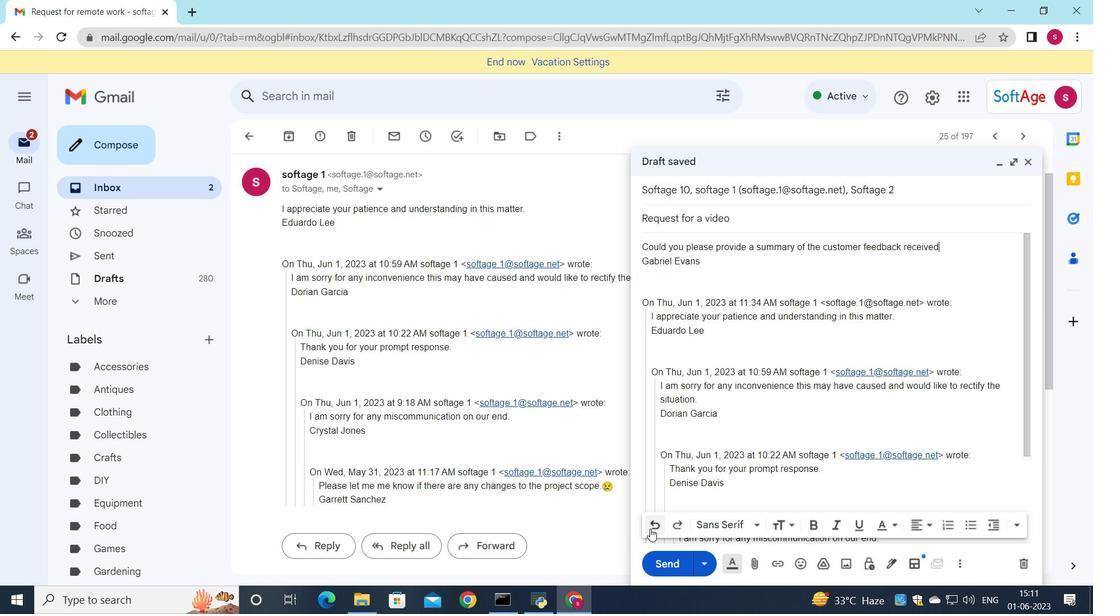 
Action: Mouse pressed left at (650, 529)
Screenshot: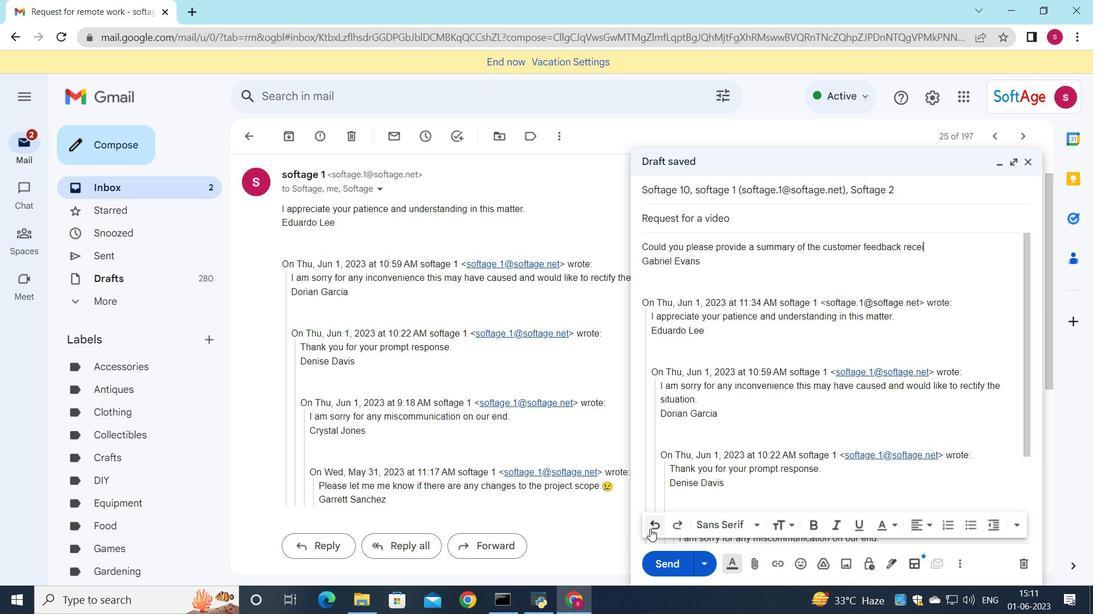 
Action: Mouse pressed left at (650, 529)
Screenshot: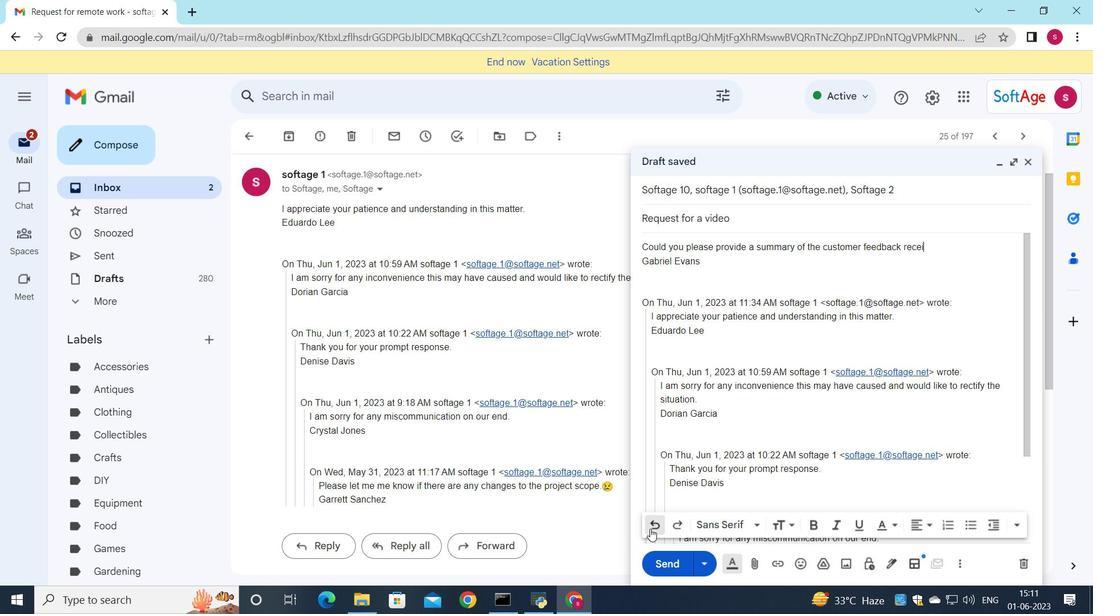 
Action: Mouse pressed left at (650, 529)
Screenshot: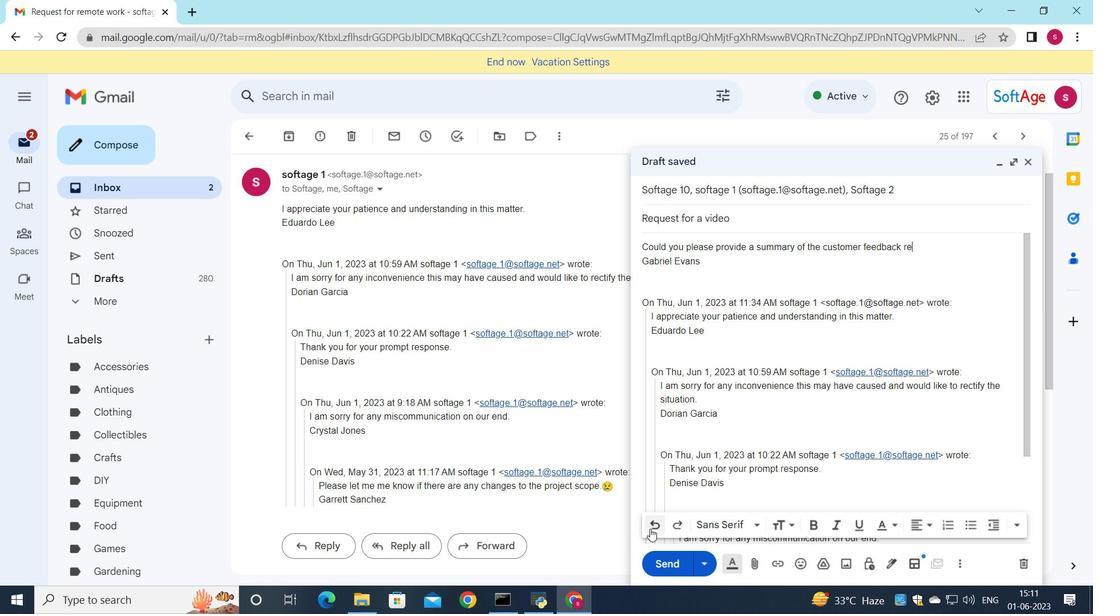 
Action: Mouse pressed left at (650, 529)
Screenshot: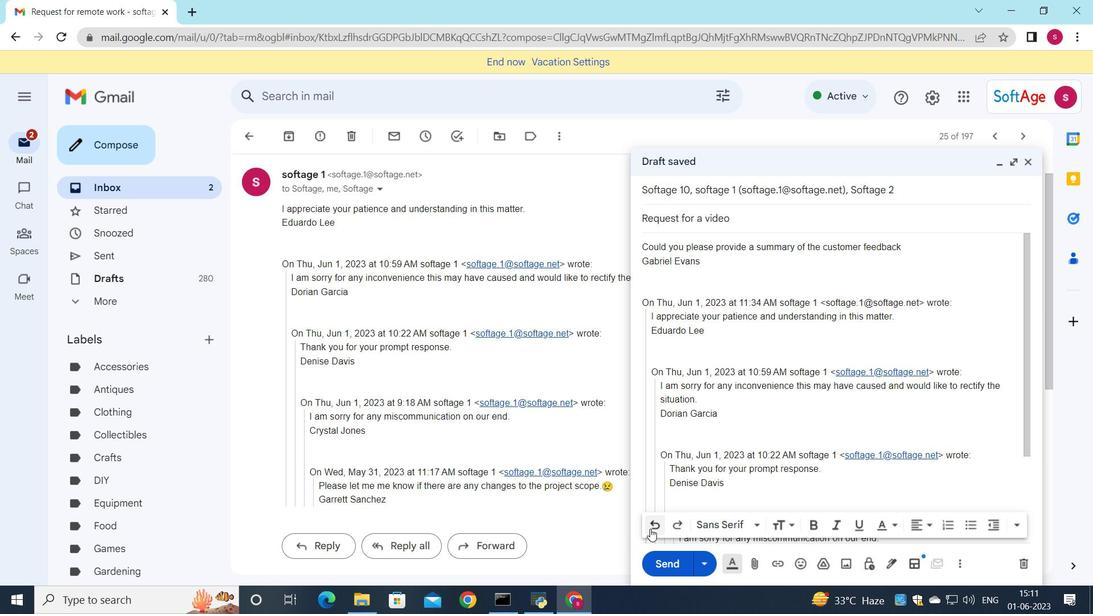 
Action: Mouse pressed left at (650, 529)
Screenshot: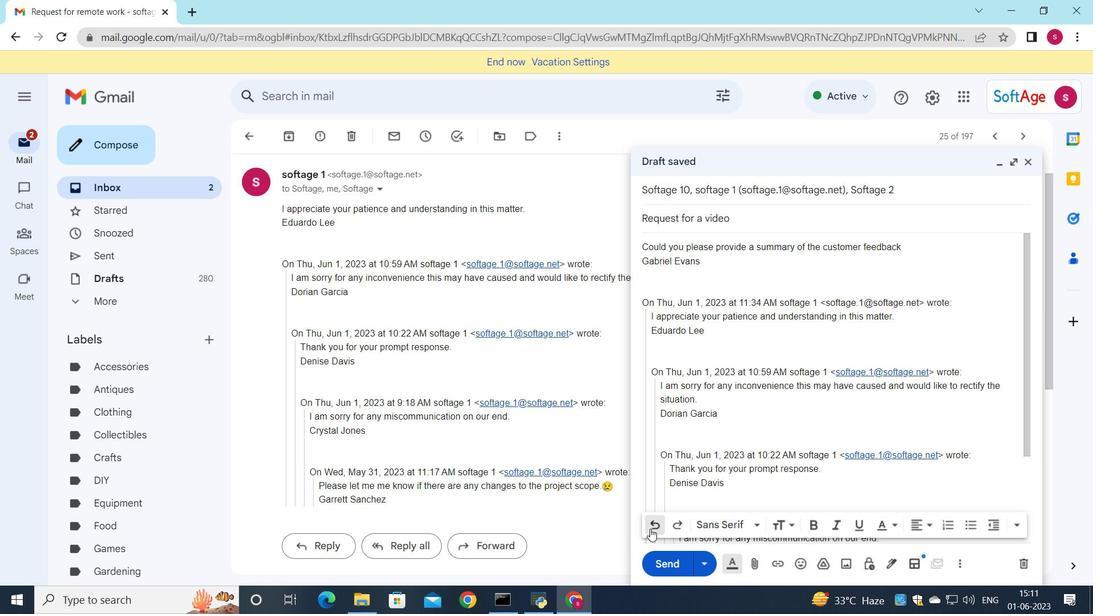 
Action: Mouse pressed left at (650, 529)
Screenshot: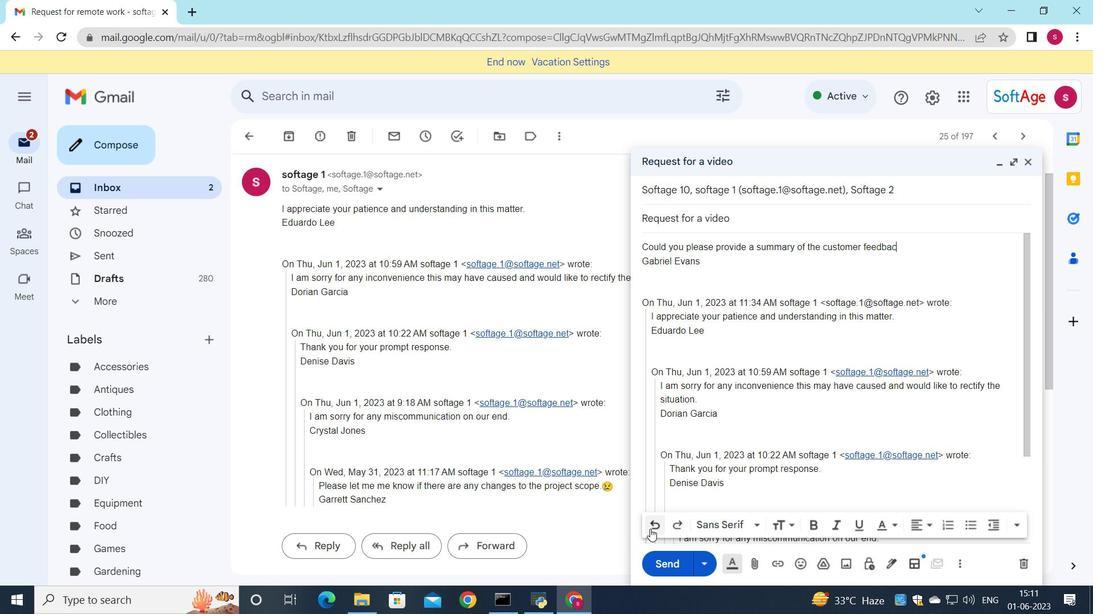 
Action: Mouse pressed left at (650, 529)
Screenshot: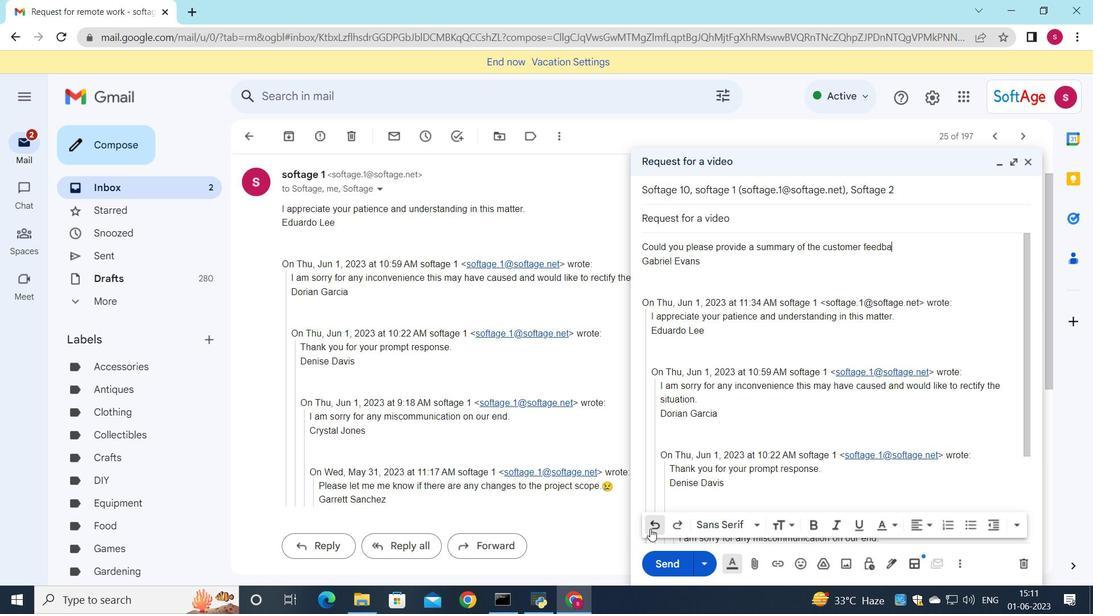
Action: Mouse pressed left at (650, 529)
Screenshot: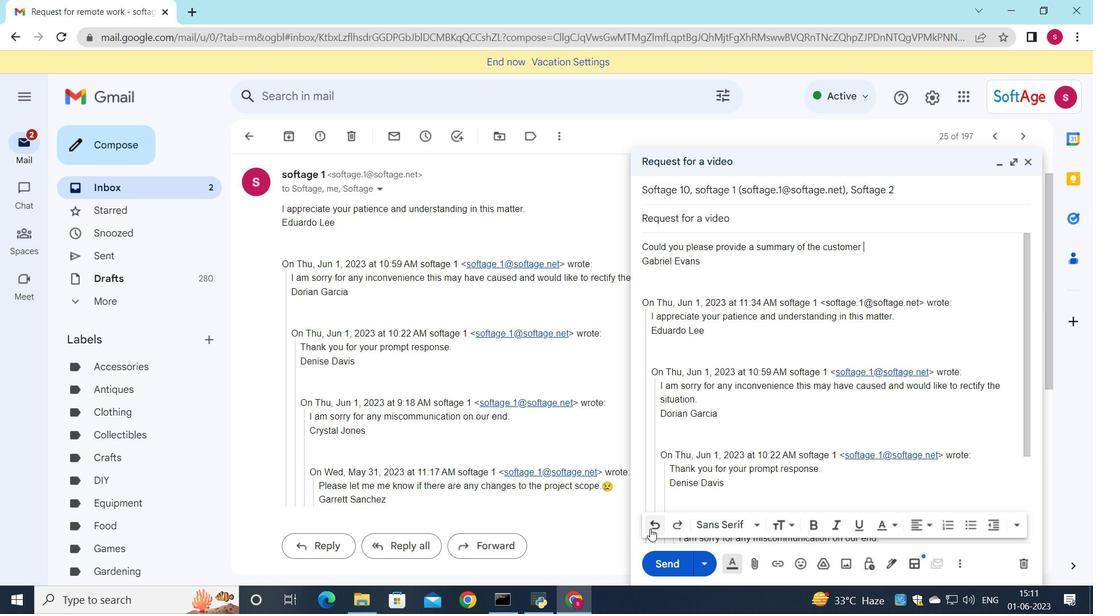 
Action: Mouse pressed left at (650, 529)
Screenshot: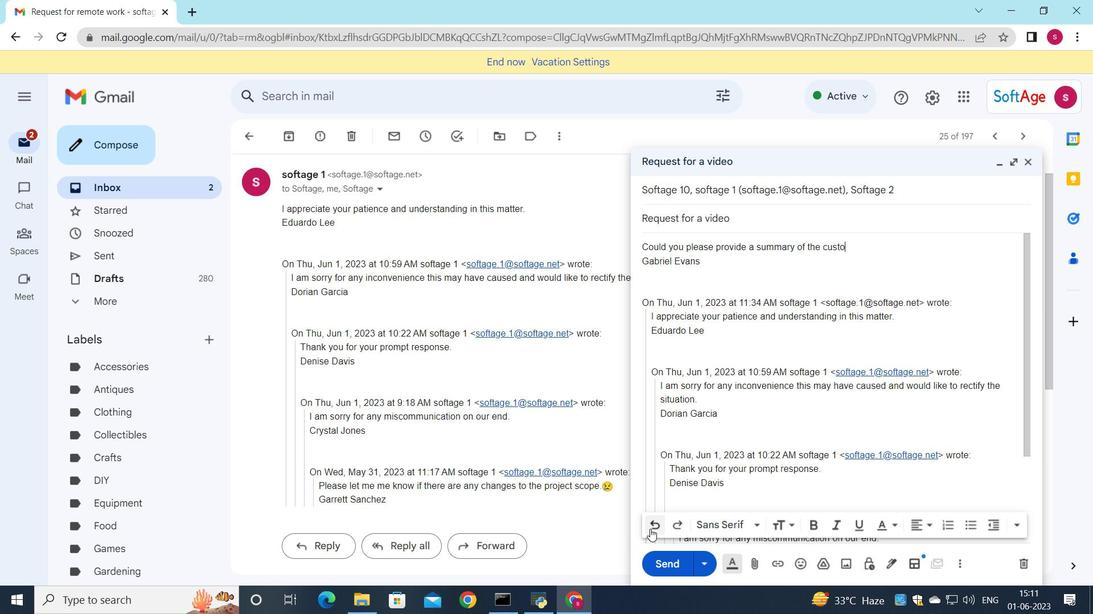 
Action: Mouse pressed left at (650, 529)
Screenshot: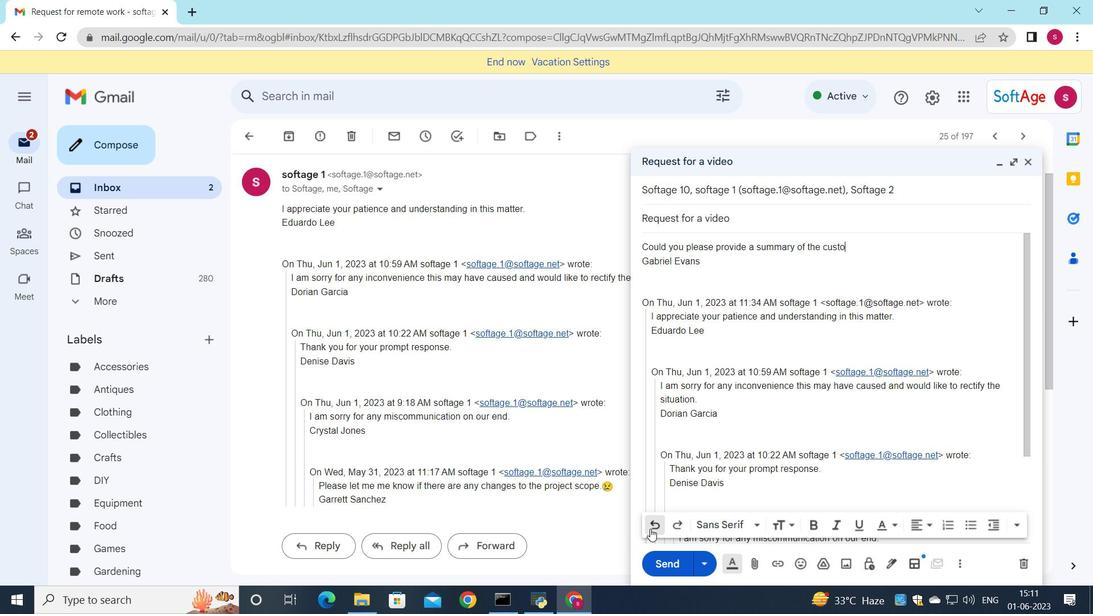 
Action: Mouse pressed left at (650, 529)
Screenshot: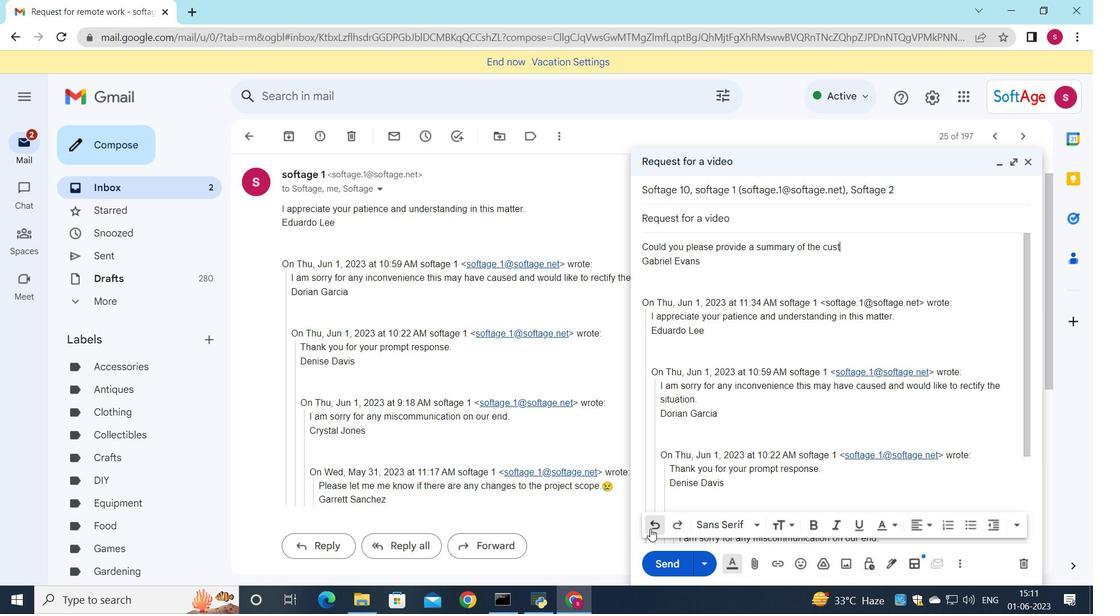 
Action: Mouse pressed left at (650, 529)
Screenshot: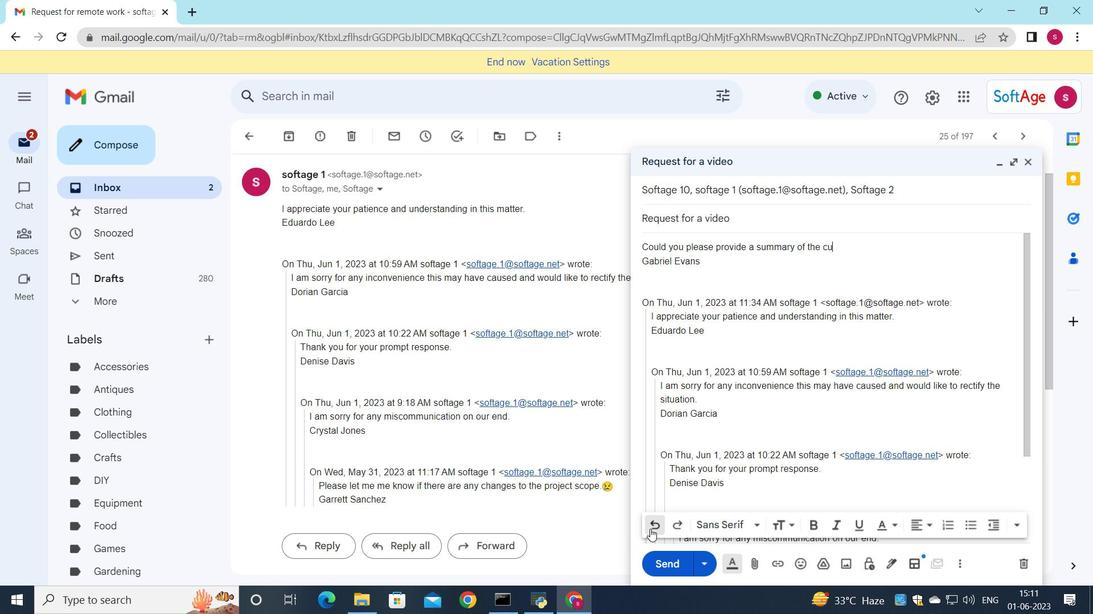 
Action: Mouse pressed left at (650, 529)
Screenshot: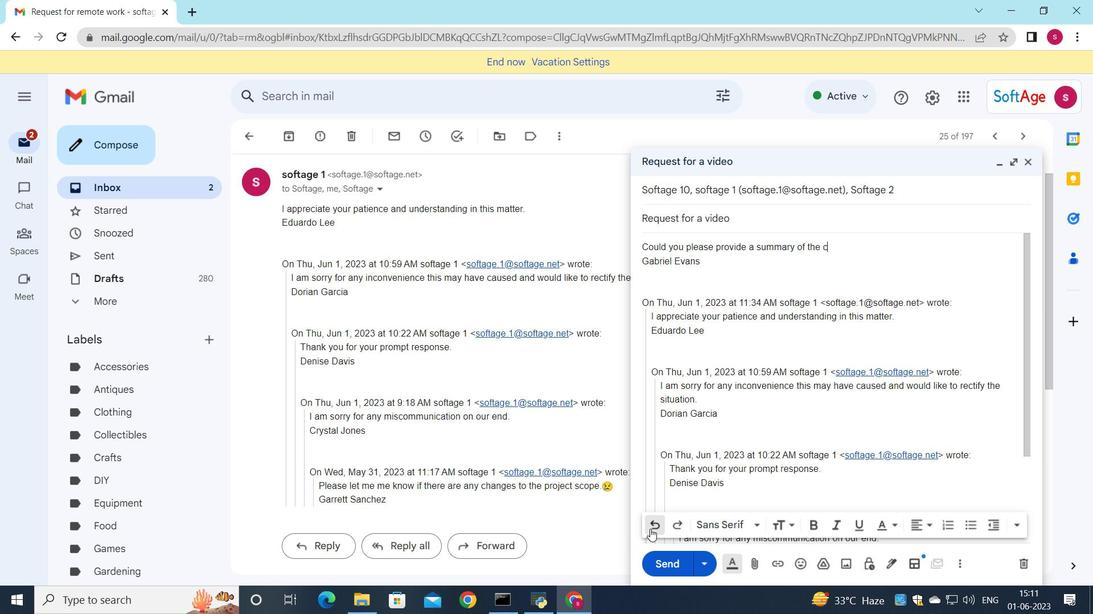 
Action: Mouse pressed left at (650, 529)
Screenshot: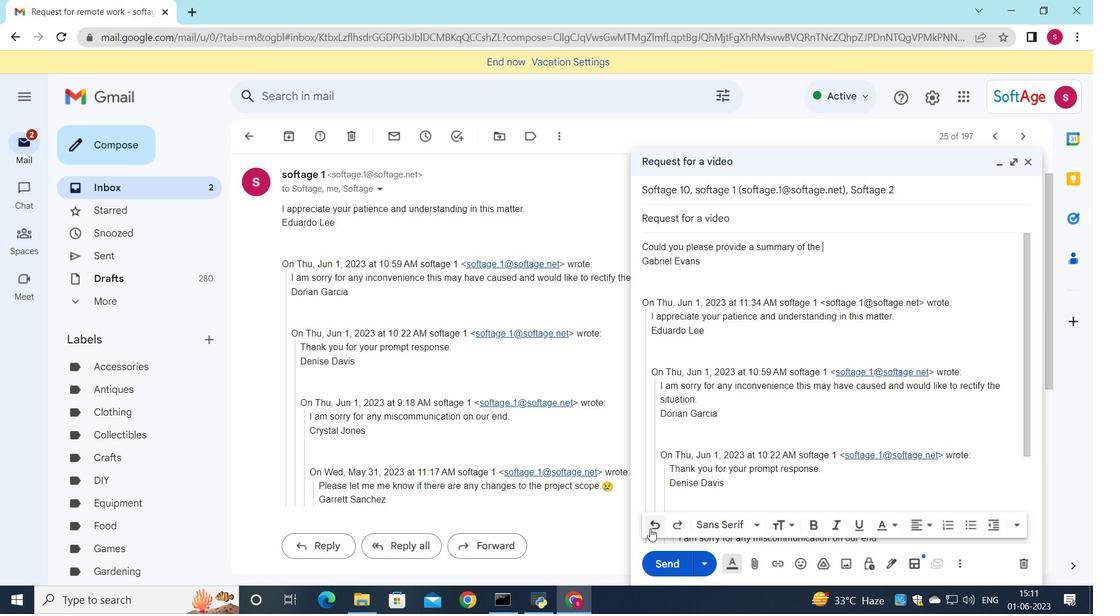 
Action: Mouse pressed left at (650, 529)
Screenshot: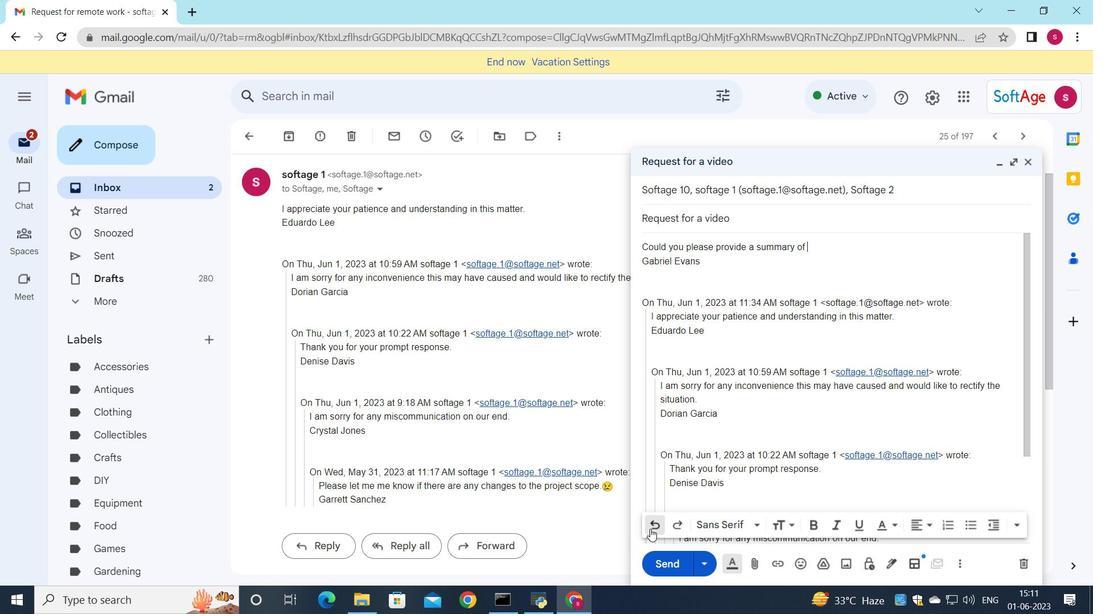 
Action: Mouse pressed left at (650, 529)
Screenshot: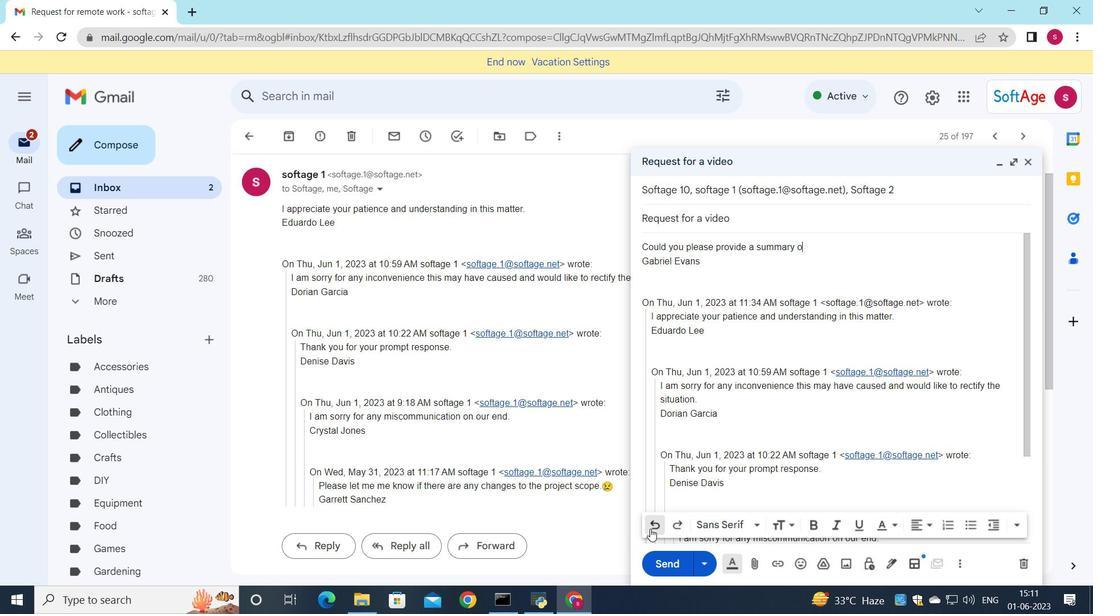 
Action: Mouse pressed left at (650, 529)
Screenshot: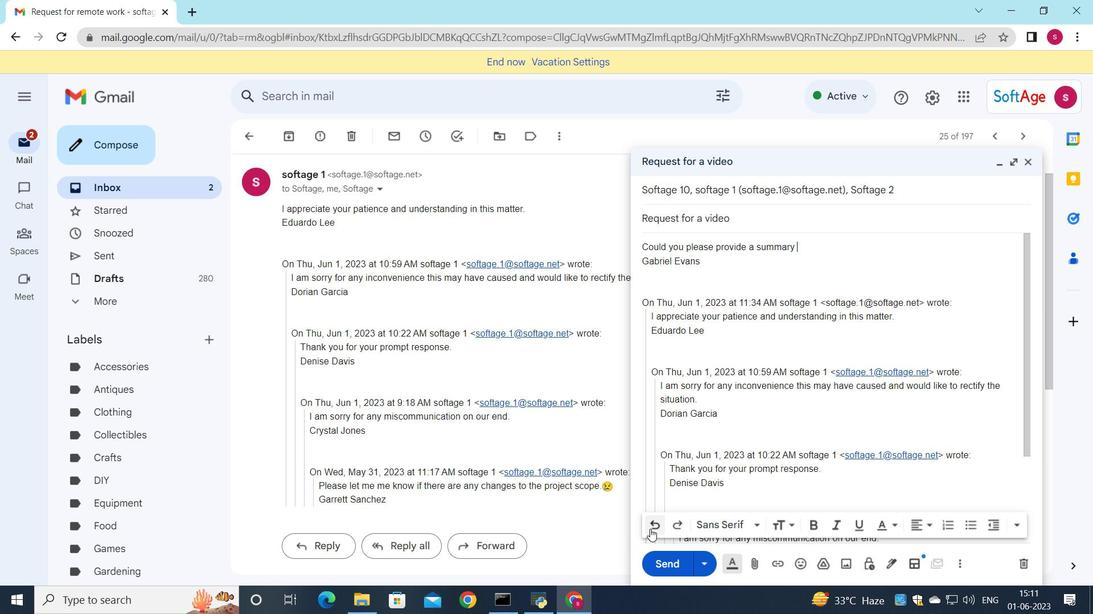 
Action: Mouse pressed left at (650, 529)
Screenshot: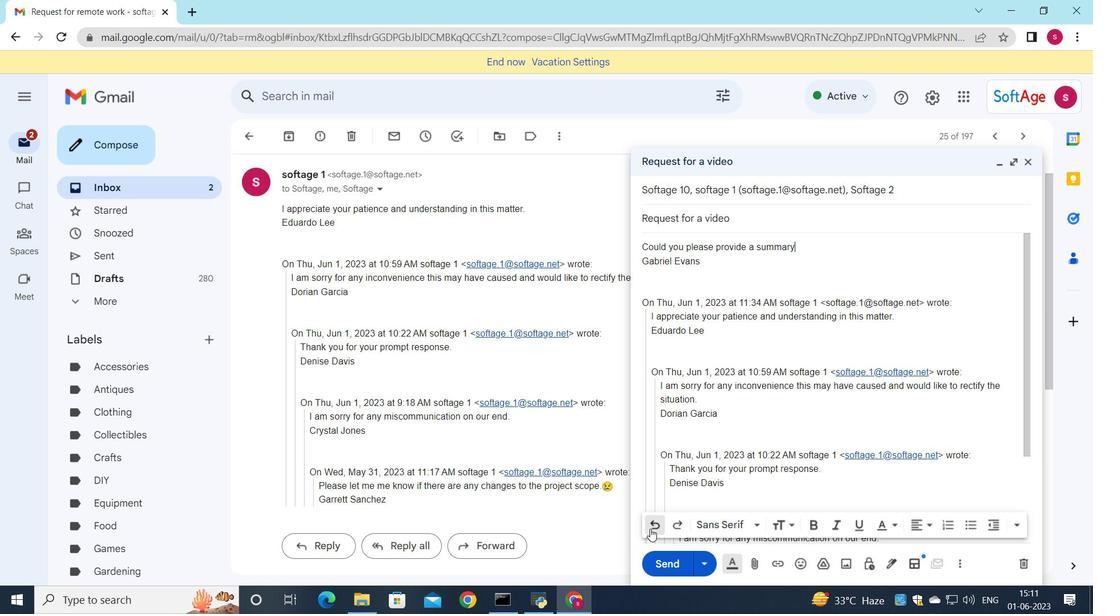 
Action: Mouse pressed left at (650, 529)
Screenshot: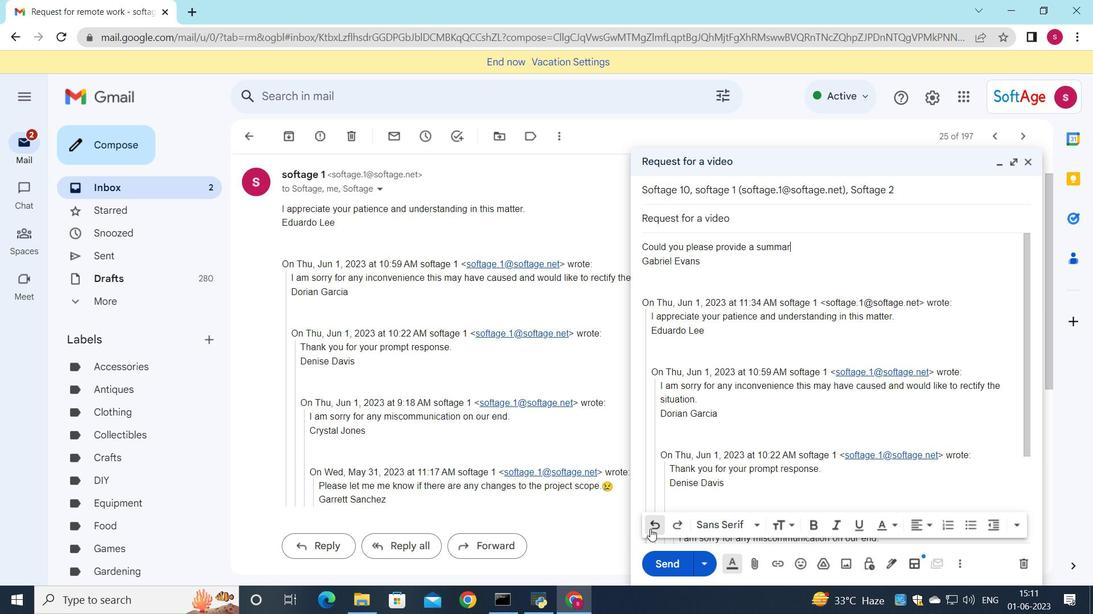 
Action: Mouse pressed left at (650, 529)
Screenshot: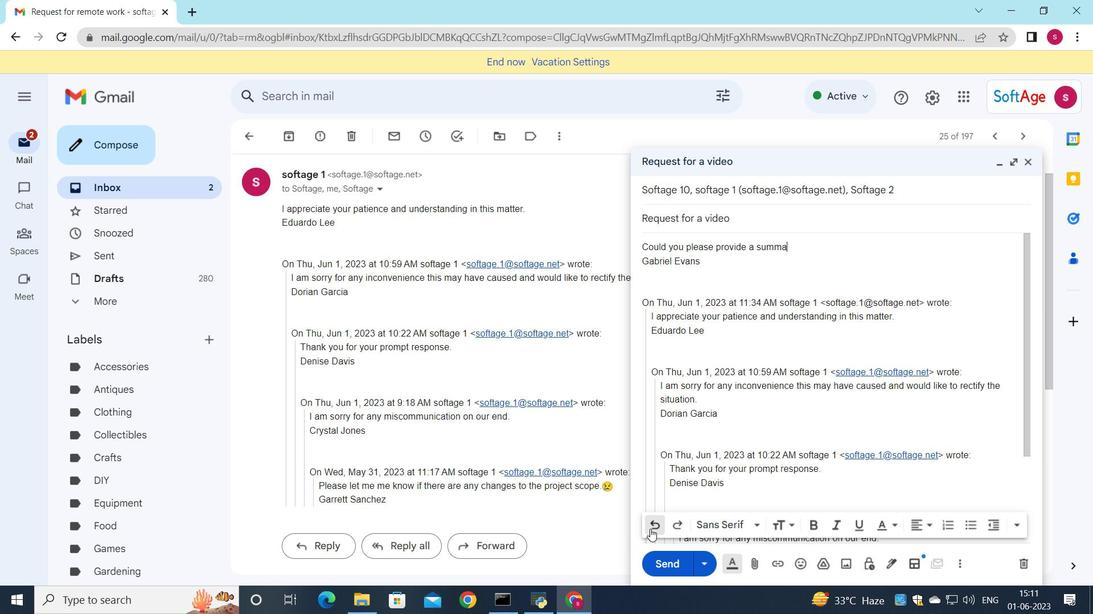 
Action: Mouse pressed left at (650, 529)
Screenshot: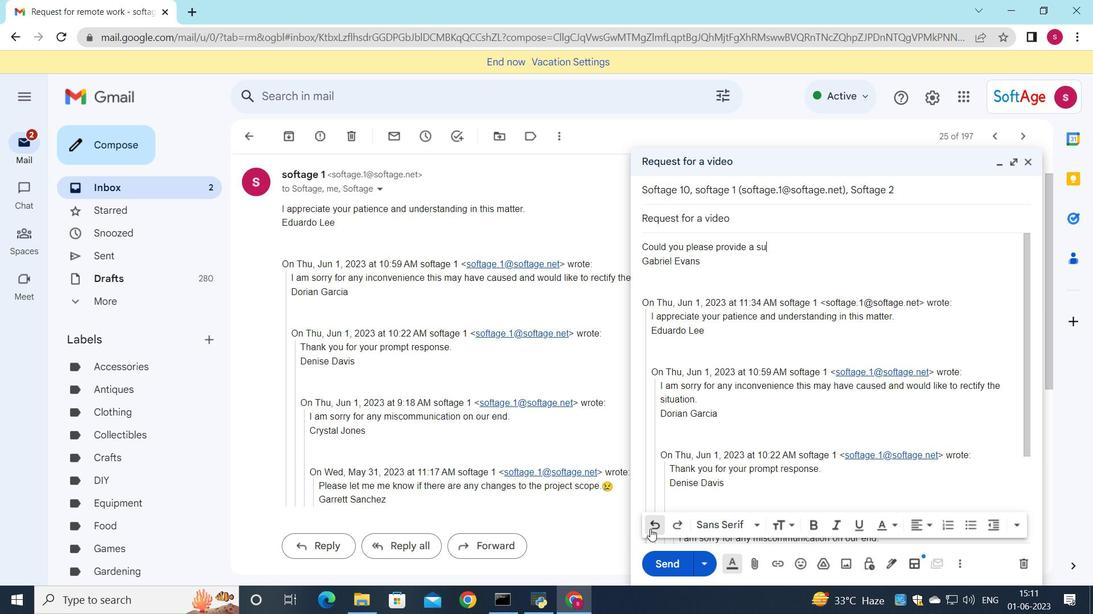 
Action: Mouse pressed left at (650, 529)
Screenshot: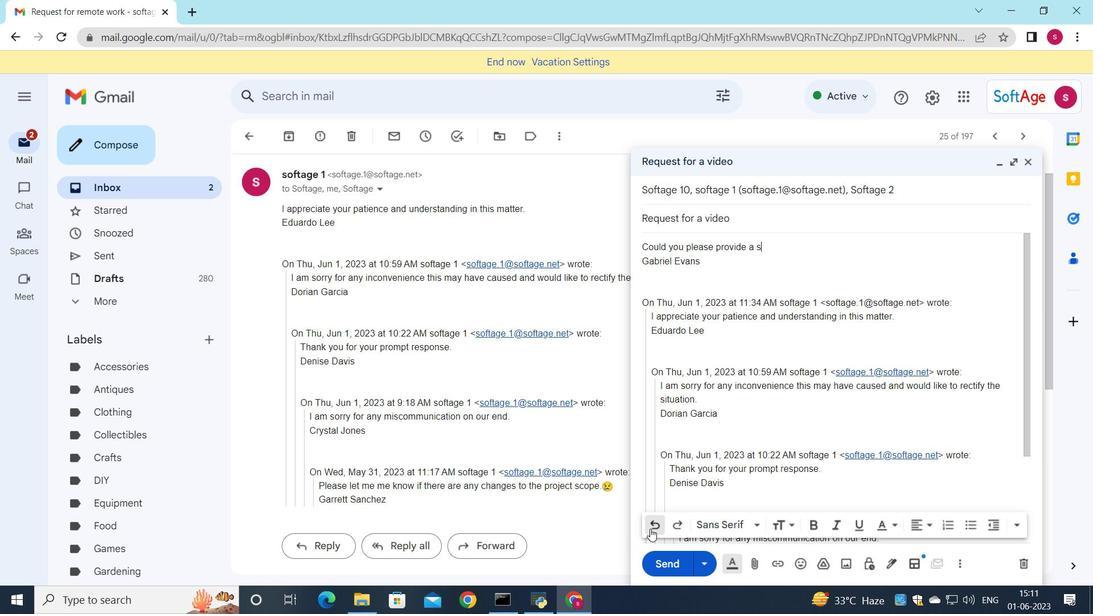 
Action: Mouse pressed left at (650, 529)
Screenshot: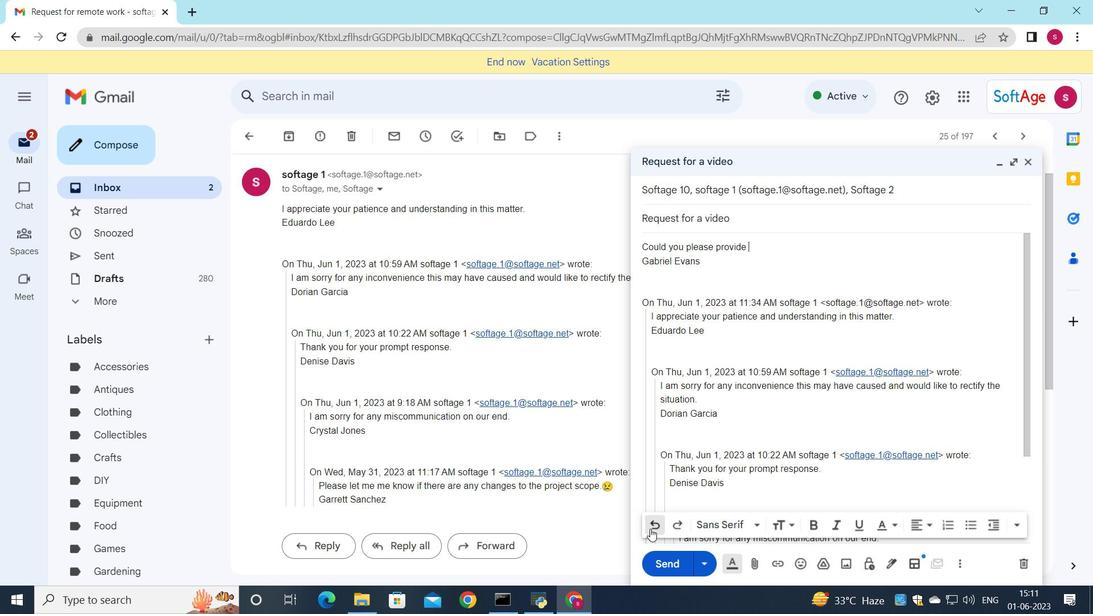 
Action: Mouse pressed left at (650, 529)
Screenshot: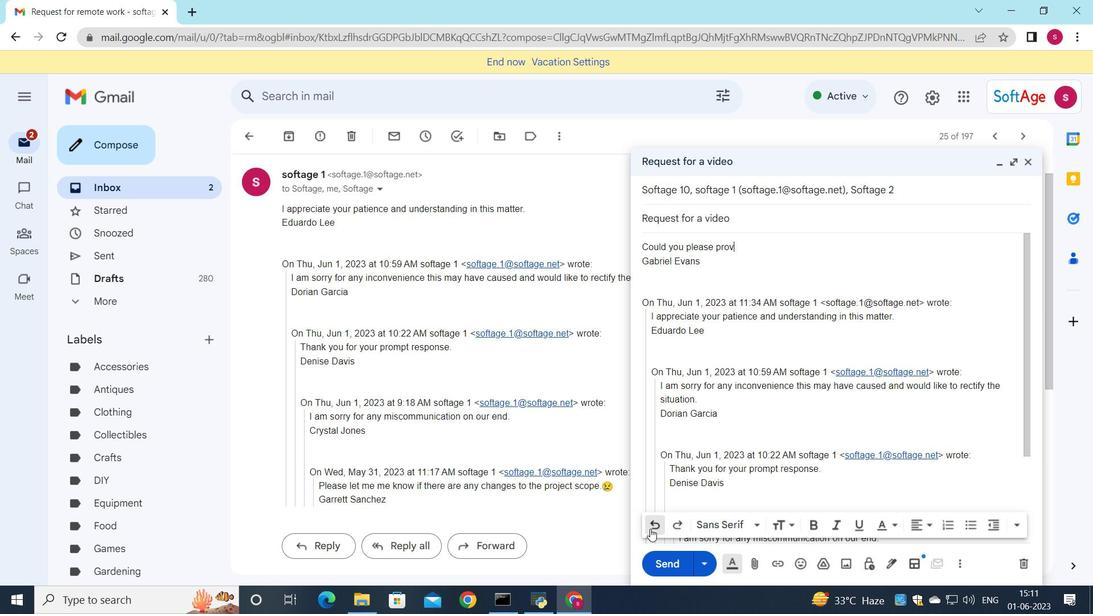
Action: Mouse pressed left at (650, 529)
Screenshot: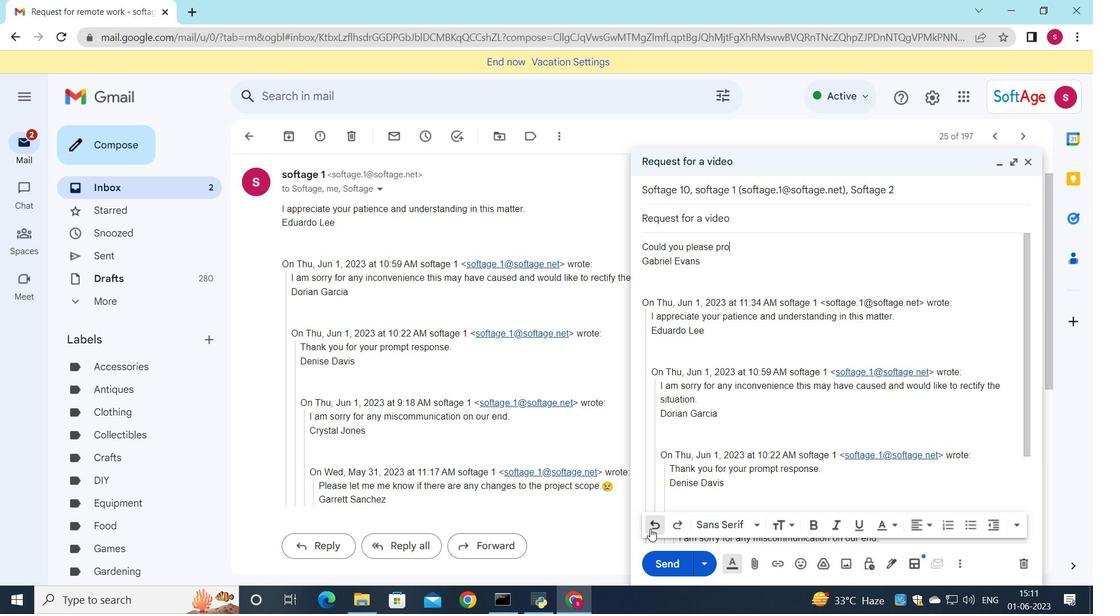 
Action: Mouse pressed left at (650, 529)
Screenshot: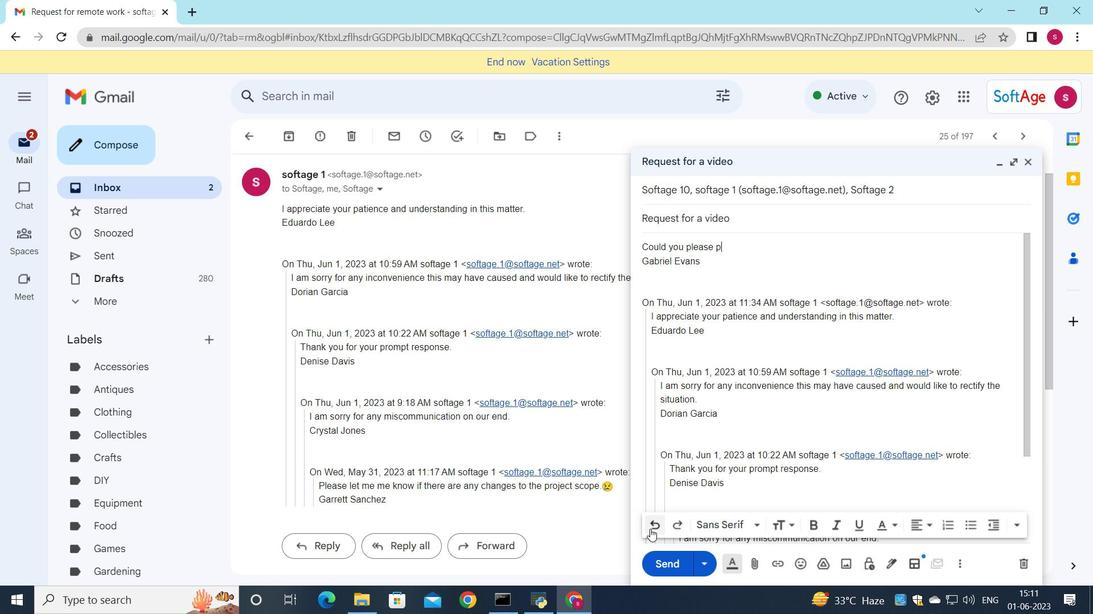 
Action: Mouse pressed left at (650, 529)
Screenshot: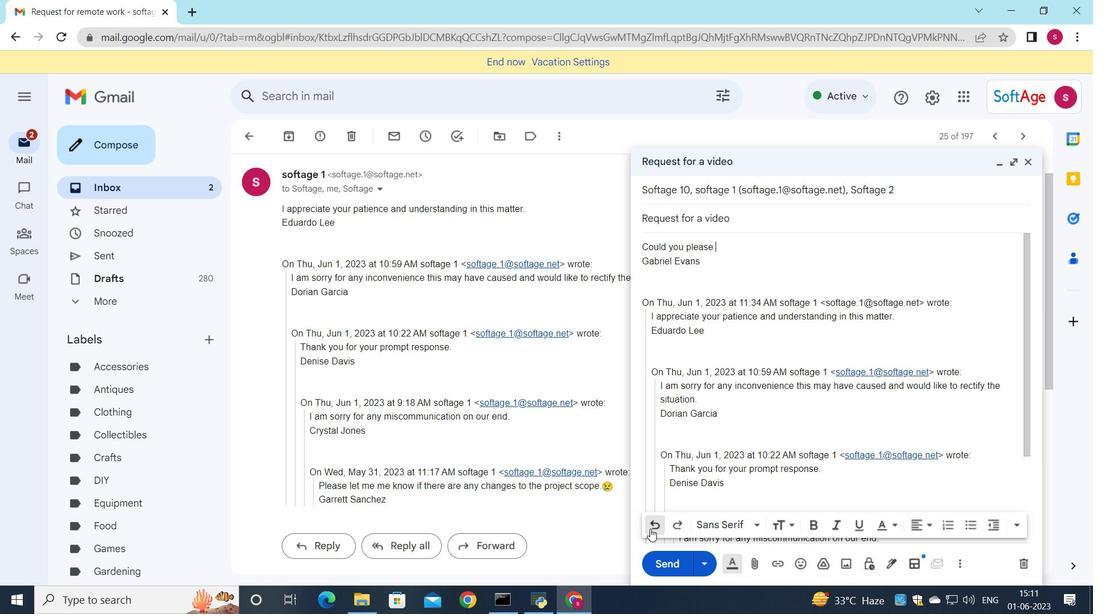 
Action: Mouse pressed left at (650, 529)
Screenshot: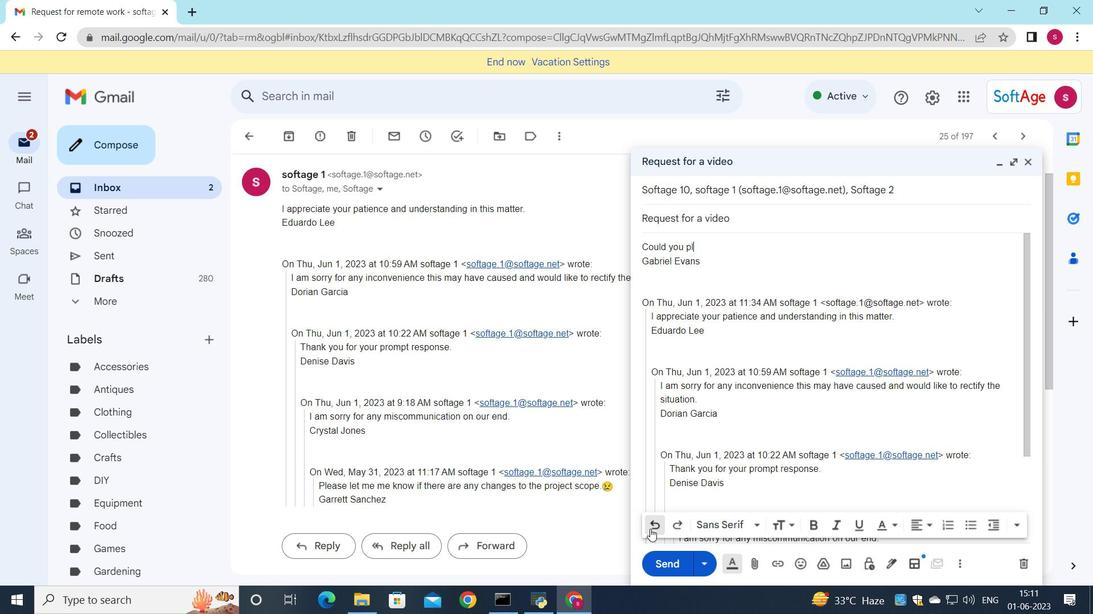 
Action: Mouse pressed left at (650, 529)
Screenshot: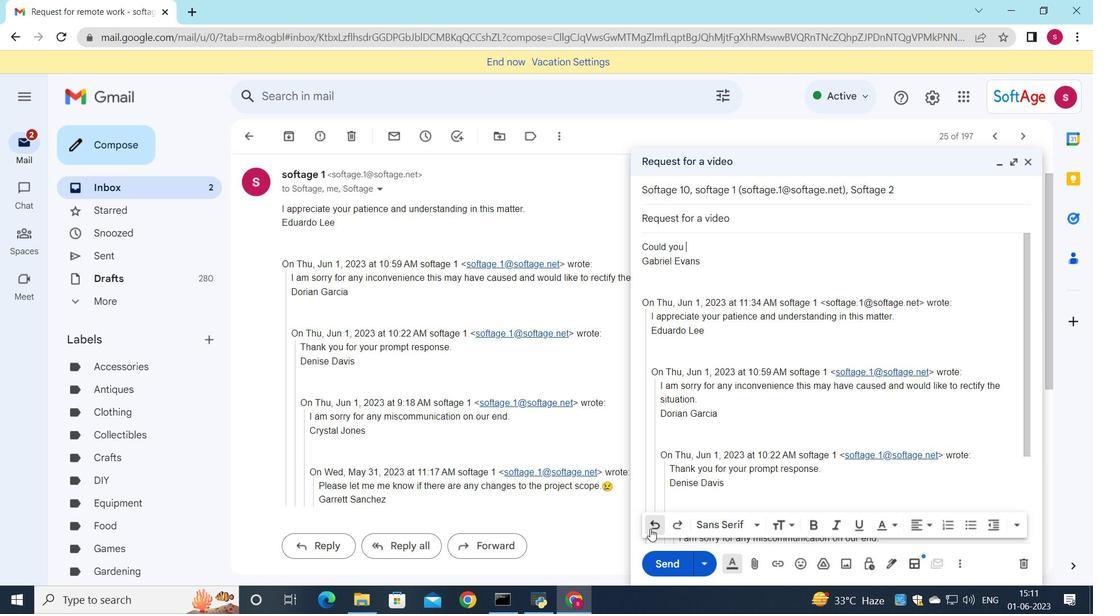 
Action: Mouse pressed left at (650, 529)
Screenshot: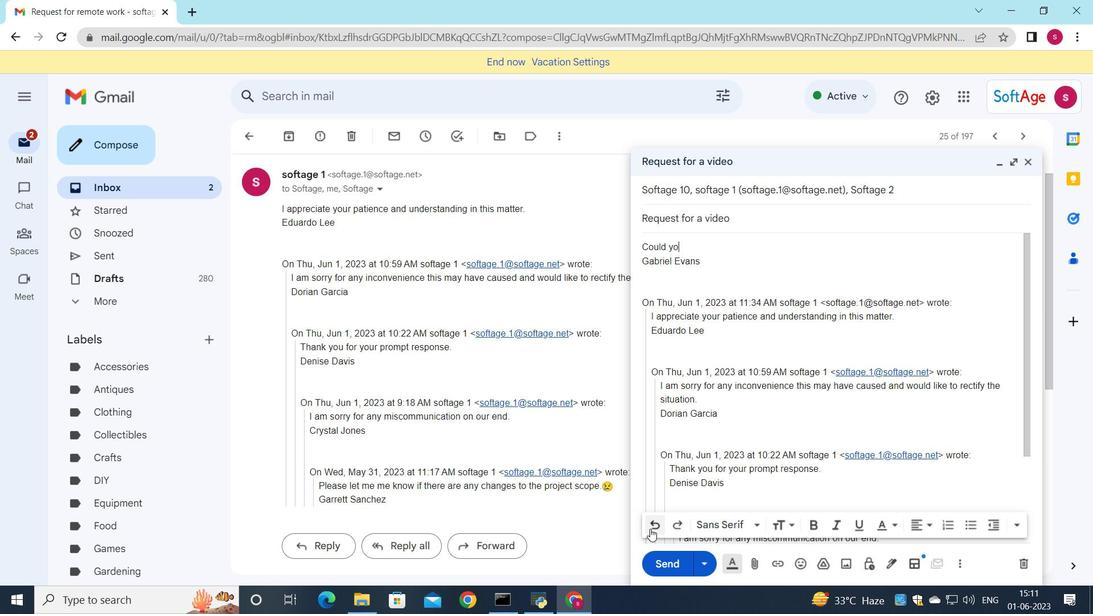 
Action: Mouse pressed left at (650, 529)
Screenshot: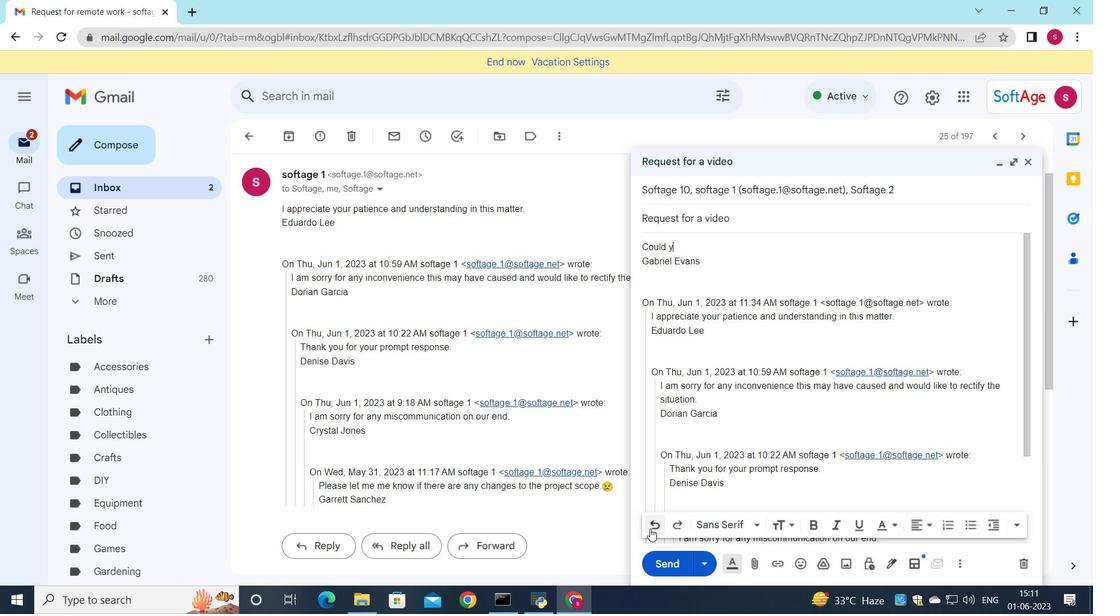 
Action: Mouse pressed left at (650, 529)
Screenshot: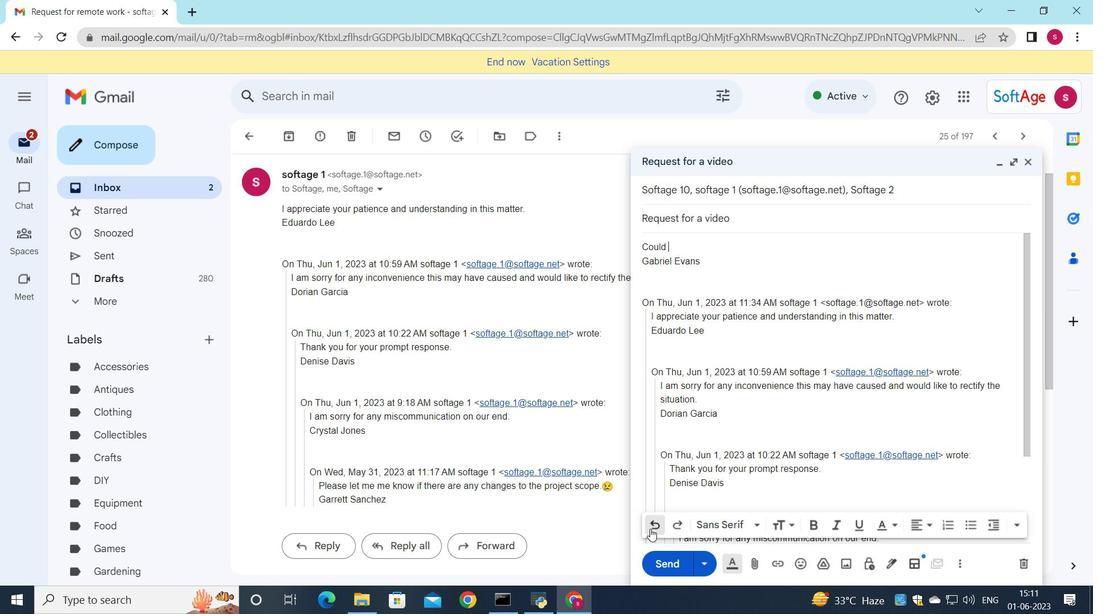 
Action: Mouse pressed left at (650, 529)
Screenshot: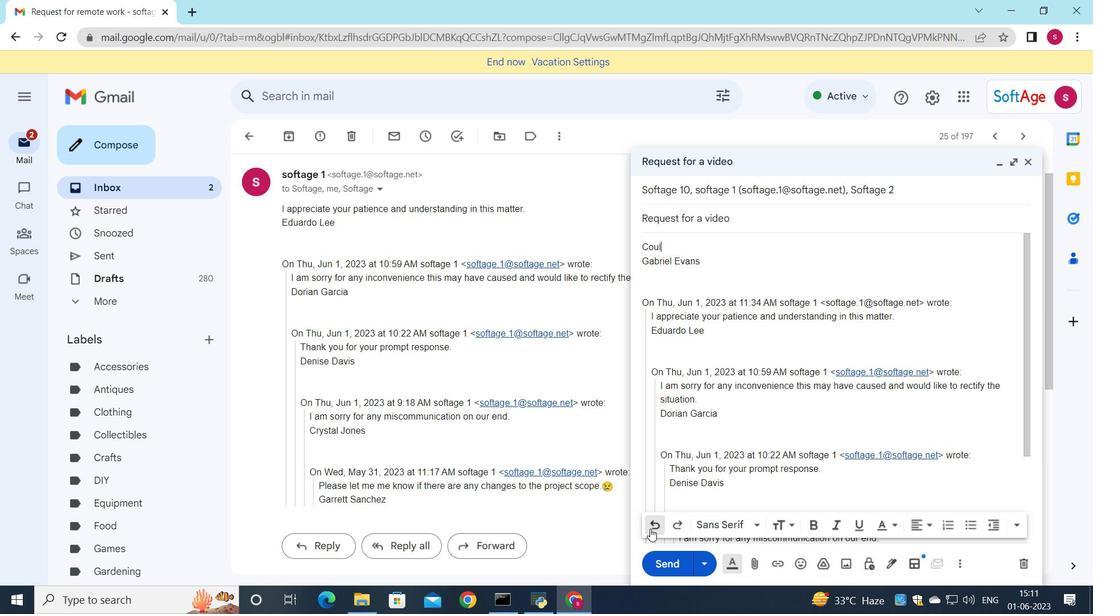 
Action: Mouse pressed left at (650, 529)
Screenshot: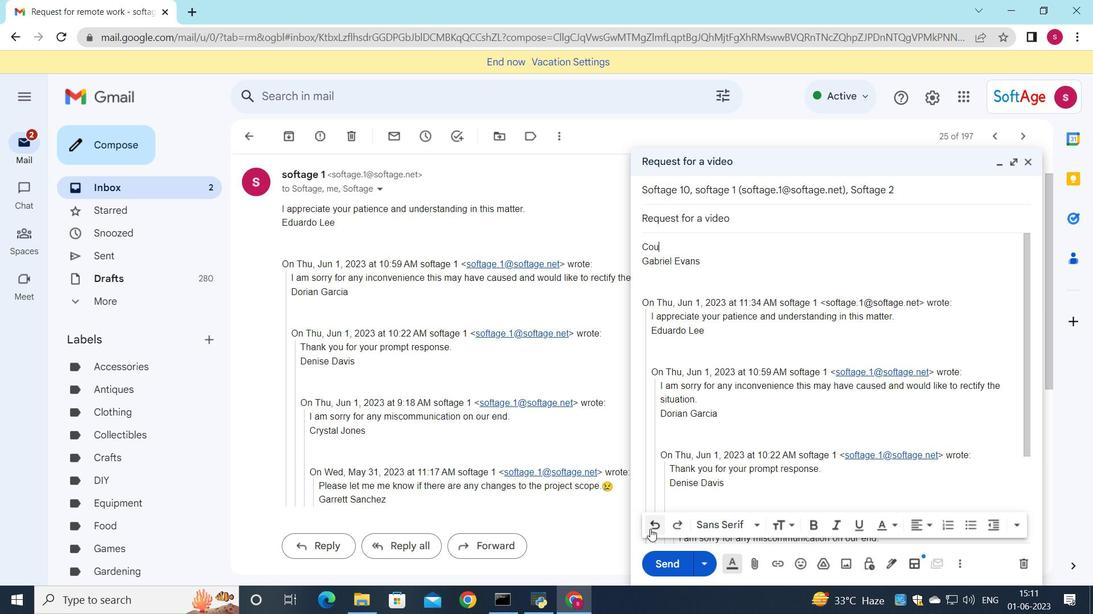 
Action: Mouse pressed left at (650, 529)
Screenshot: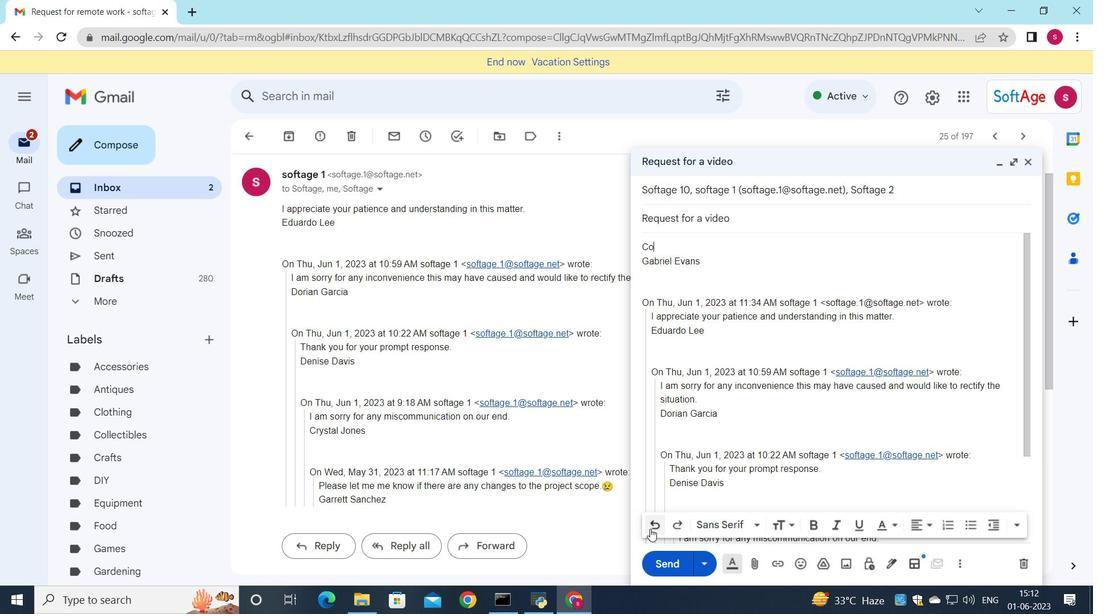 
Action: Key pressed <Key.shift>I<Key.space>am<Key.space>writing<Key.space>to<Key.space>confirm<Key.space>the<Key.space>details<Key.space>of<Key.space>the<Key.space>conferec<Key.backspace>nce<Key.space>call.
Screenshot: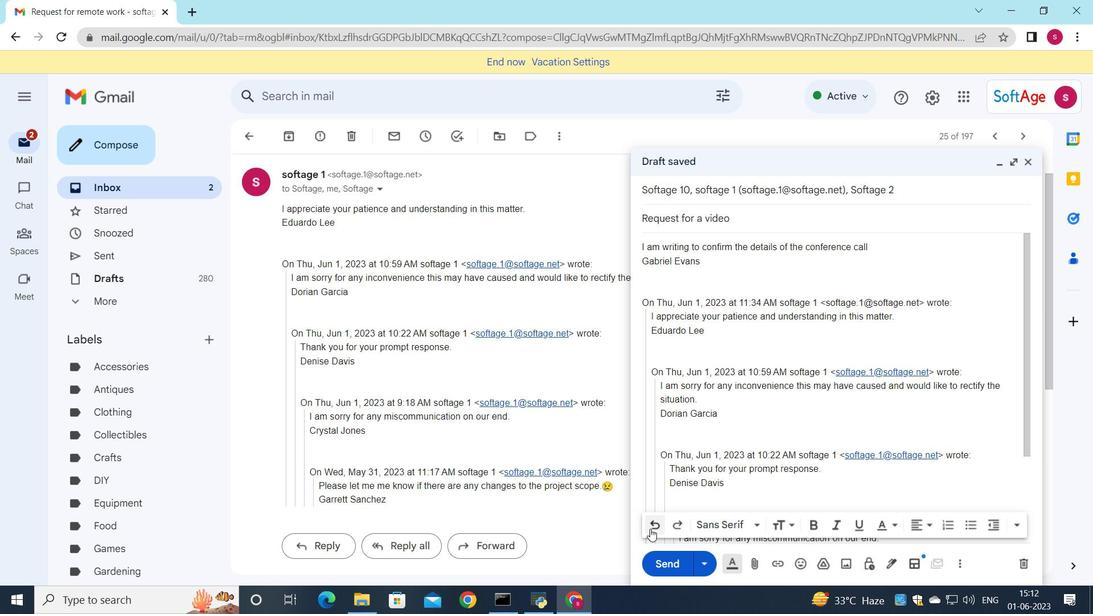 
Action: Mouse moved to (660, 565)
Screenshot: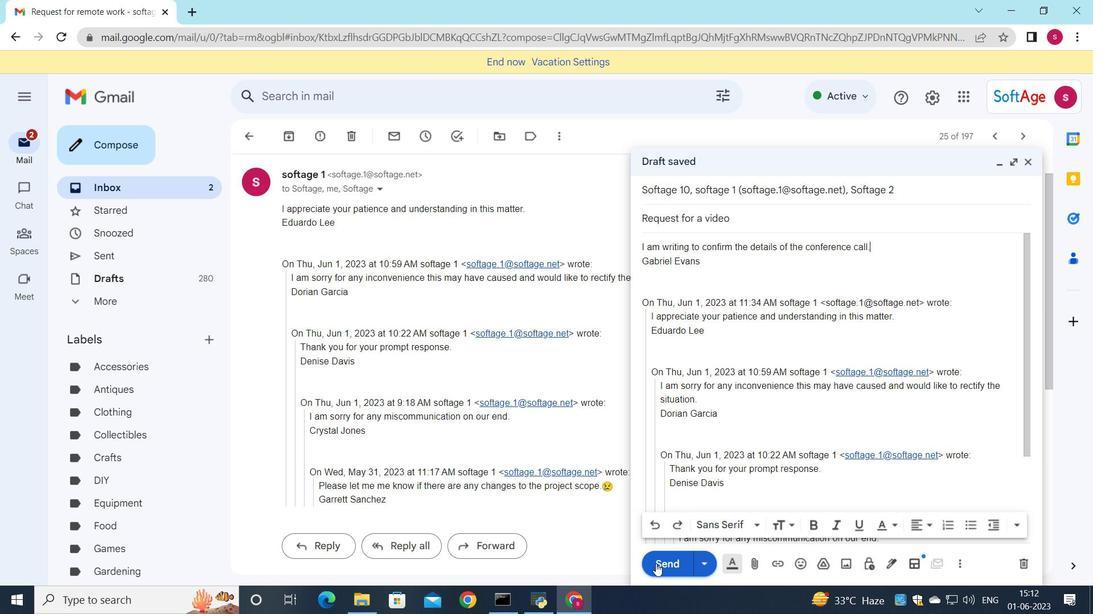 
Action: Mouse pressed left at (660, 565)
Screenshot: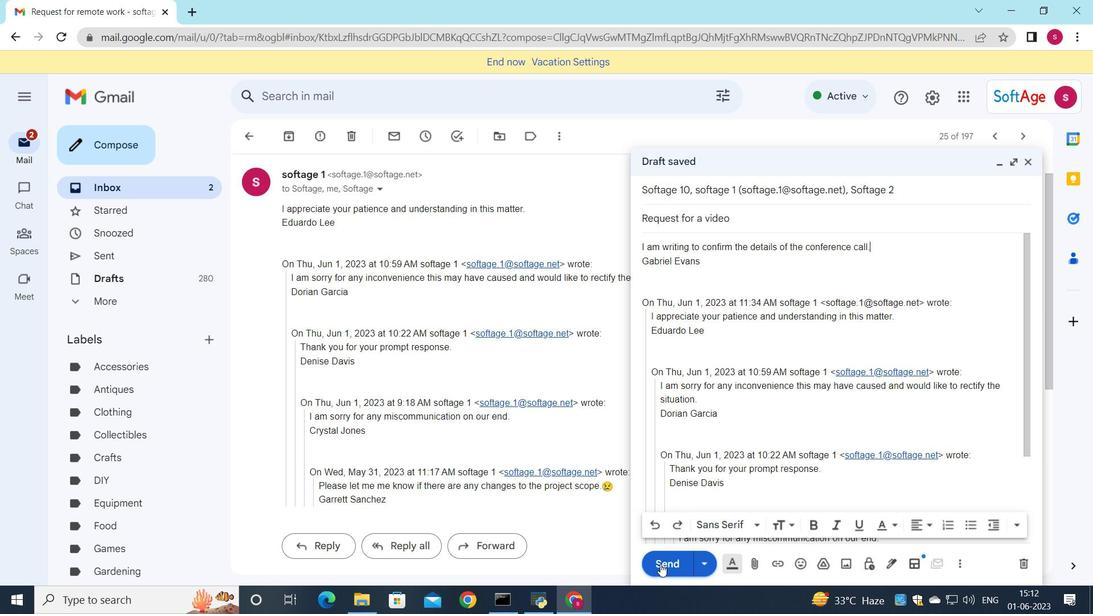 
Action: Mouse moved to (177, 185)
Screenshot: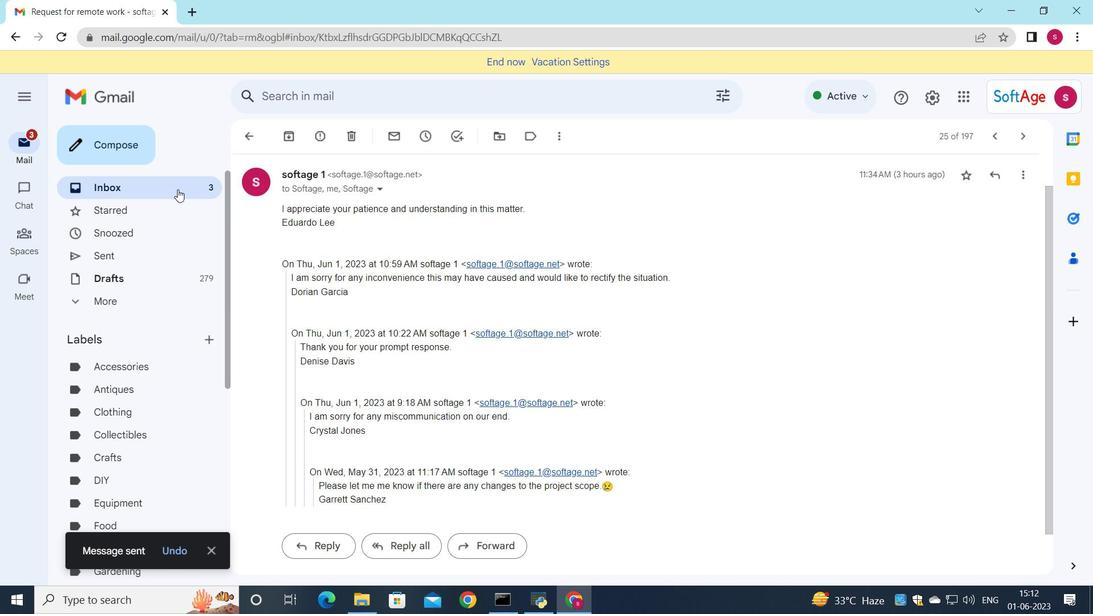 
Action: Mouse pressed left at (177, 186)
Screenshot: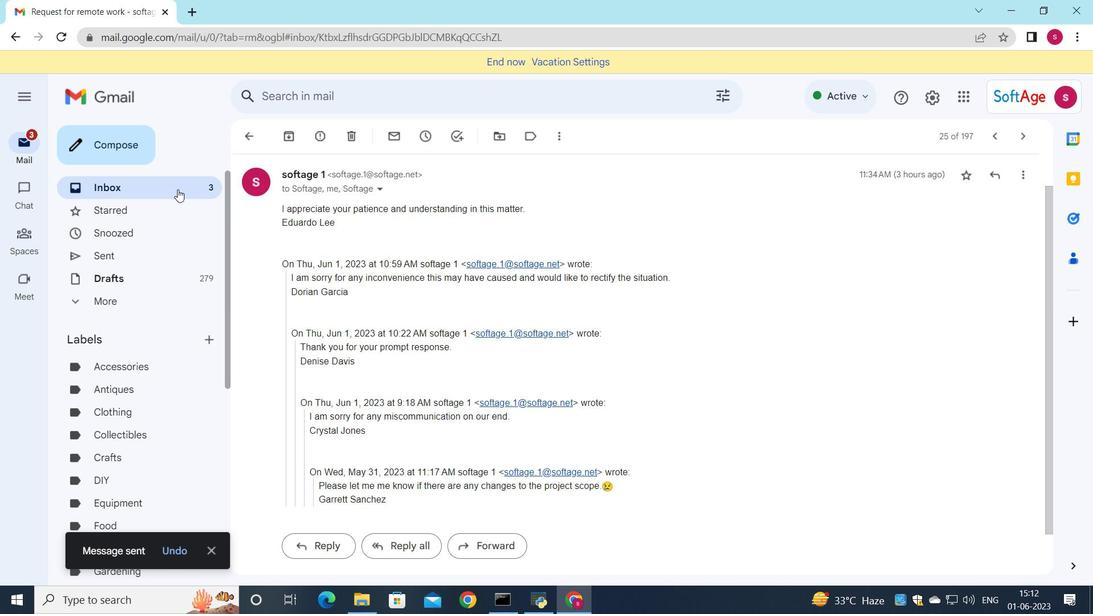 
Action: Mouse moved to (453, 167)
Screenshot: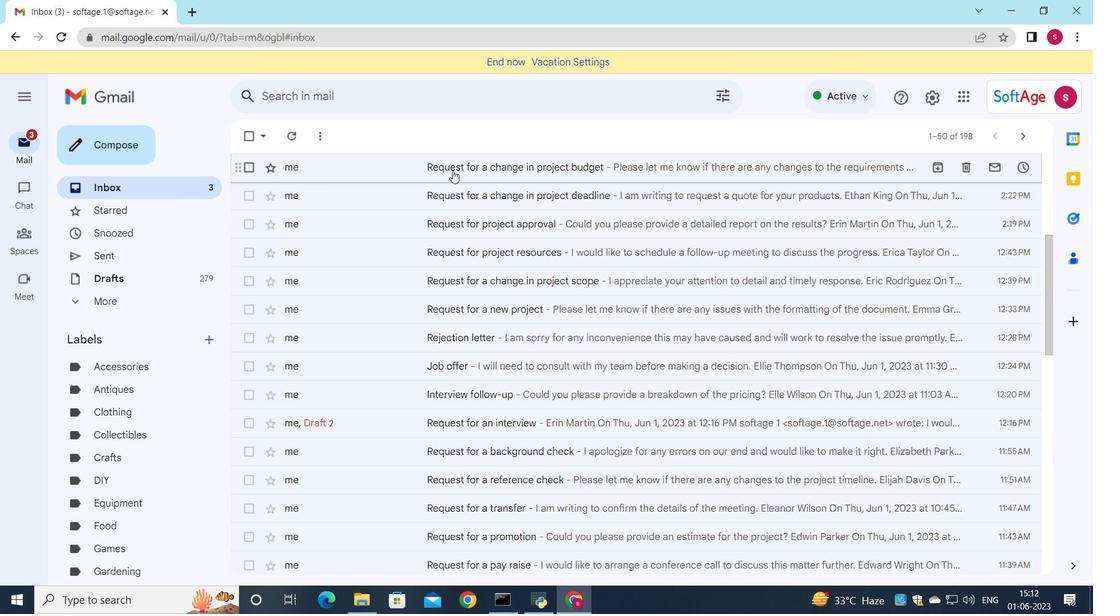 
Action: Mouse pressed left at (453, 167)
Screenshot: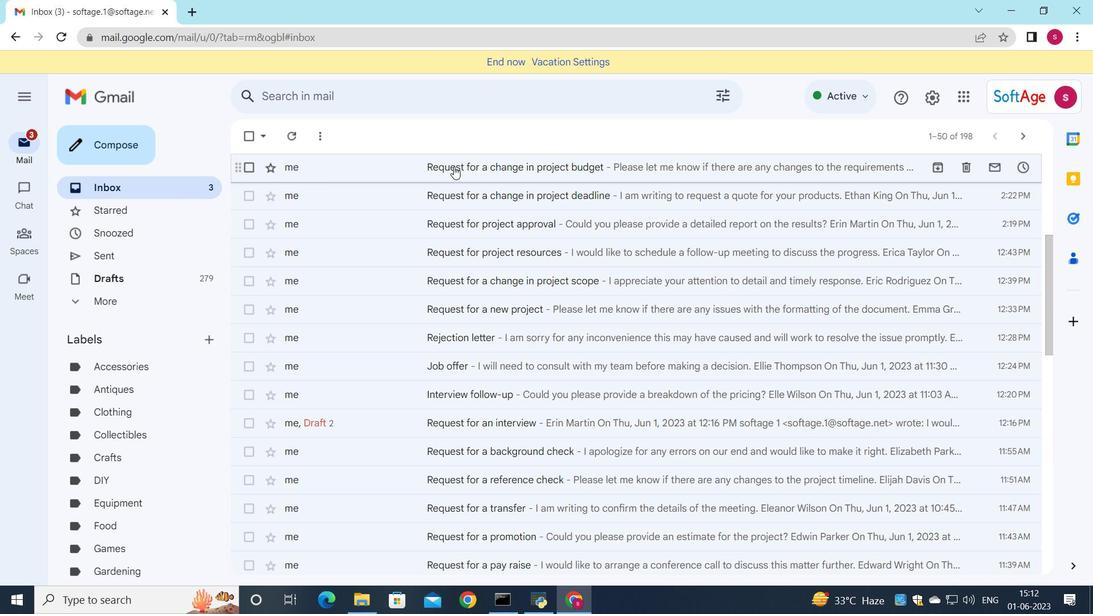 
Action: Mouse moved to (620, 206)
Screenshot: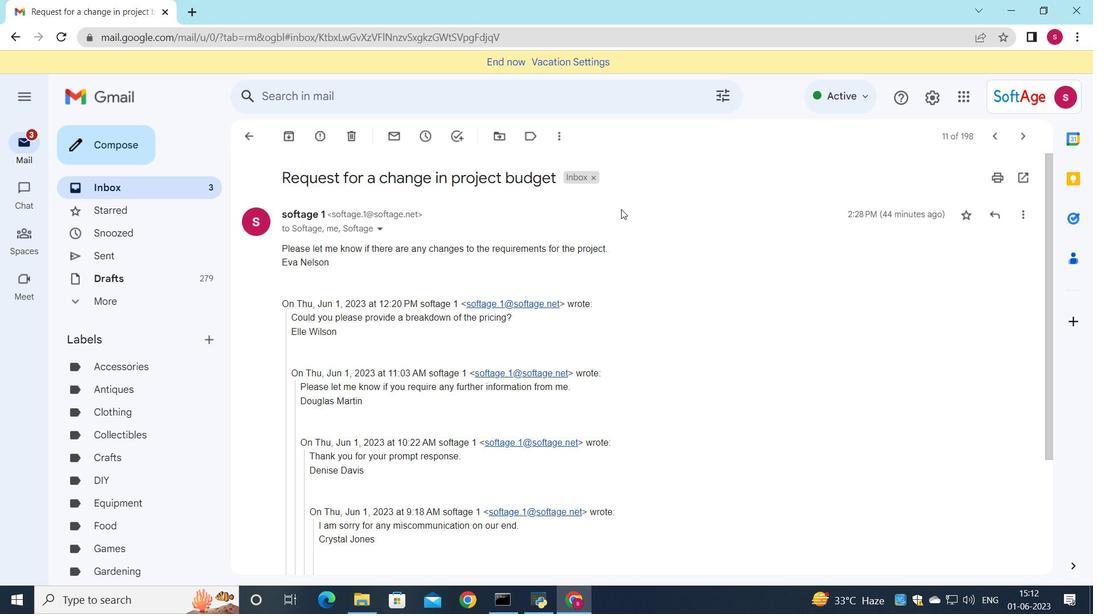 
